 Task: Compose an email with the signature Jessica Sanchez with the subject Confirmation of a refund and the message Could you please provide me with your feedback on the new website design? from softage.5@softage.net to softage.8@softage.net, select the message and change font size to huge, align the email to right Send the email. Finally, move the email from Sent Items to the label Community service
Action: Mouse moved to (65, 57)
Screenshot: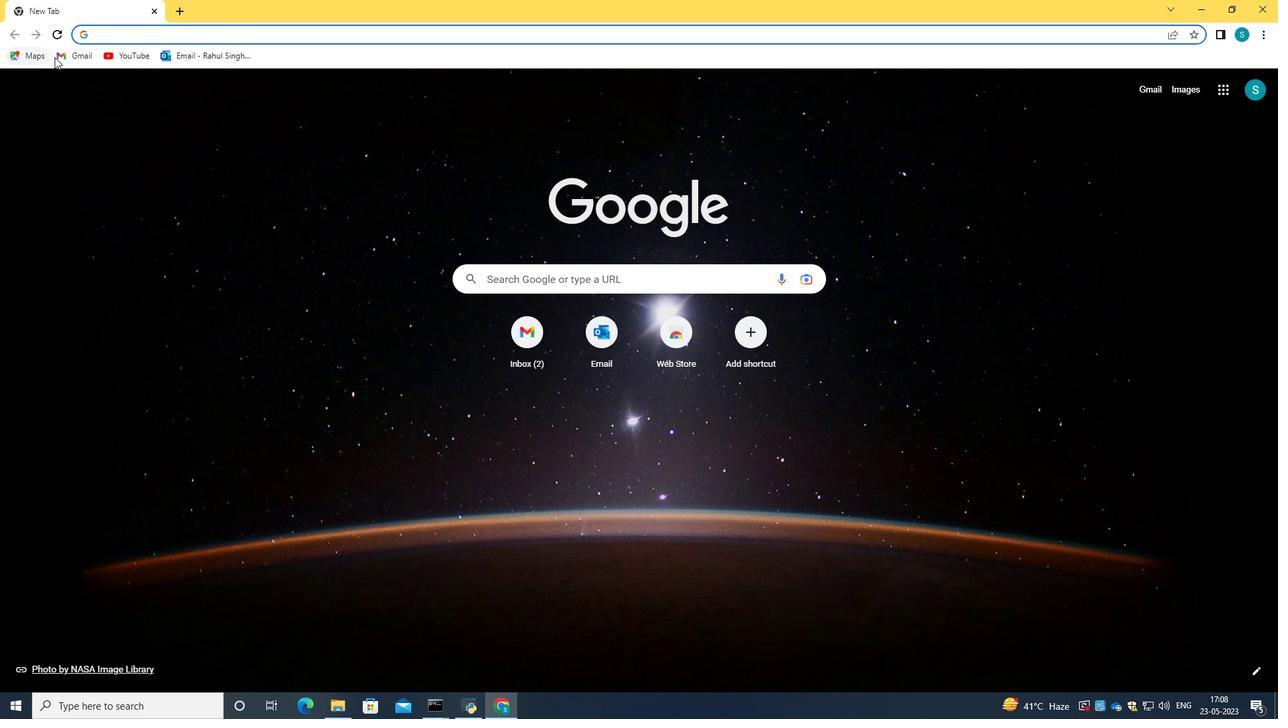 
Action: Mouse pressed left at (65, 57)
Screenshot: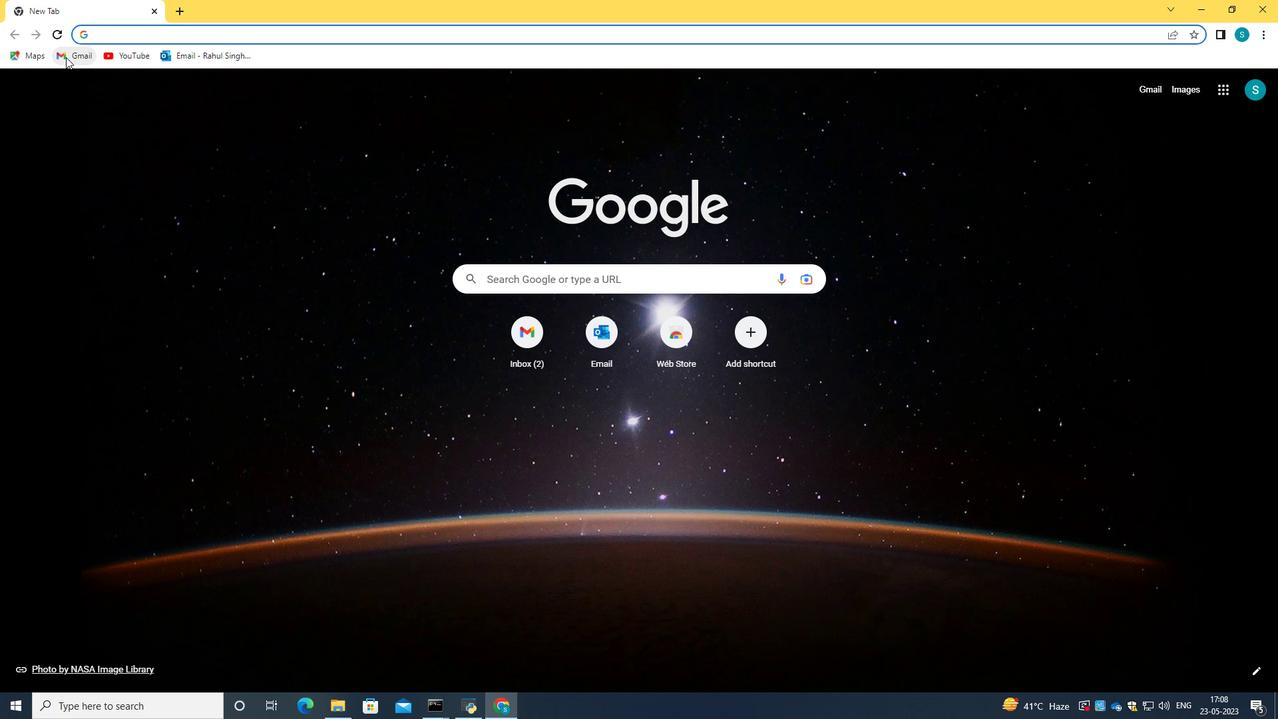 
Action: Mouse moved to (622, 206)
Screenshot: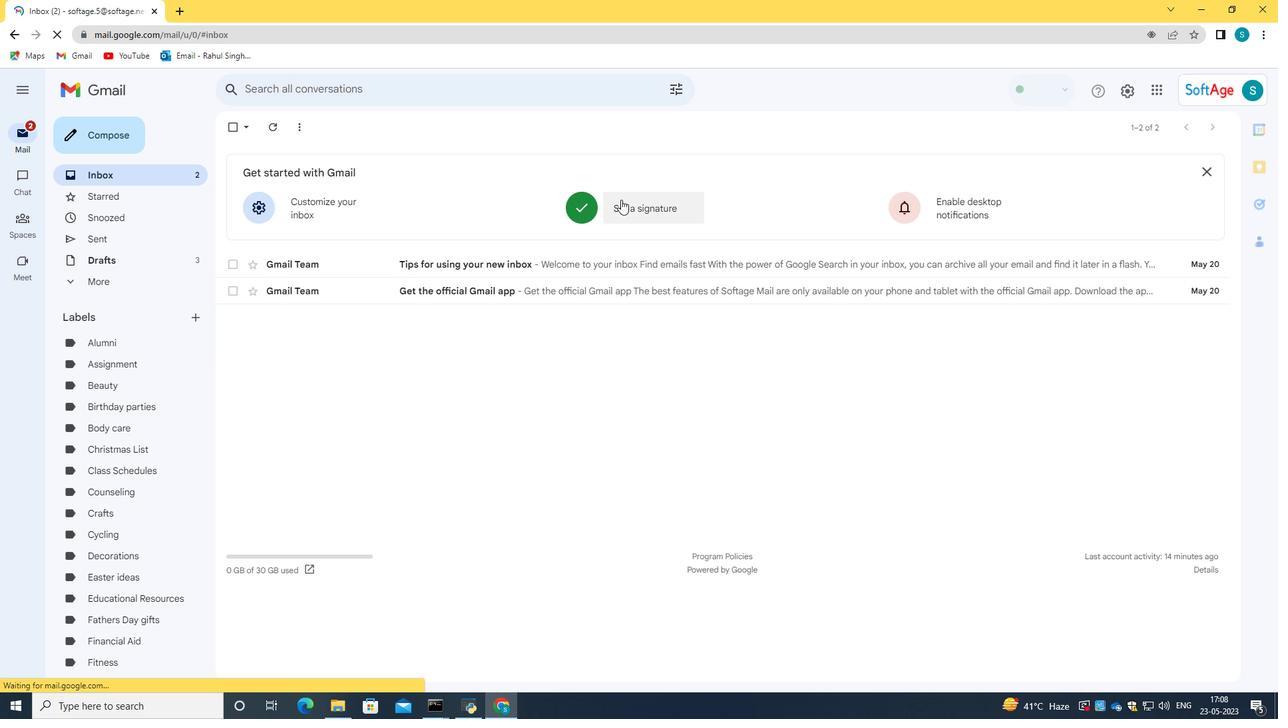 
Action: Mouse pressed left at (622, 206)
Screenshot: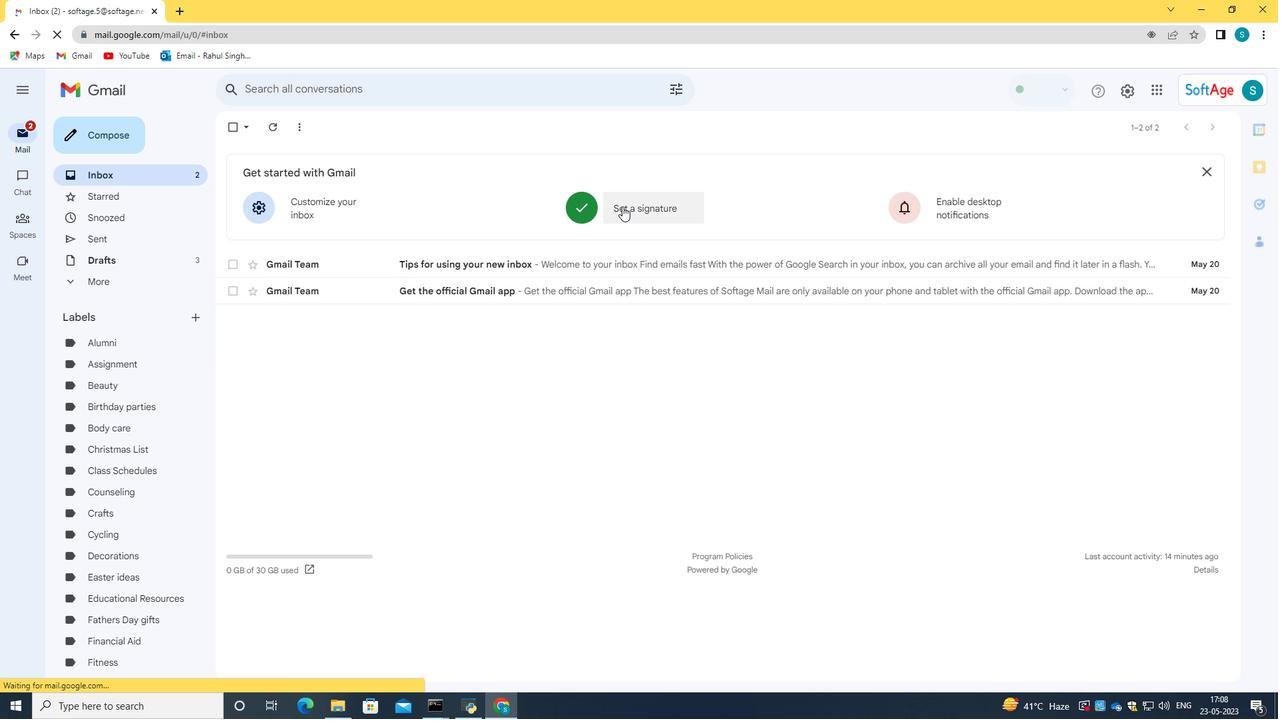 
Action: Mouse moved to (573, 331)
Screenshot: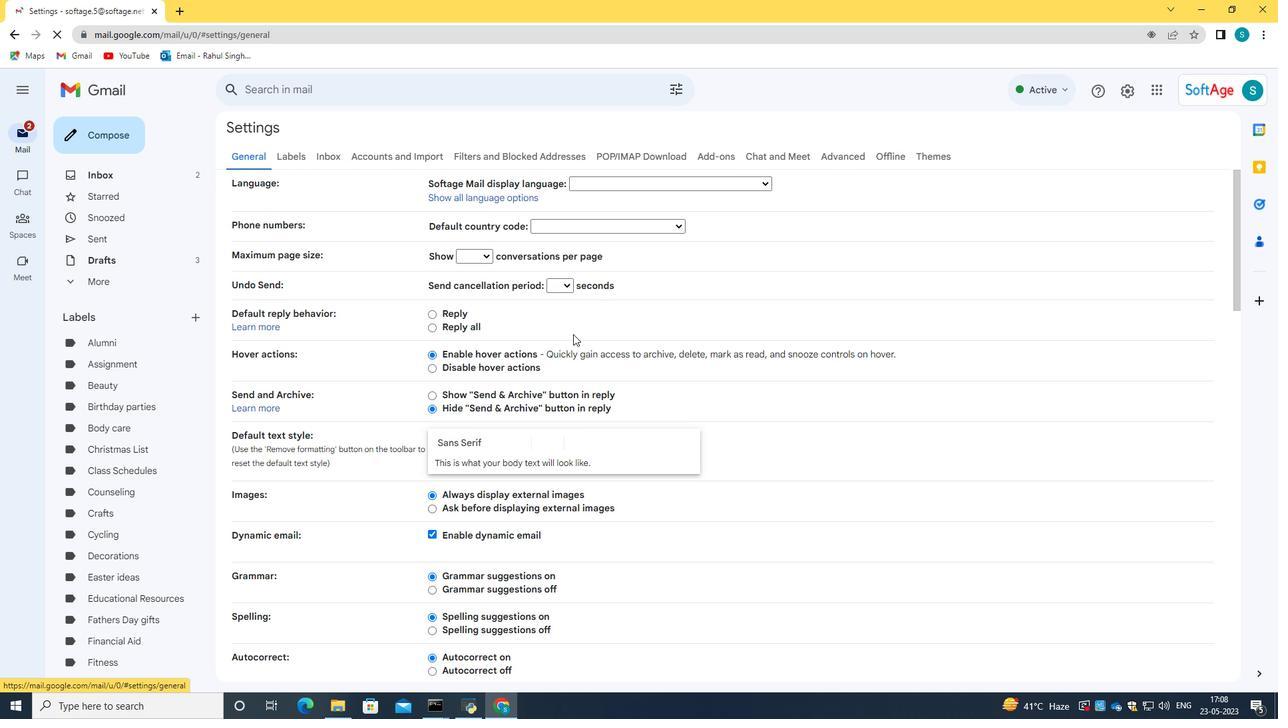 
Action: Mouse scrolled (573, 330) with delta (0, 0)
Screenshot: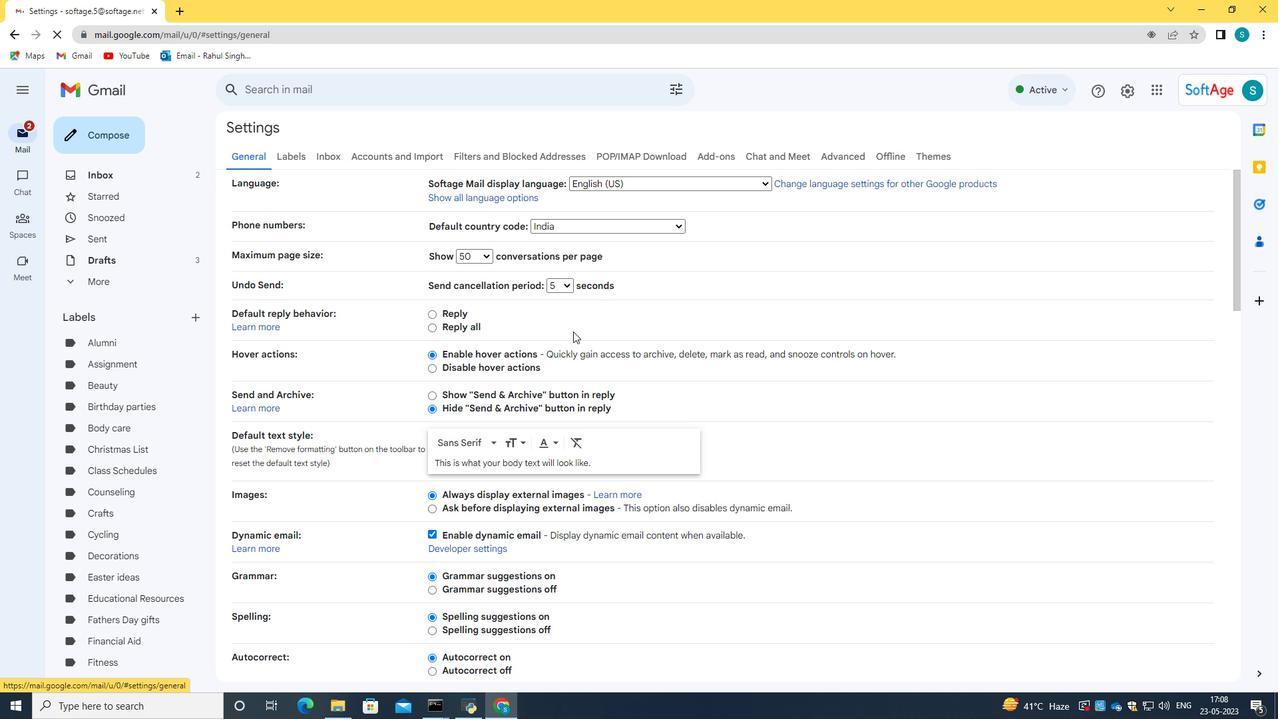 
Action: Mouse scrolled (573, 330) with delta (0, 0)
Screenshot: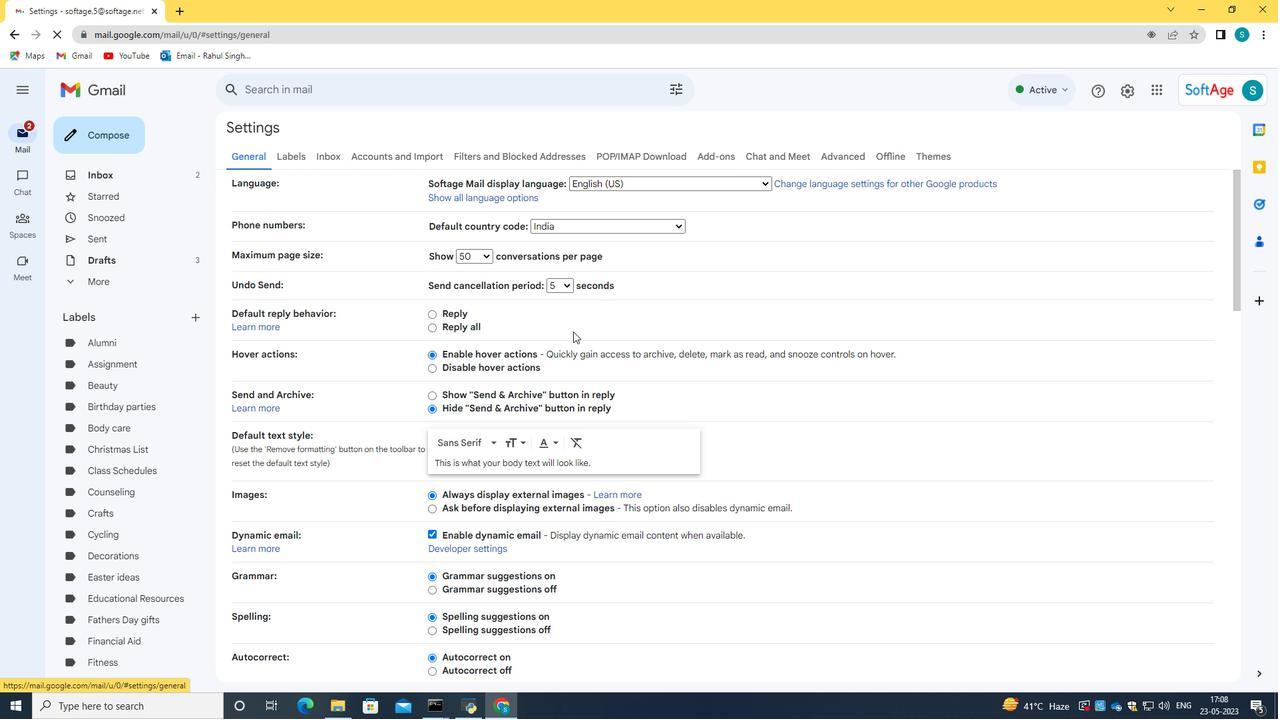 
Action: Mouse scrolled (573, 330) with delta (0, 0)
Screenshot: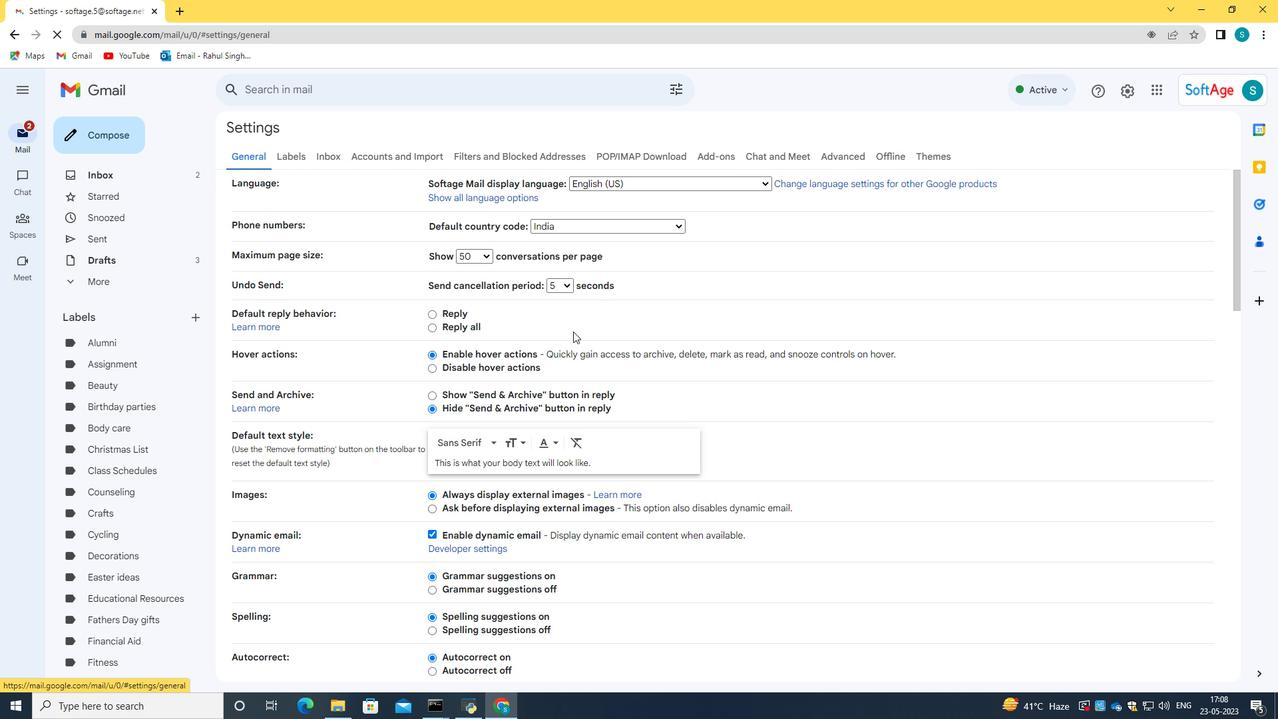 
Action: Mouse scrolled (573, 330) with delta (0, 0)
Screenshot: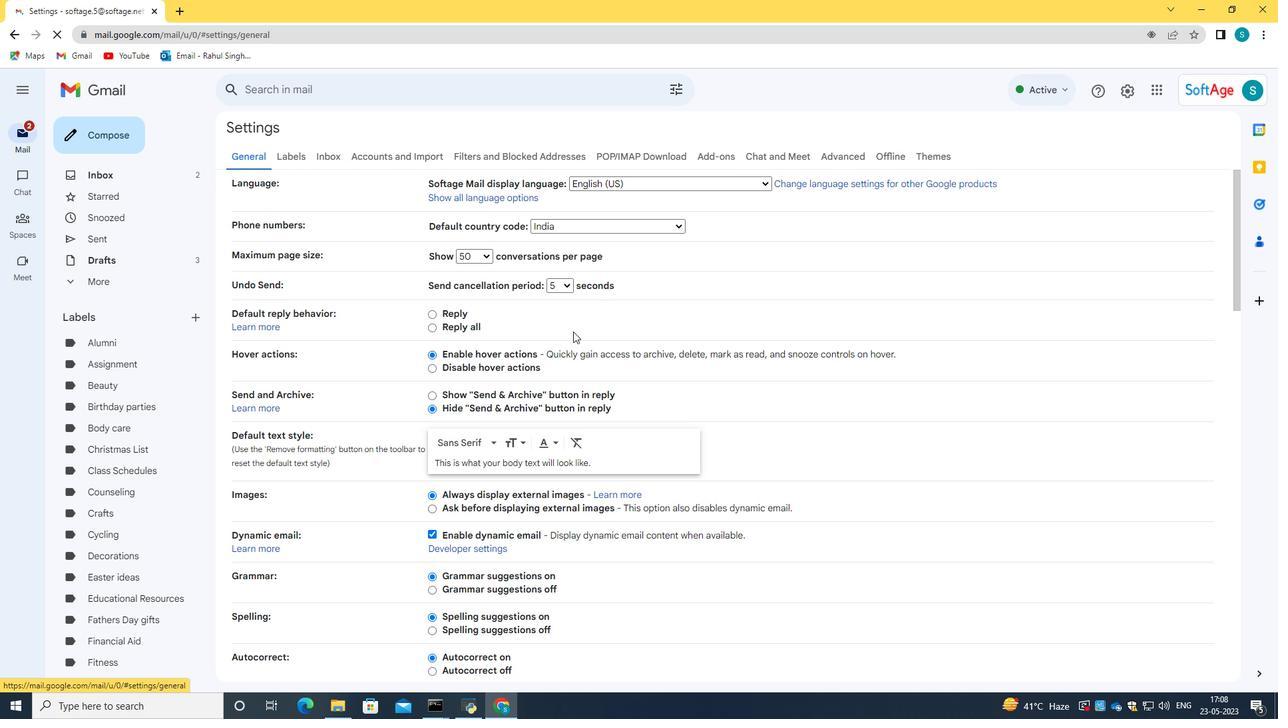 
Action: Mouse scrolled (573, 330) with delta (0, 0)
Screenshot: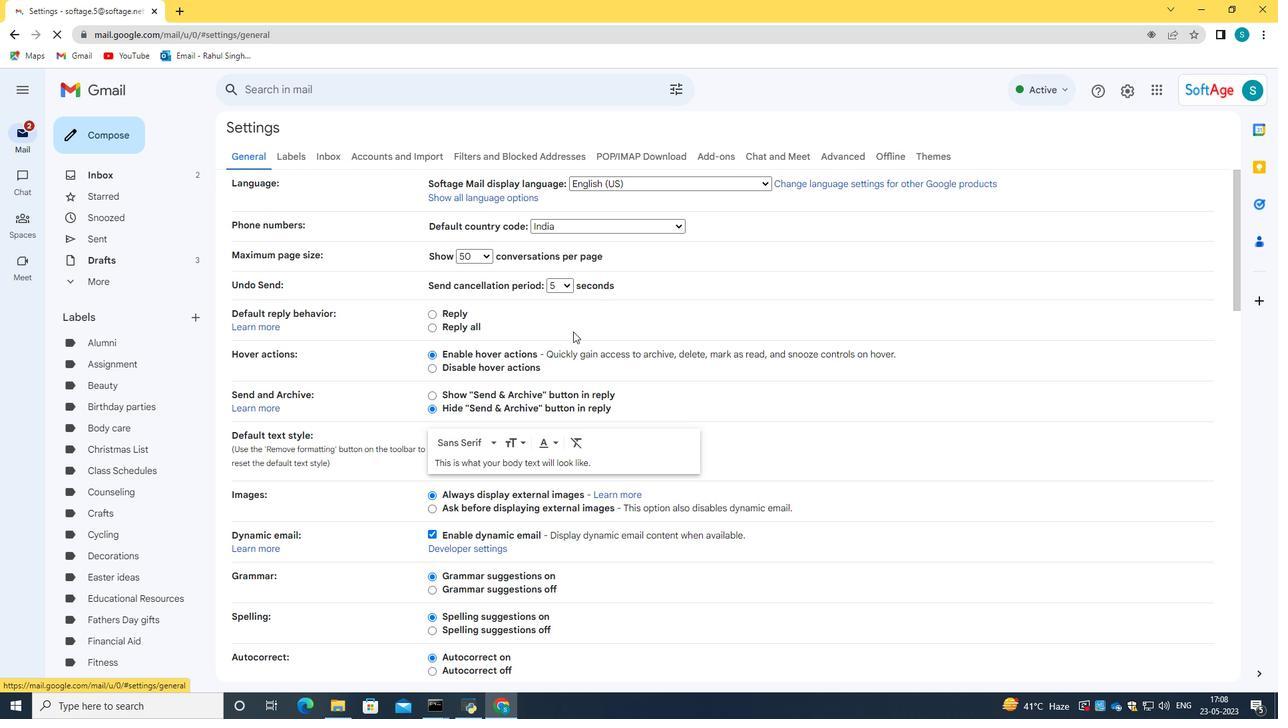 
Action: Mouse moved to (573, 328)
Screenshot: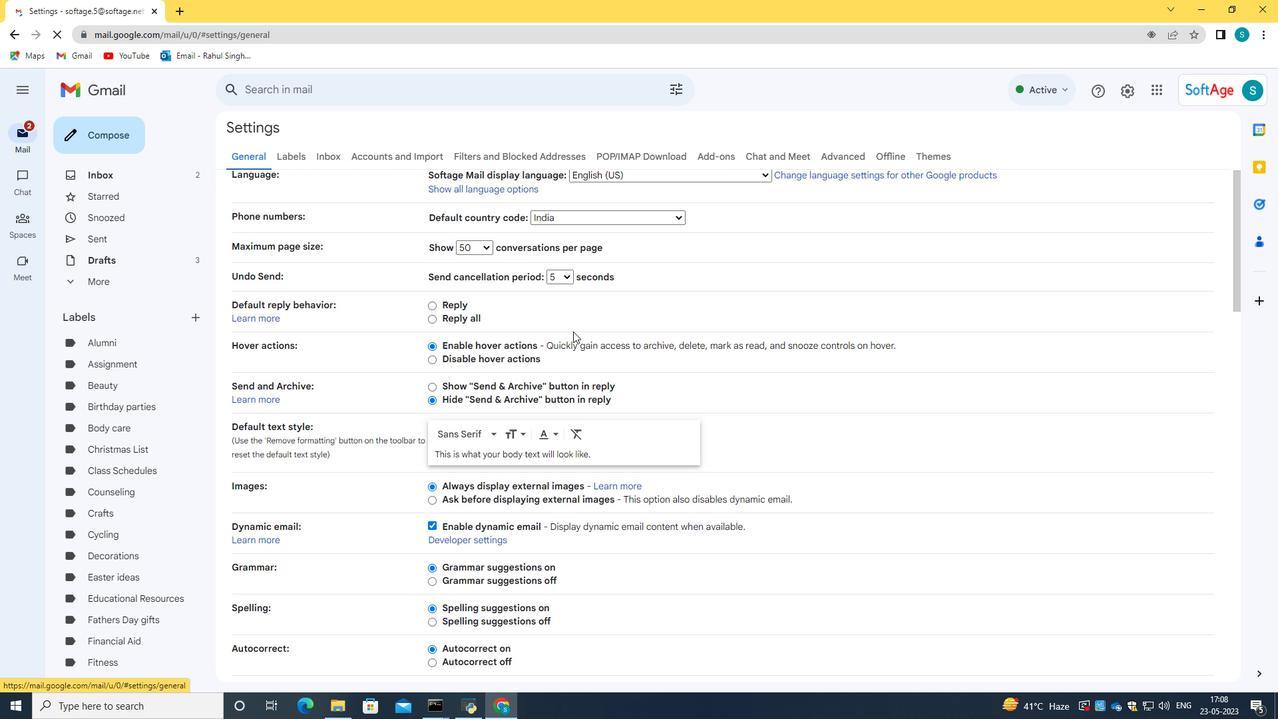 
Action: Mouse scrolled (573, 327) with delta (0, 0)
Screenshot: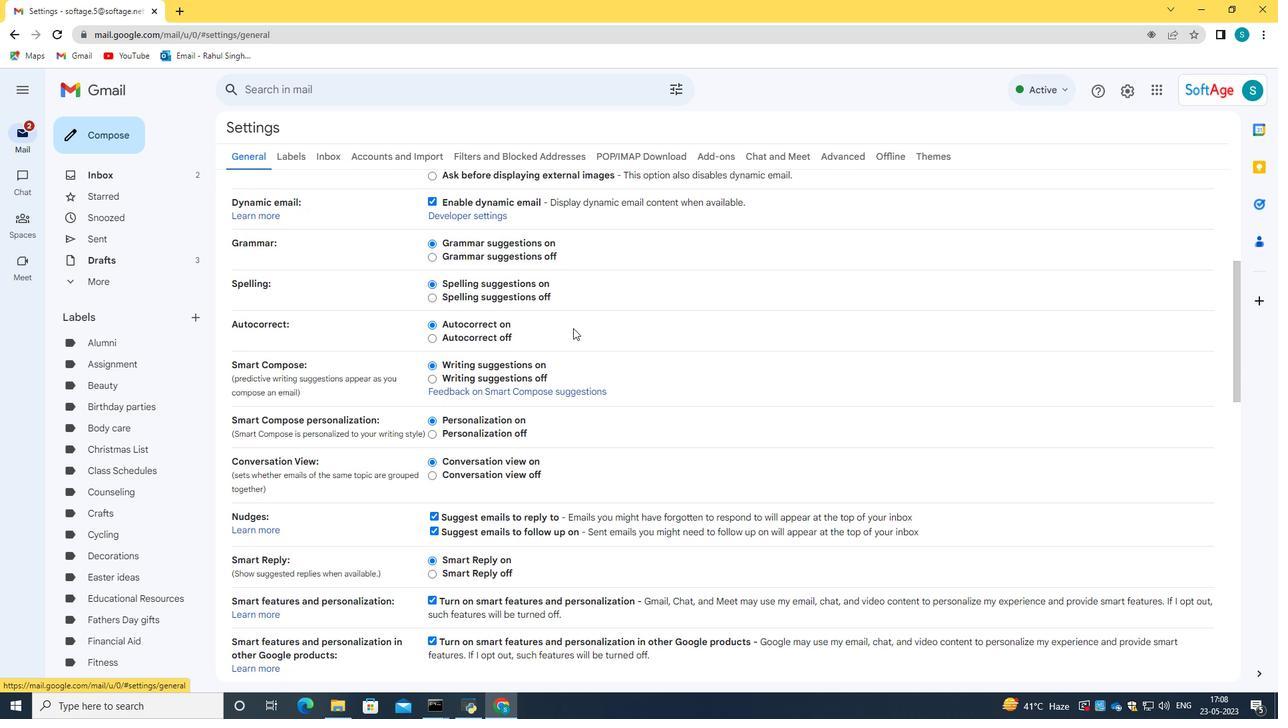 
Action: Mouse scrolled (573, 327) with delta (0, 0)
Screenshot: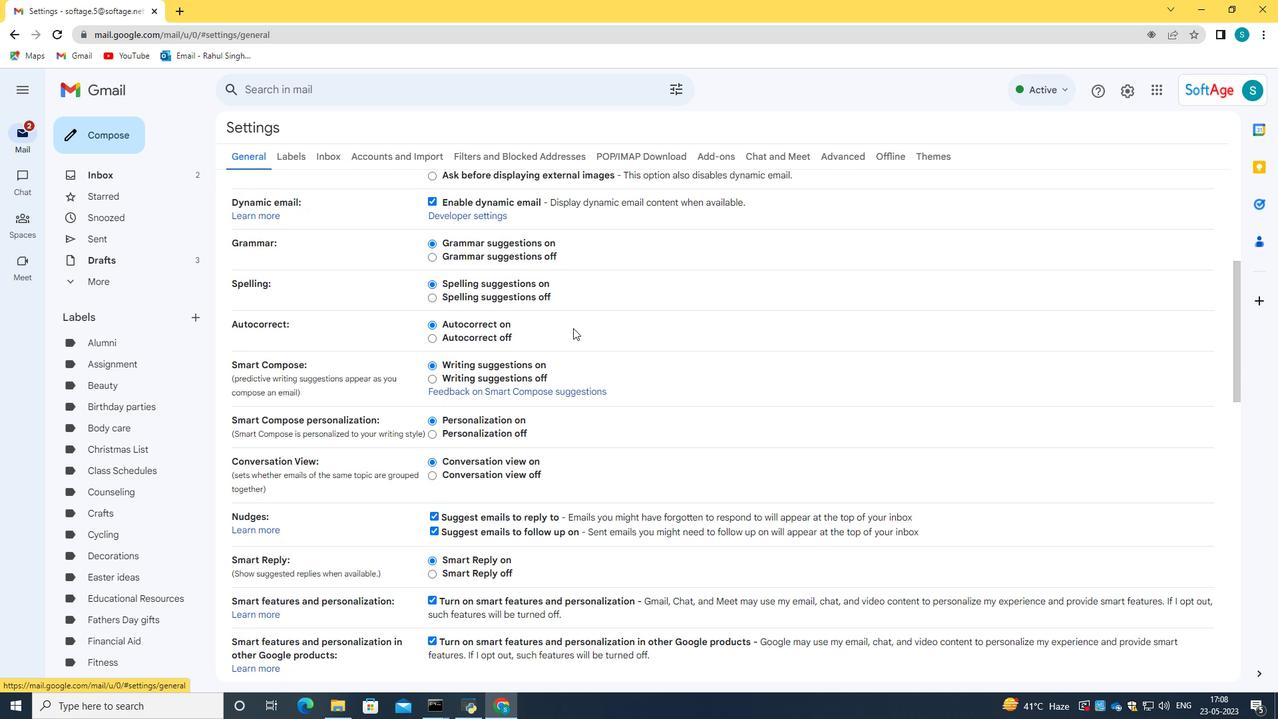 
Action: Mouse scrolled (573, 327) with delta (0, 0)
Screenshot: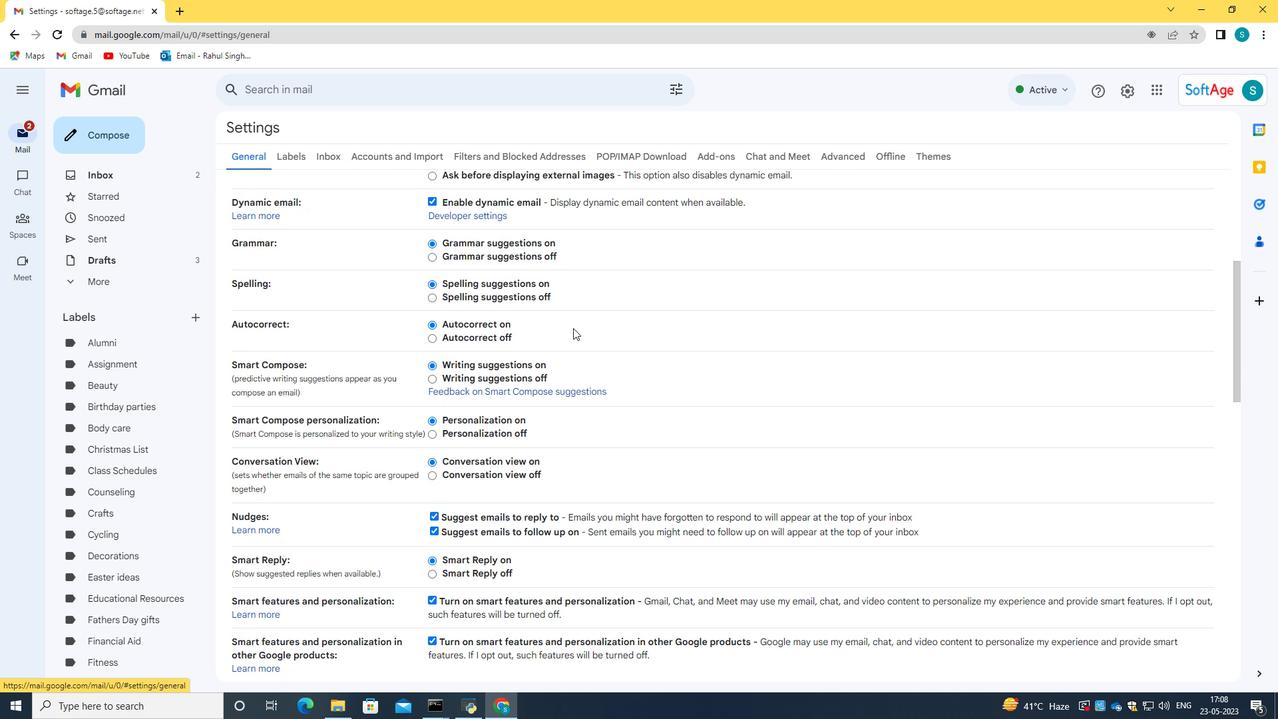 
Action: Mouse scrolled (573, 327) with delta (0, 0)
Screenshot: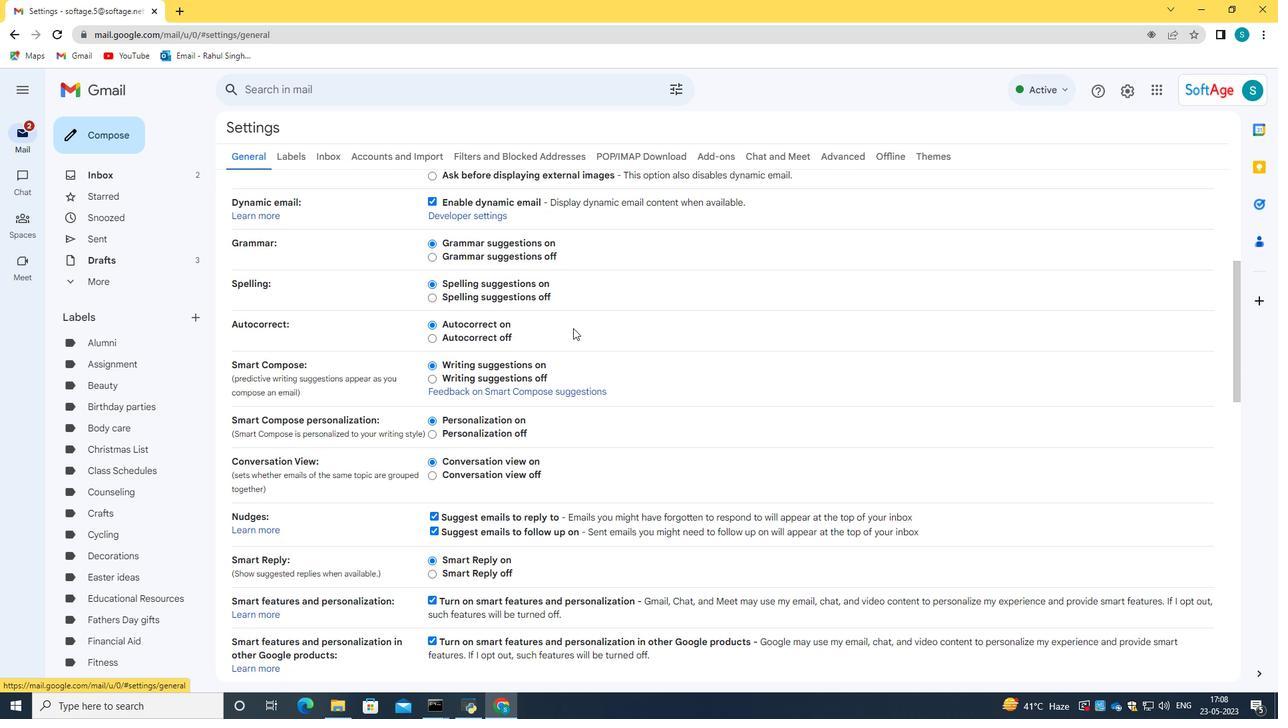 
Action: Mouse scrolled (573, 327) with delta (0, 0)
Screenshot: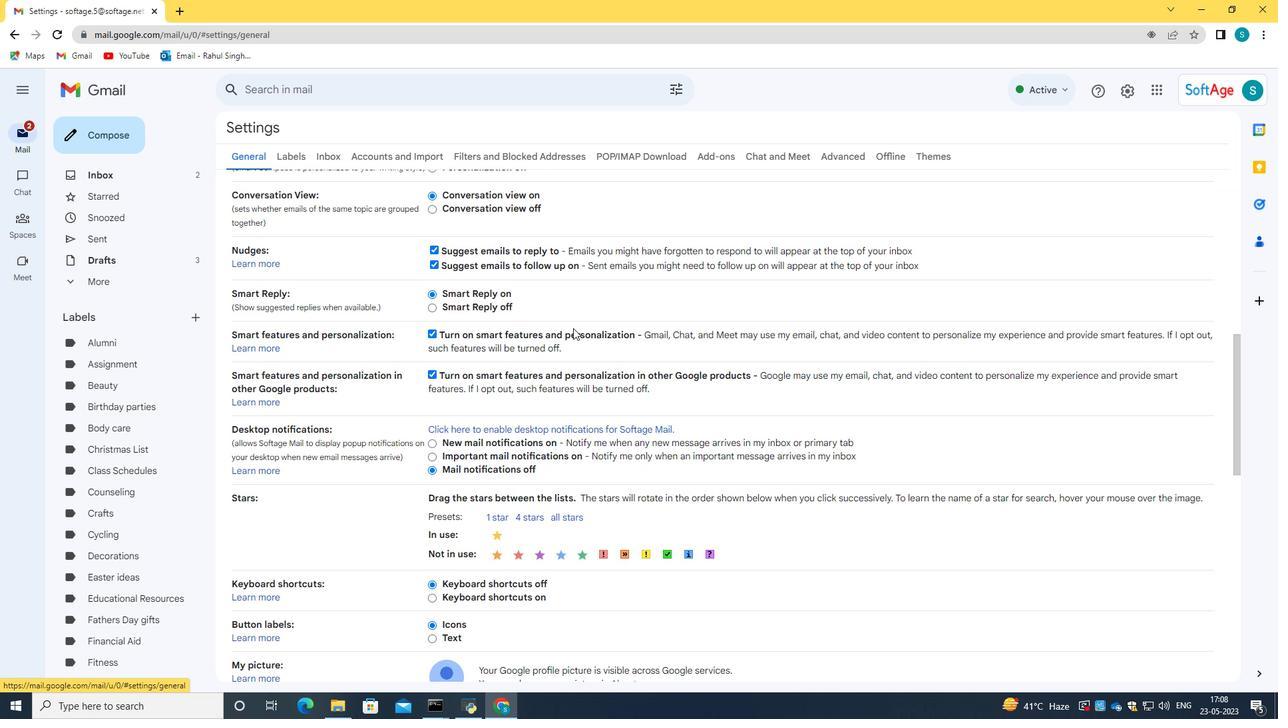 
Action: Mouse scrolled (573, 327) with delta (0, 0)
Screenshot: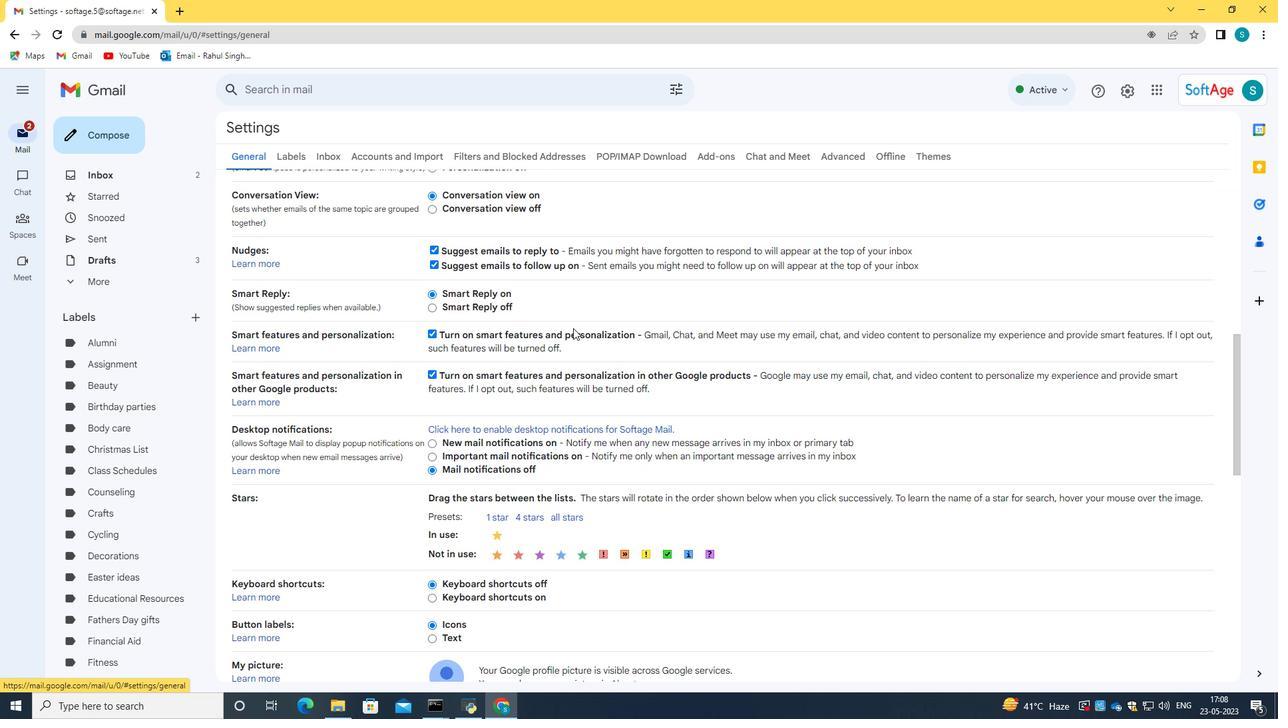 
Action: Mouse scrolled (573, 327) with delta (0, 0)
Screenshot: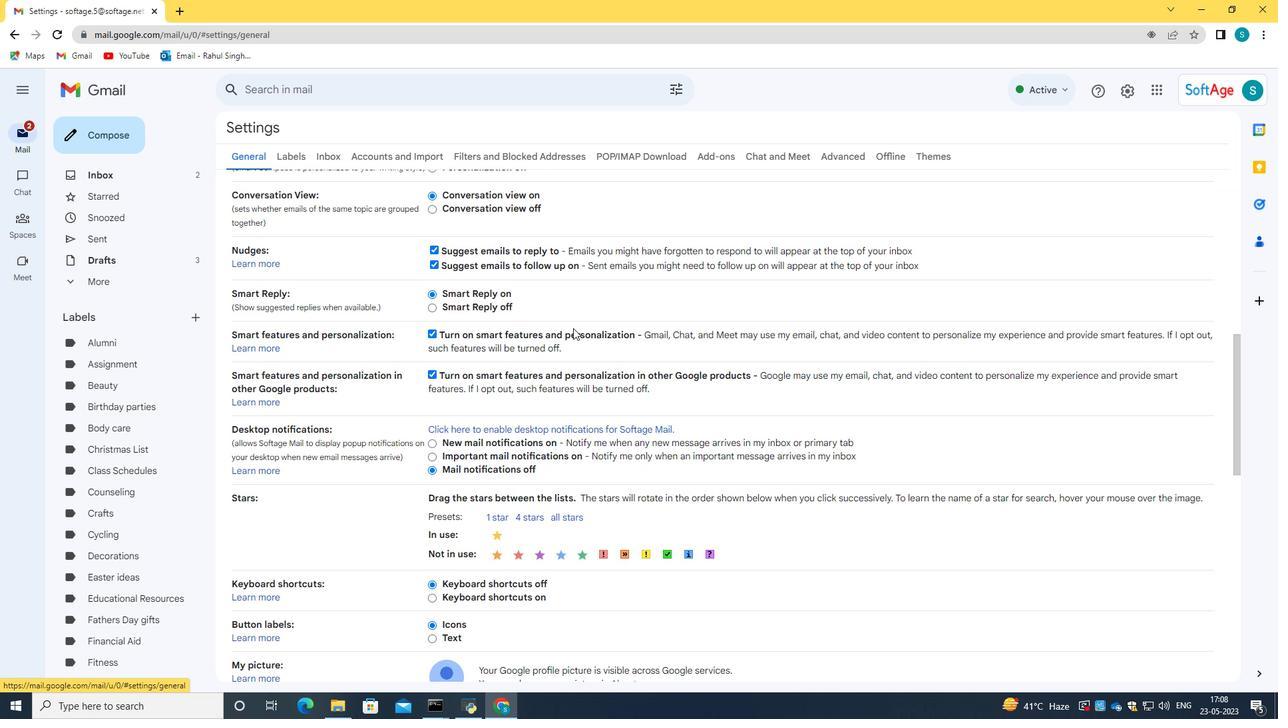 
Action: Mouse scrolled (573, 327) with delta (0, 0)
Screenshot: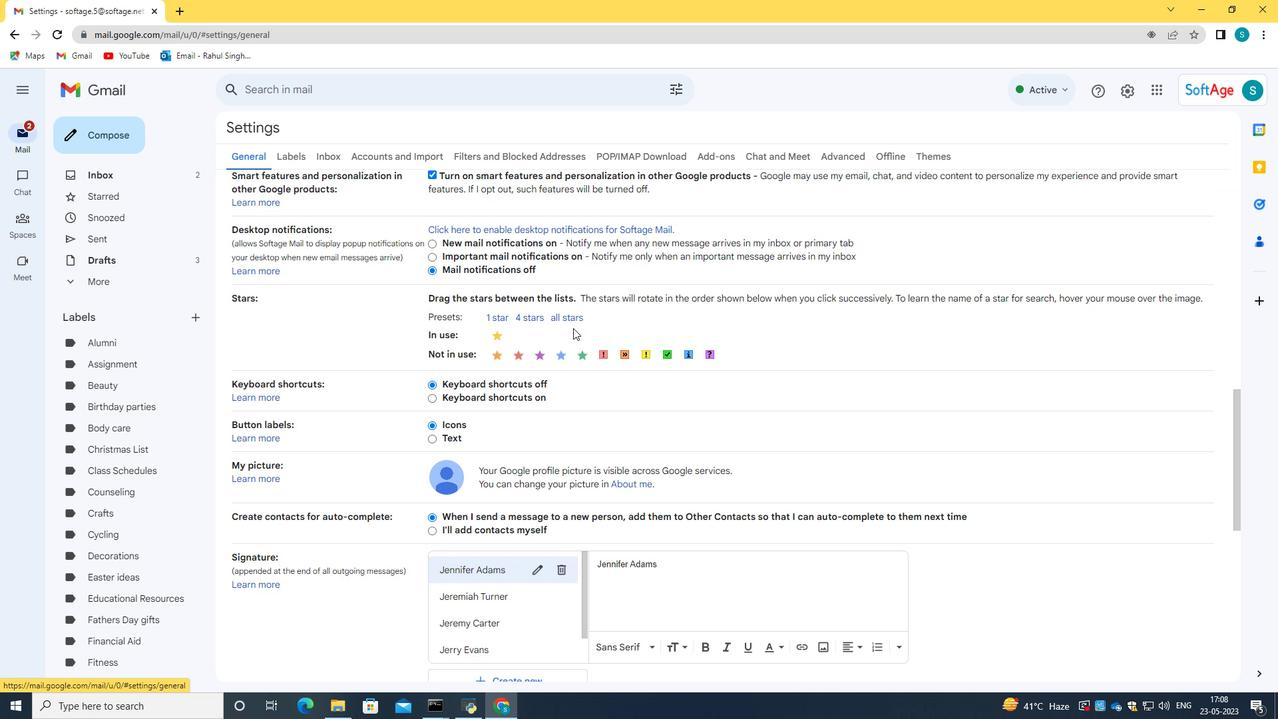 
Action: Mouse scrolled (573, 327) with delta (0, 0)
Screenshot: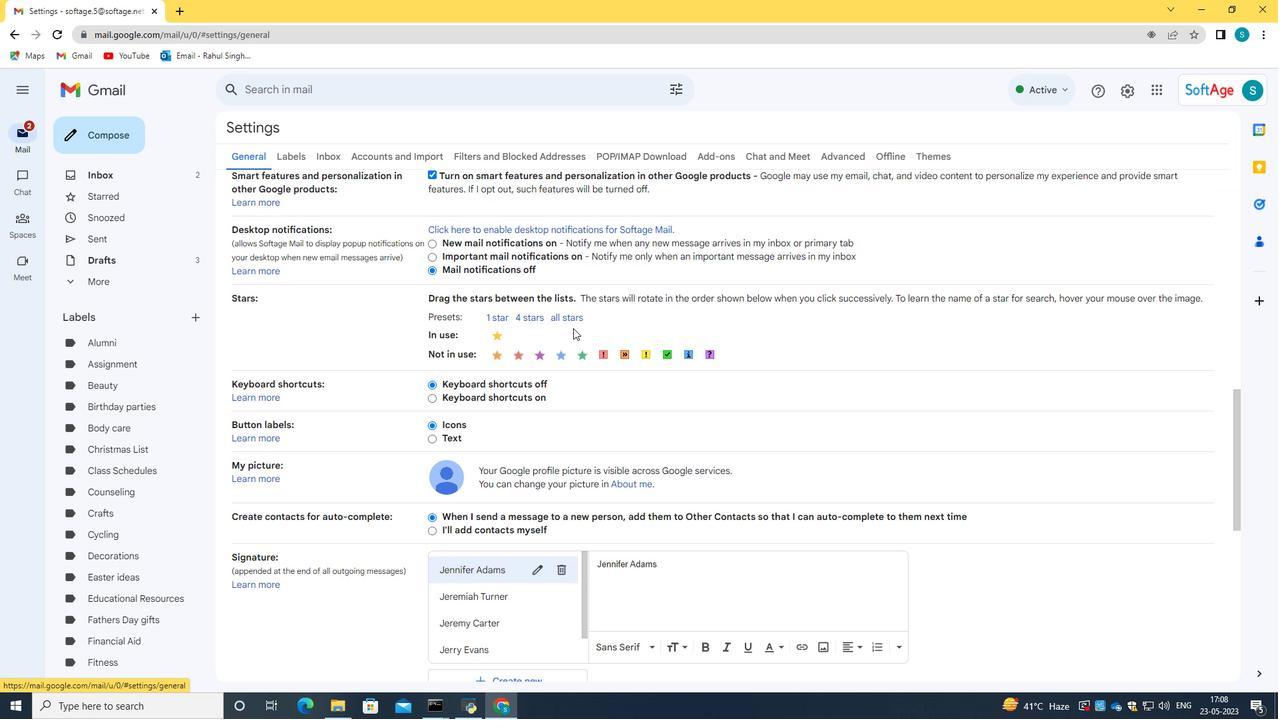 
Action: Mouse scrolled (573, 327) with delta (0, 0)
Screenshot: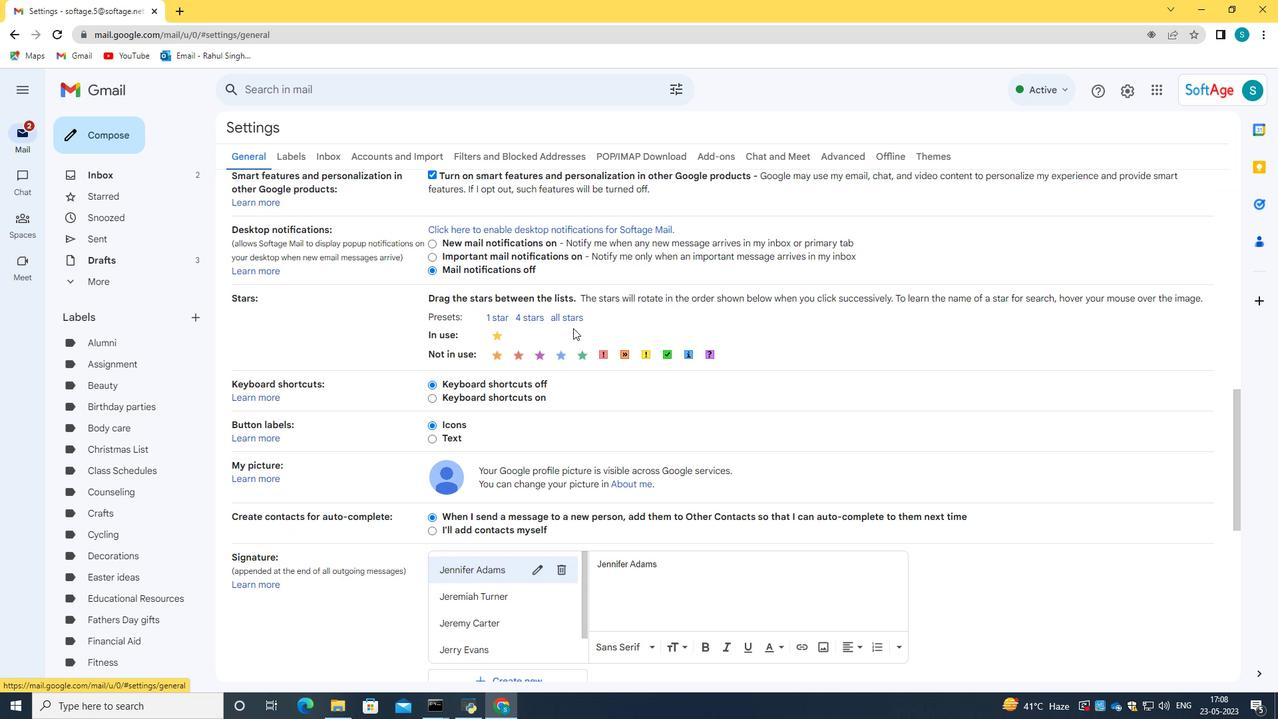 
Action: Mouse moved to (507, 472)
Screenshot: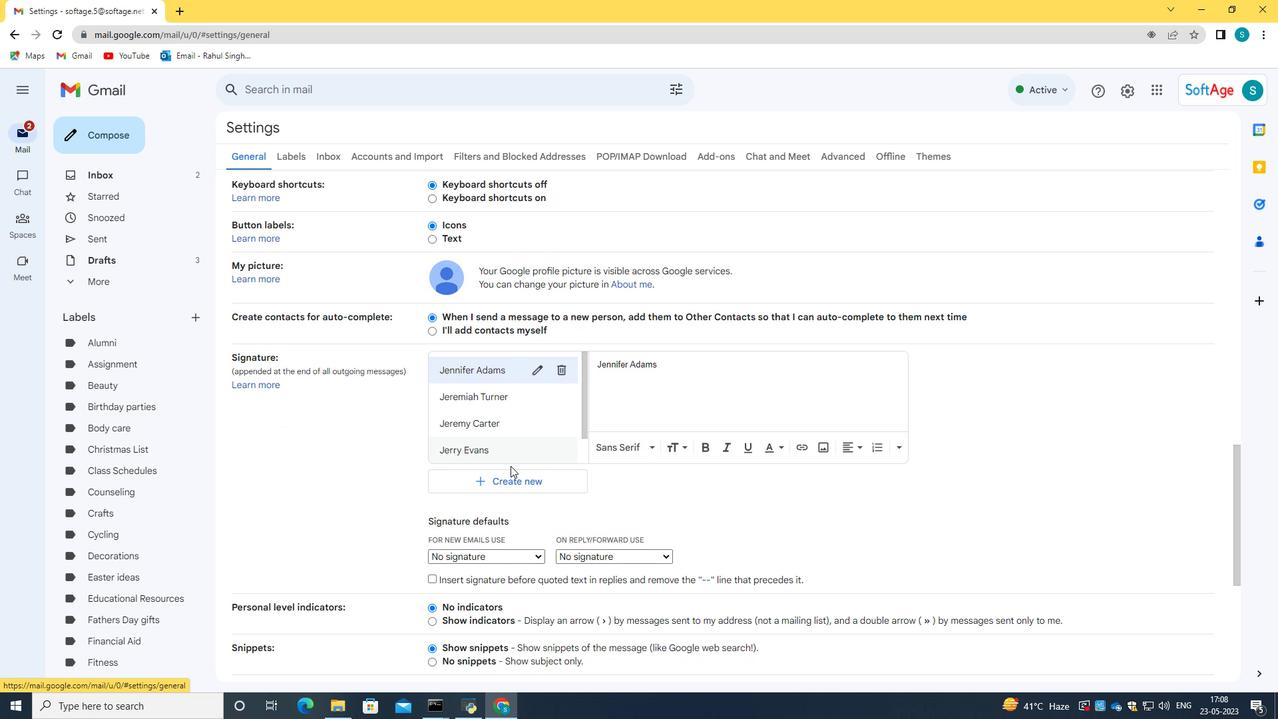 
Action: Mouse pressed left at (507, 472)
Screenshot: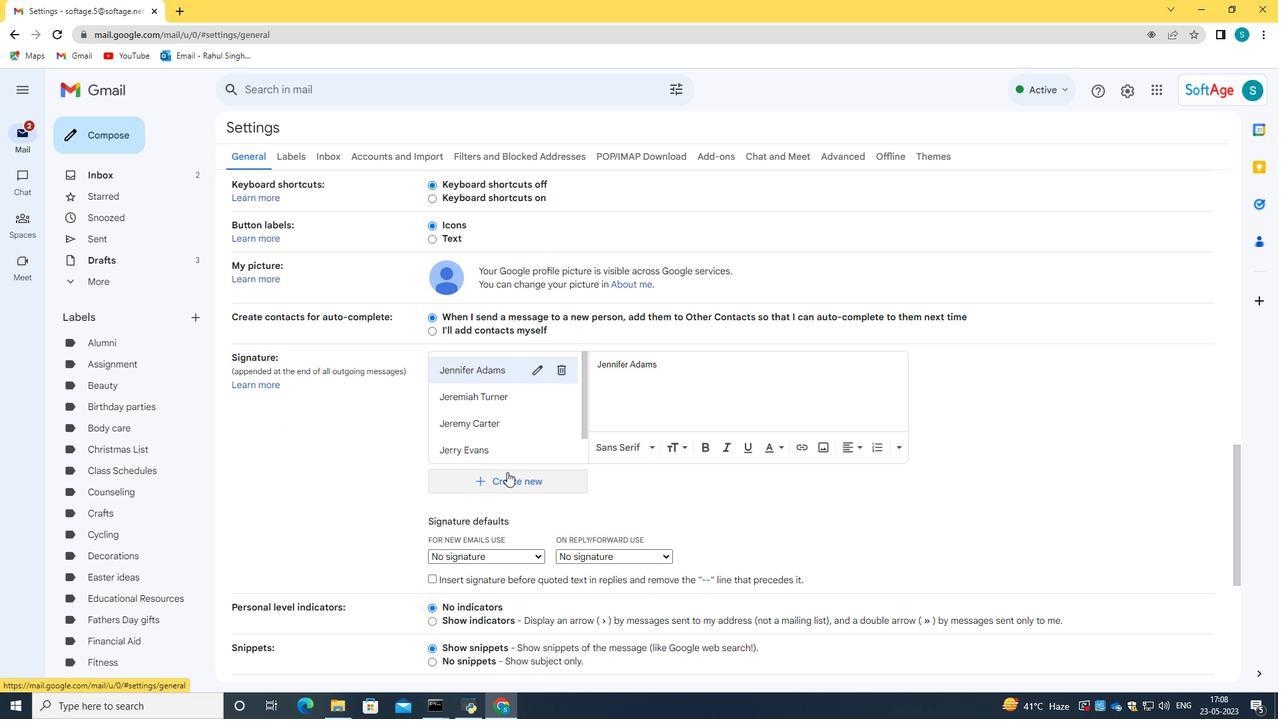 
Action: Mouse moved to (572, 375)
Screenshot: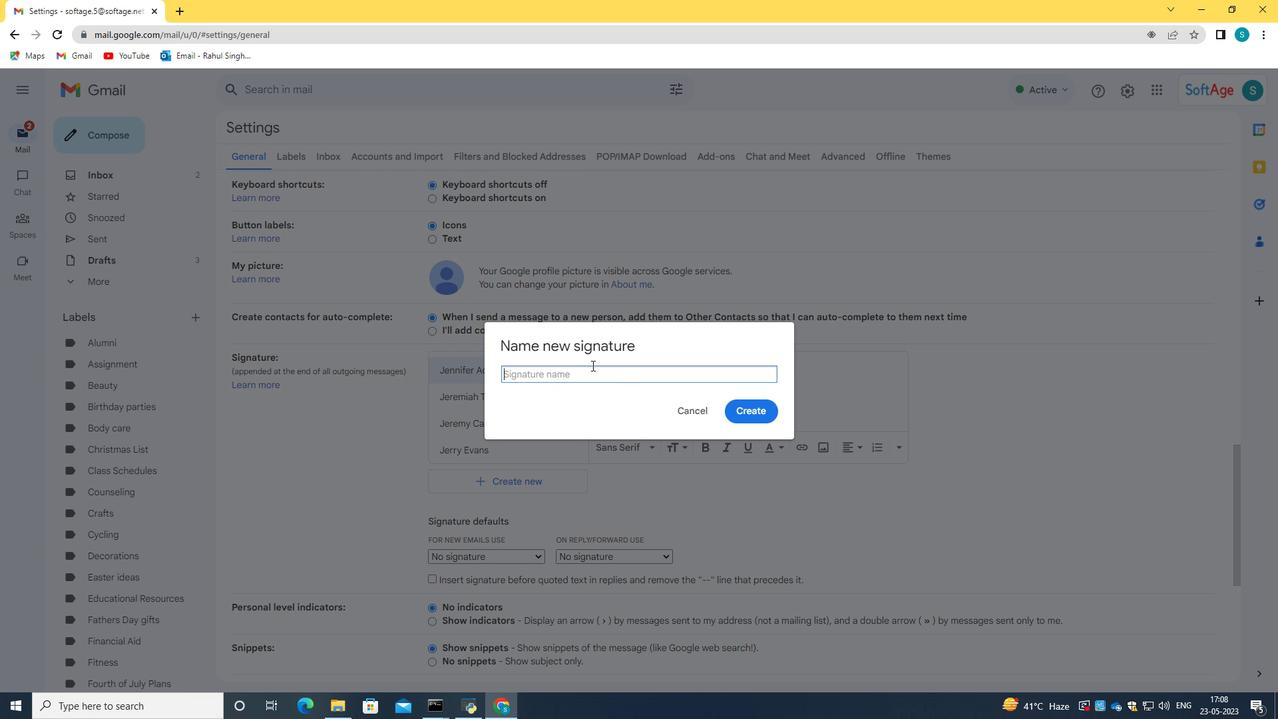 
Action: Key pressed <Key.caps_lock>J<Key.caps_lock>essica<Key.space><Key.caps_lock>S<Key.caps_lock>anche<Key.shift>z
Screenshot: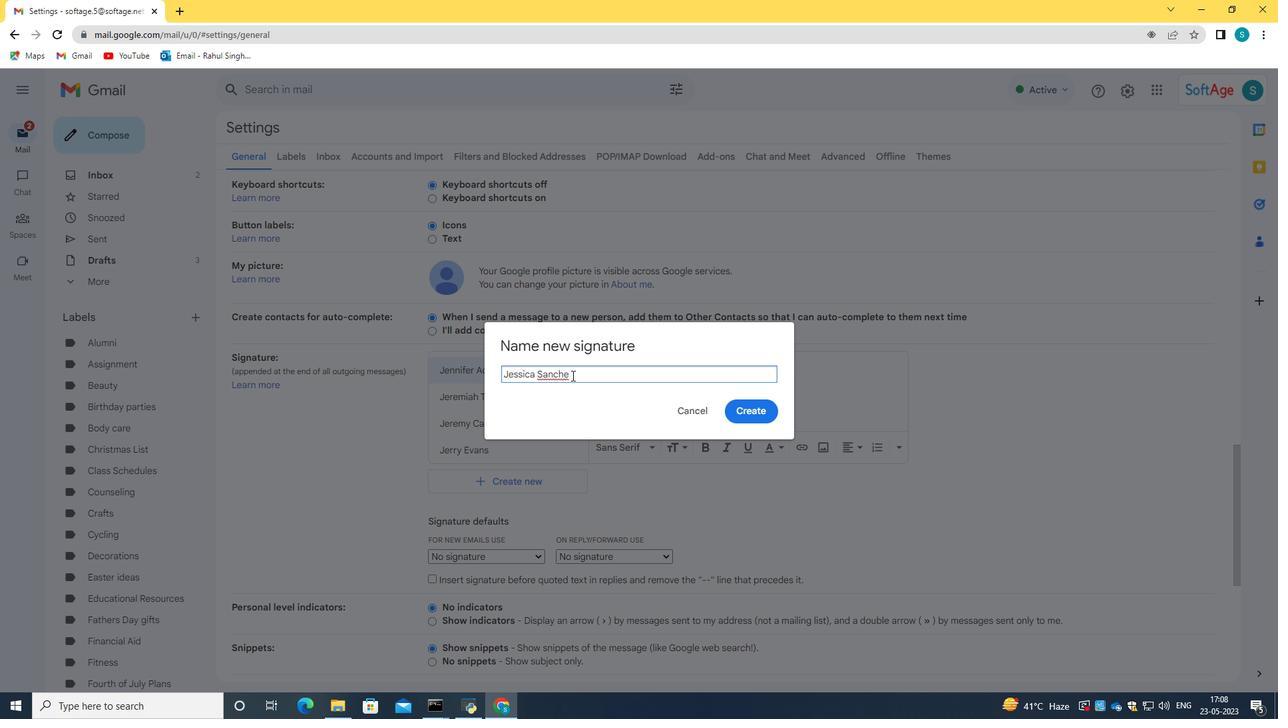 
Action: Mouse moved to (767, 412)
Screenshot: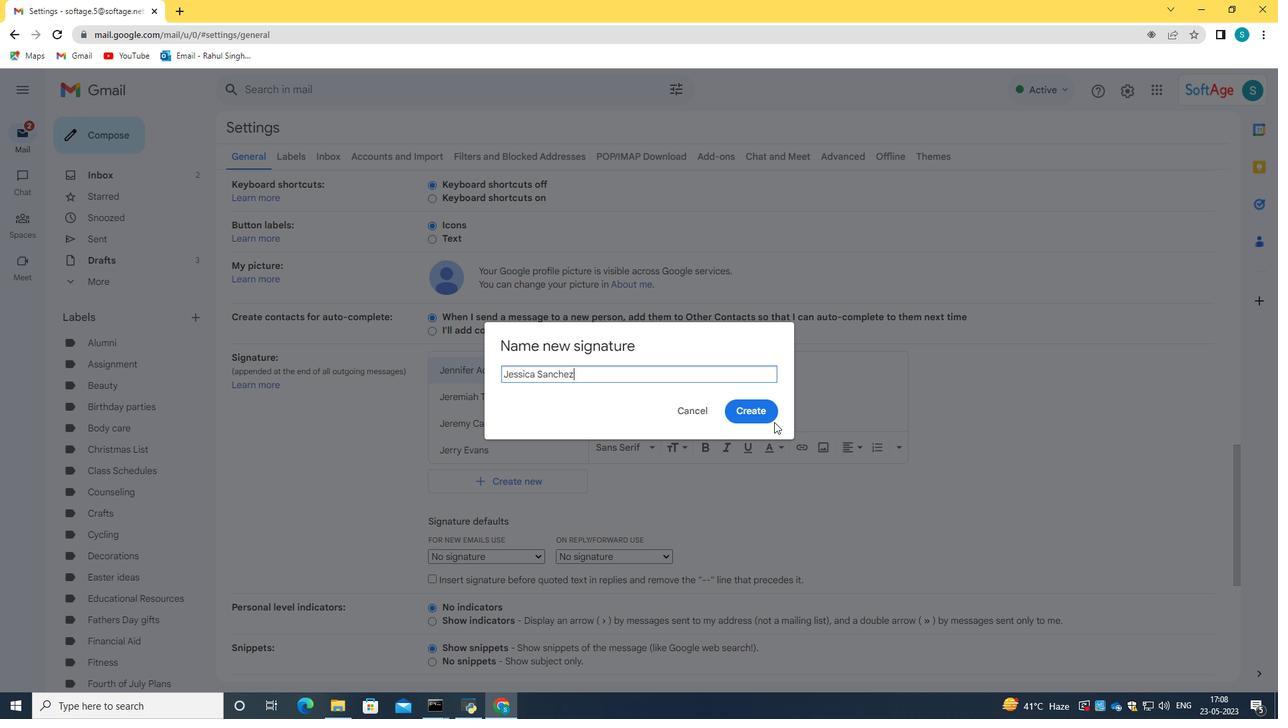 
Action: Mouse pressed left at (767, 412)
Screenshot: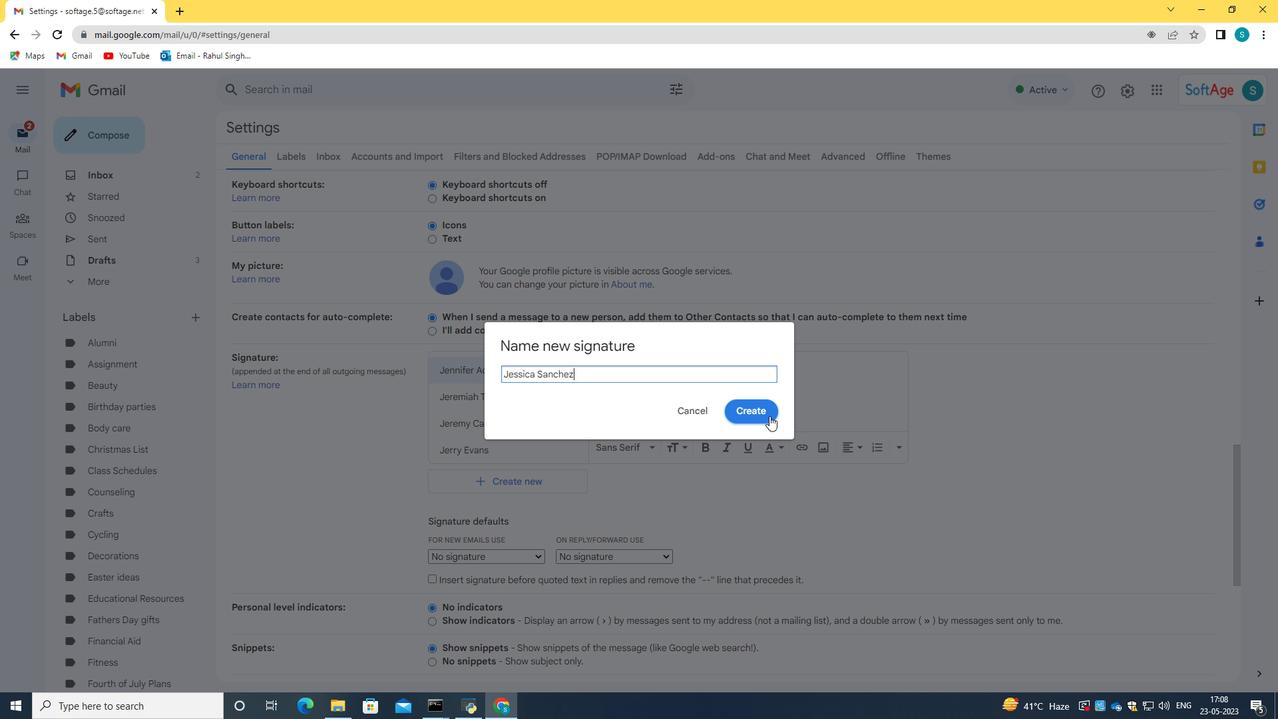 
Action: Mouse moved to (778, 430)
Screenshot: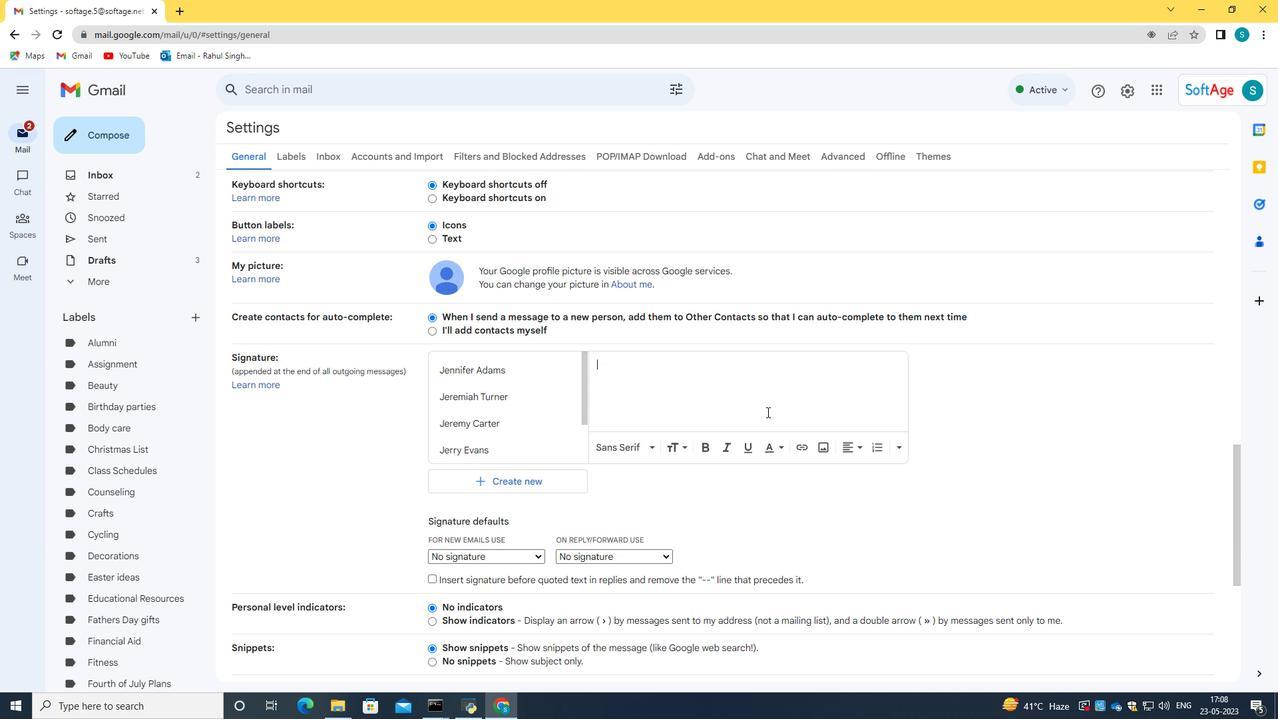
Action: Mouse scrolled (778, 429) with delta (0, 0)
Screenshot: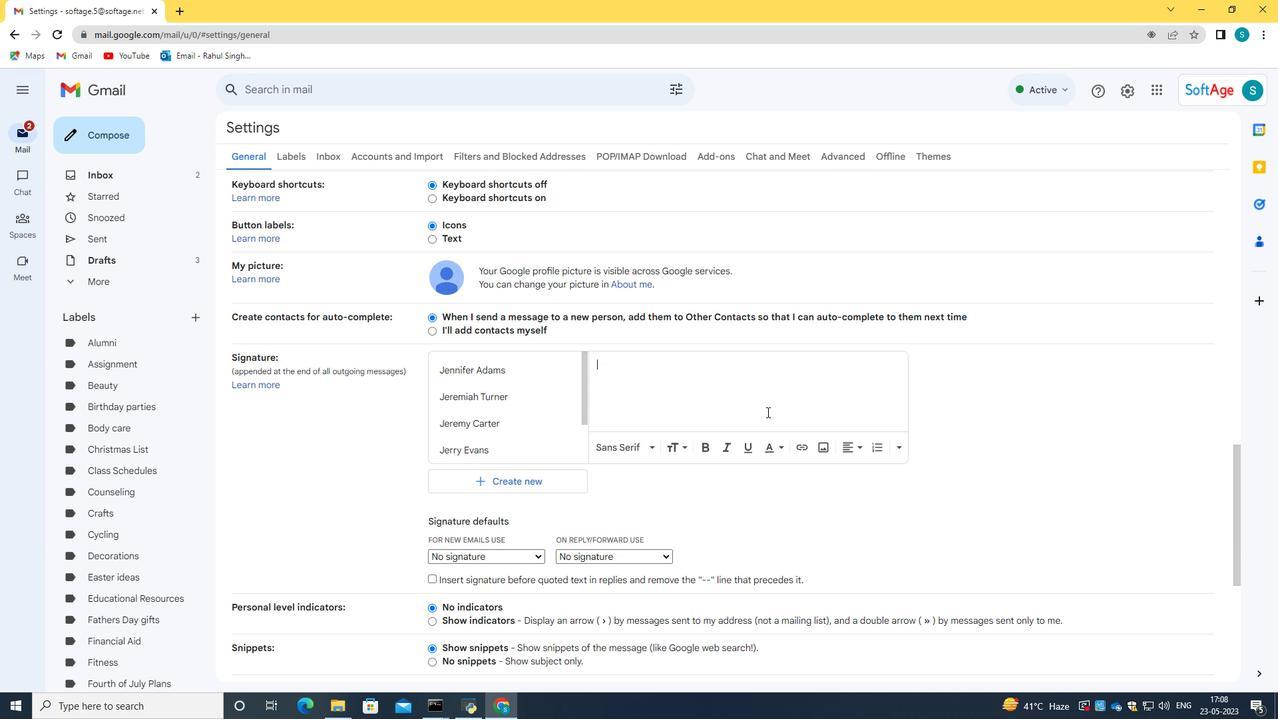 
Action: Mouse scrolled (778, 429) with delta (0, 0)
Screenshot: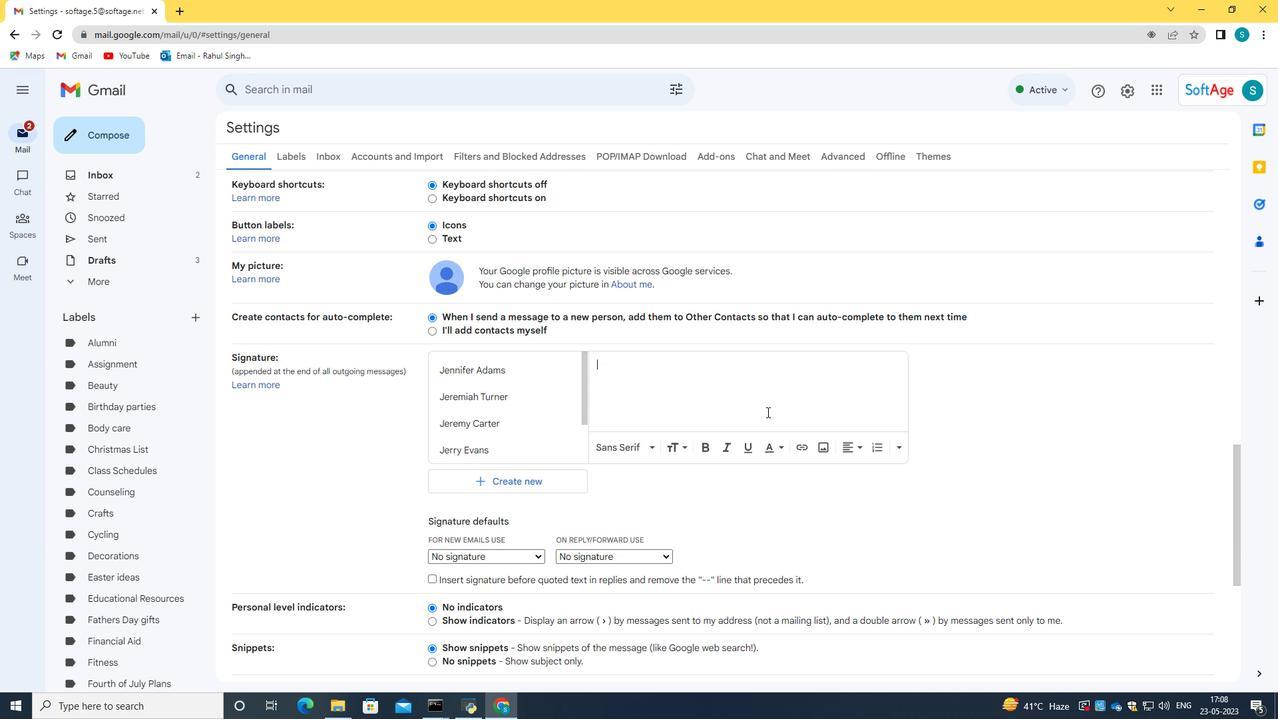 
Action: Mouse scrolled (778, 429) with delta (0, 0)
Screenshot: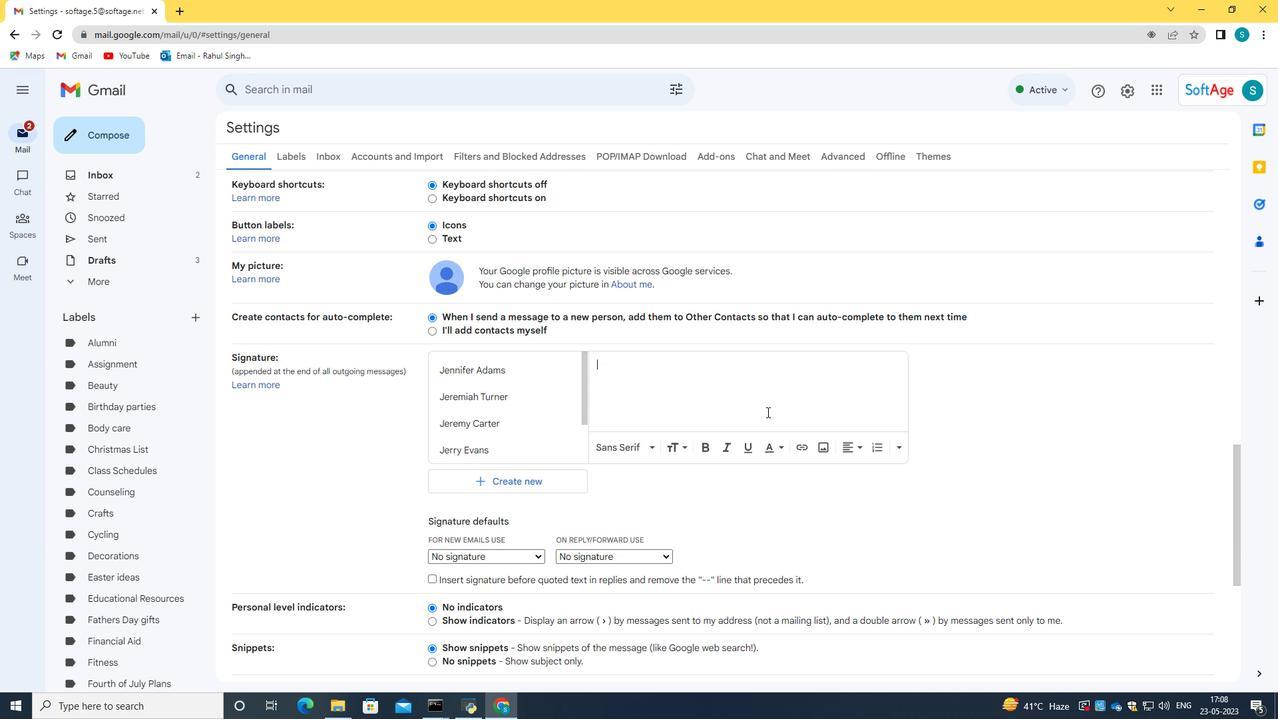 
Action: Mouse scrolled (778, 429) with delta (0, 0)
Screenshot: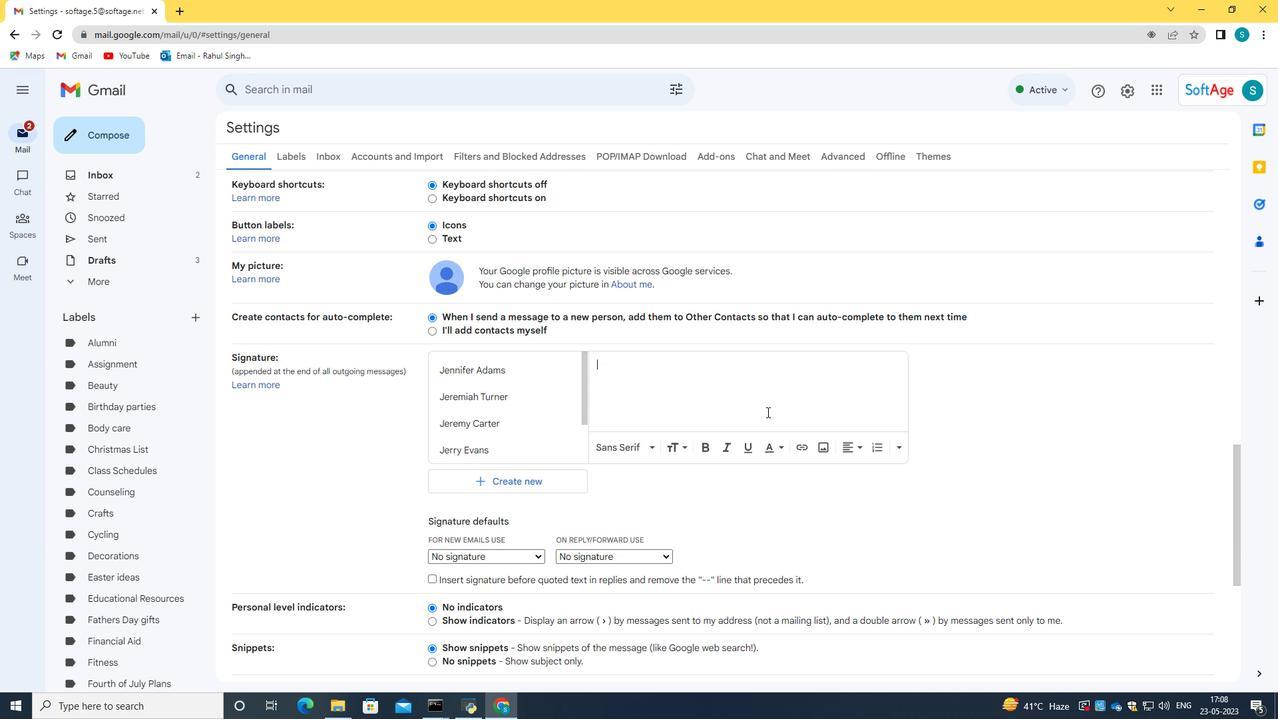 
Action: Mouse scrolled (778, 429) with delta (0, 0)
Screenshot: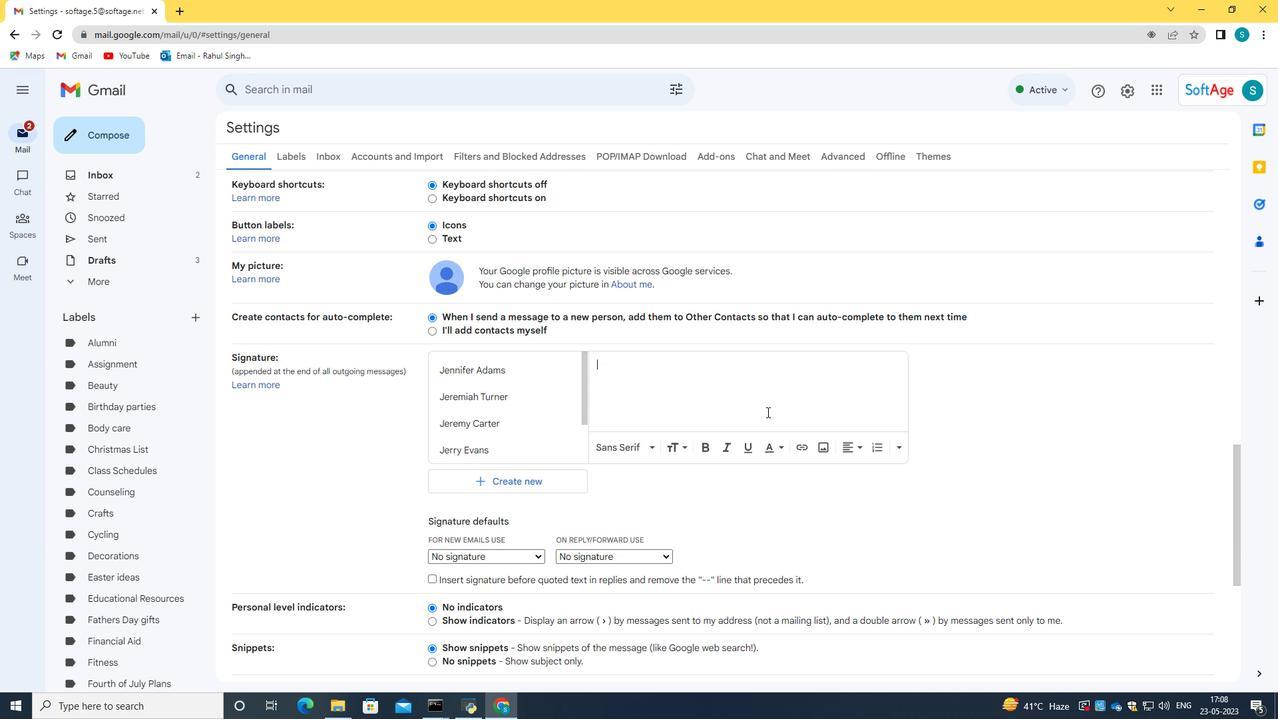 
Action: Mouse moved to (755, 408)
Screenshot: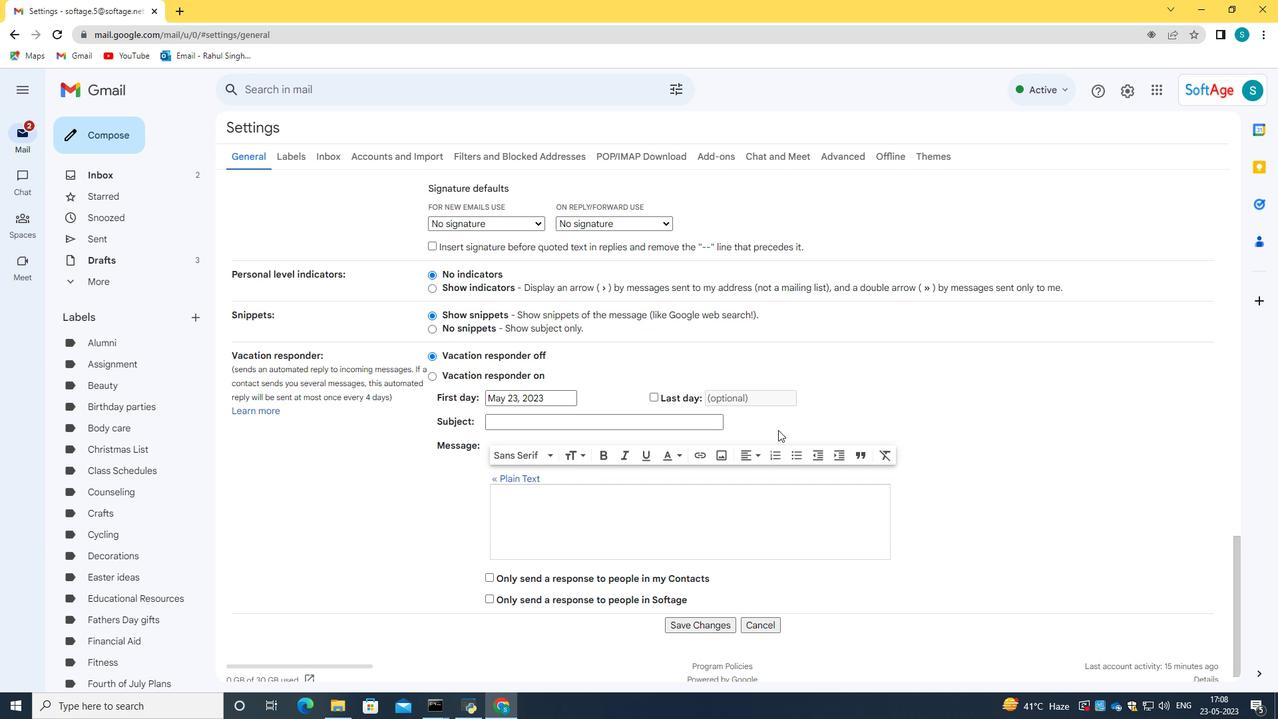 
Action: Mouse scrolled (755, 409) with delta (0, 0)
Screenshot: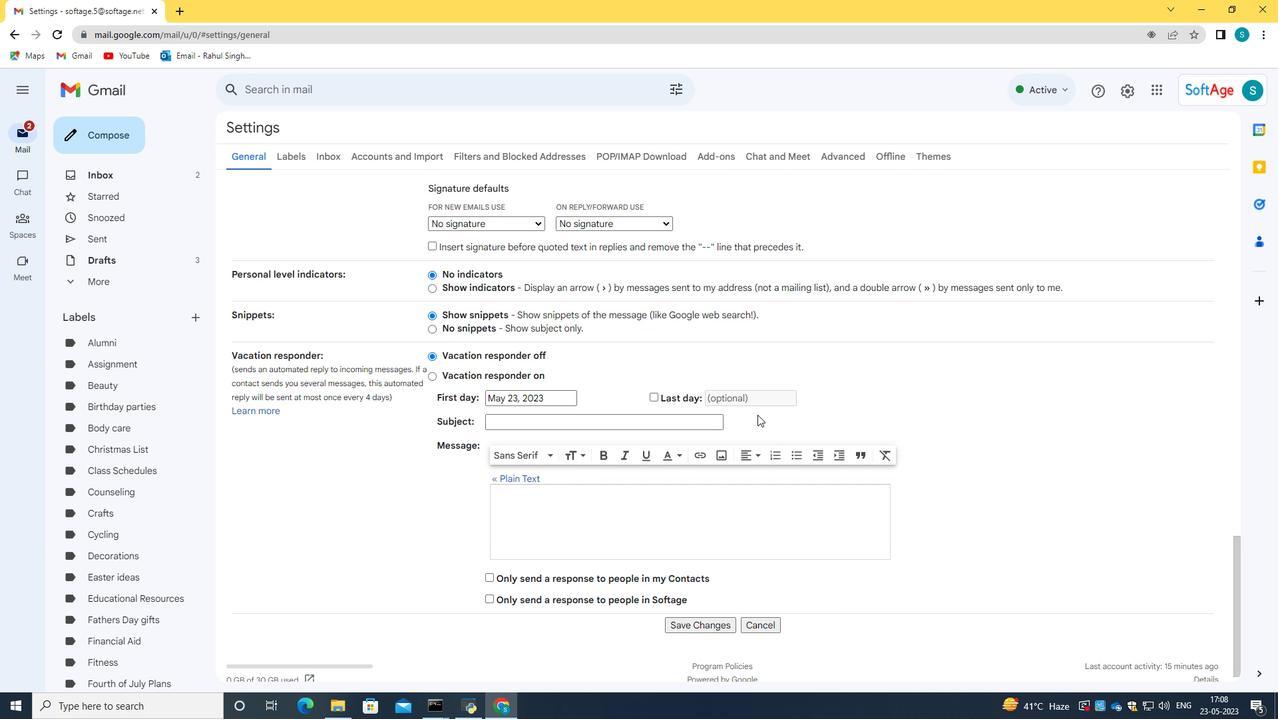 
Action: Mouse scrolled (755, 409) with delta (0, 0)
Screenshot: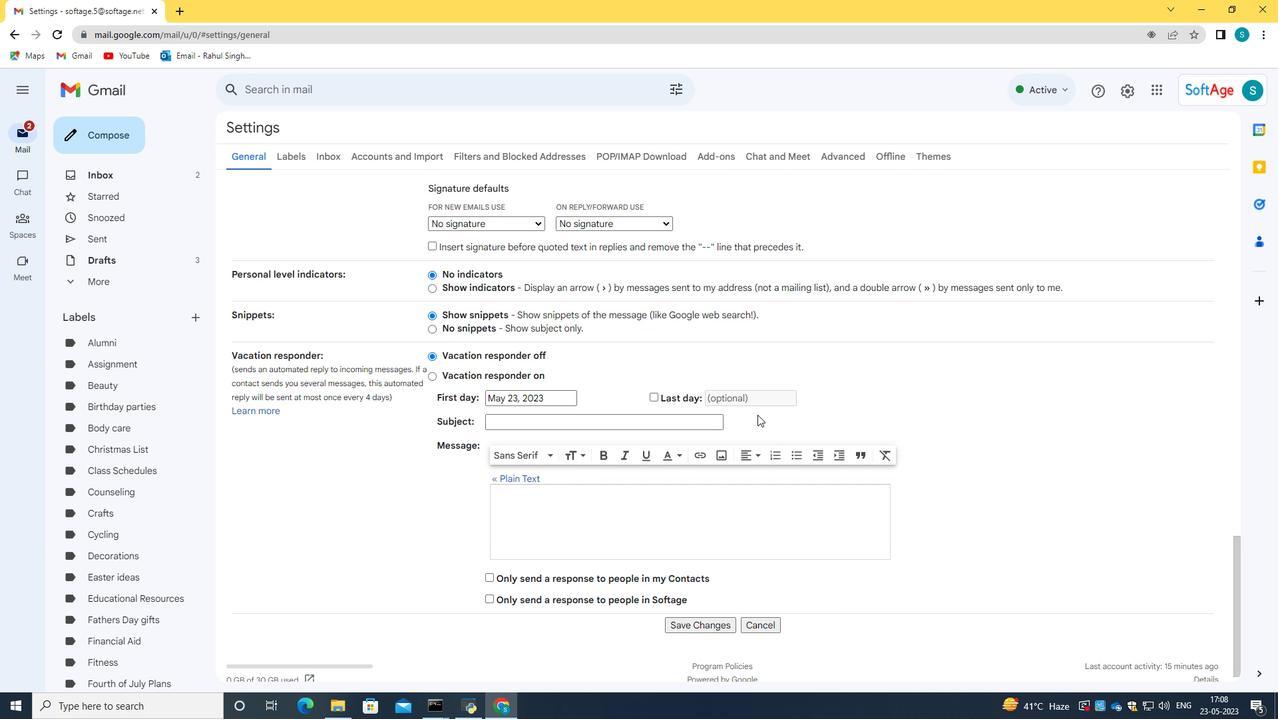 
Action: Mouse scrolled (755, 409) with delta (0, 0)
Screenshot: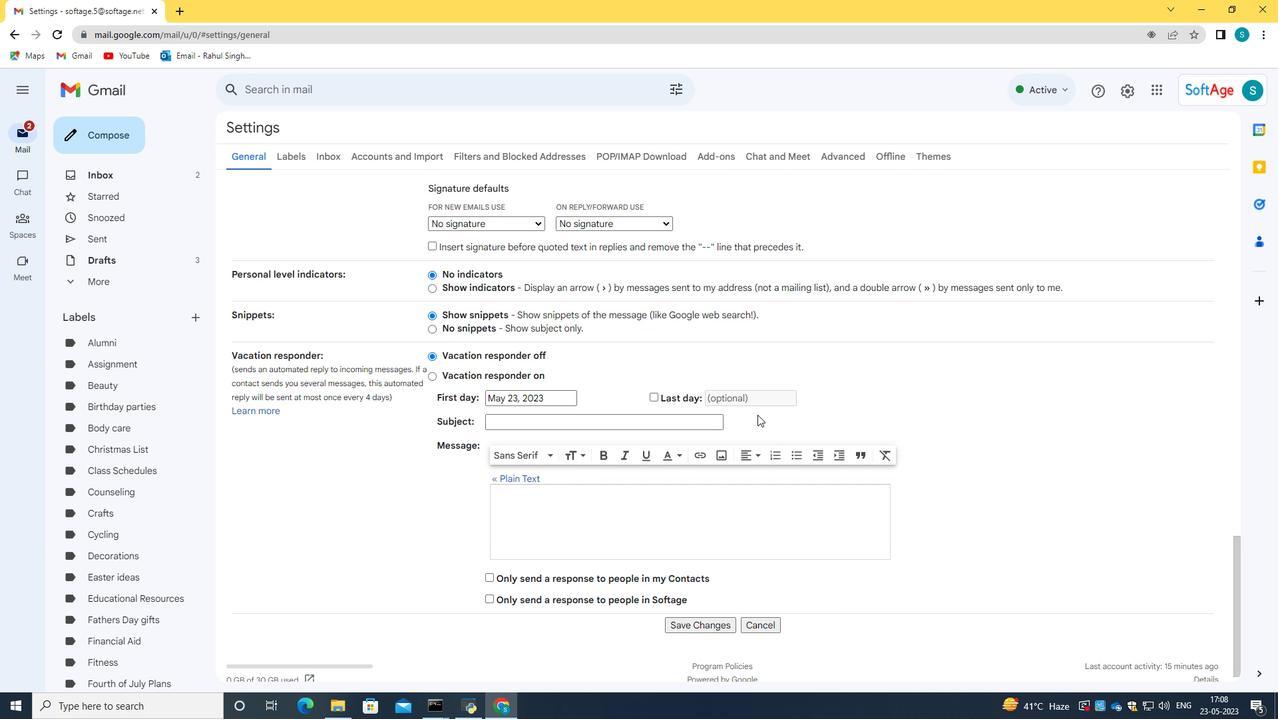 
Action: Mouse scrolled (755, 409) with delta (0, 0)
Screenshot: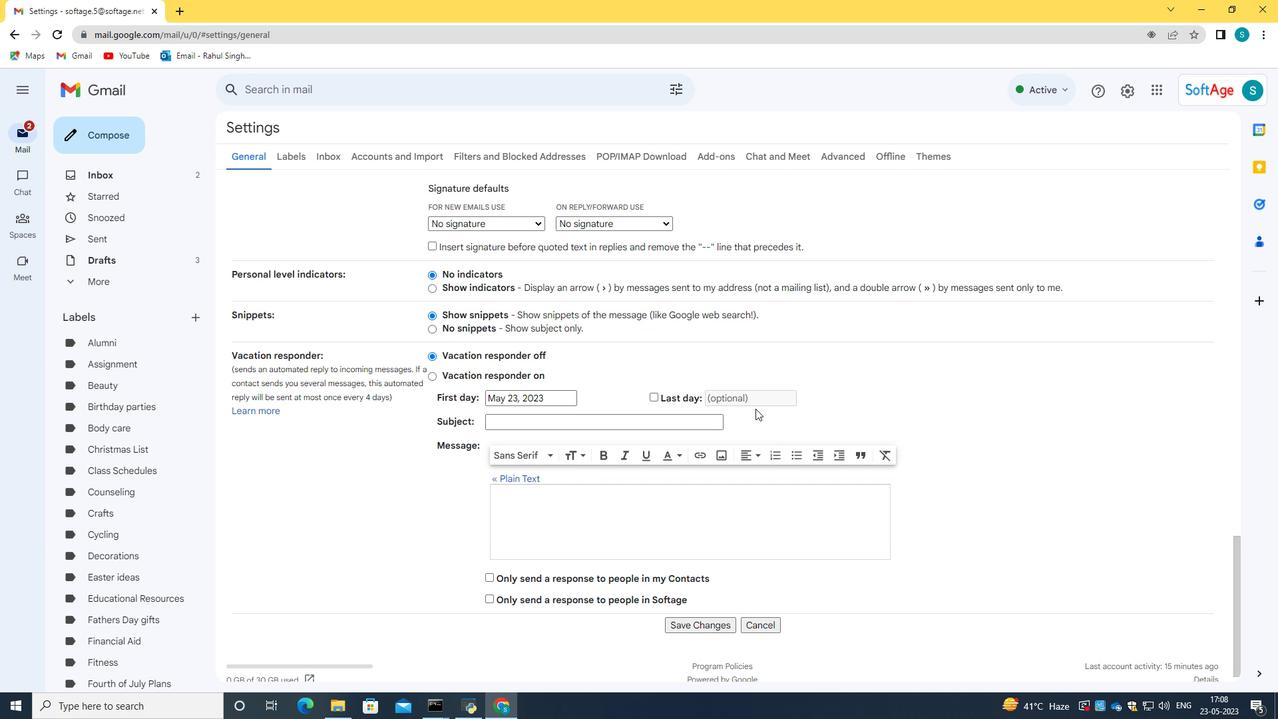 
Action: Mouse scrolled (755, 409) with delta (0, 0)
Screenshot: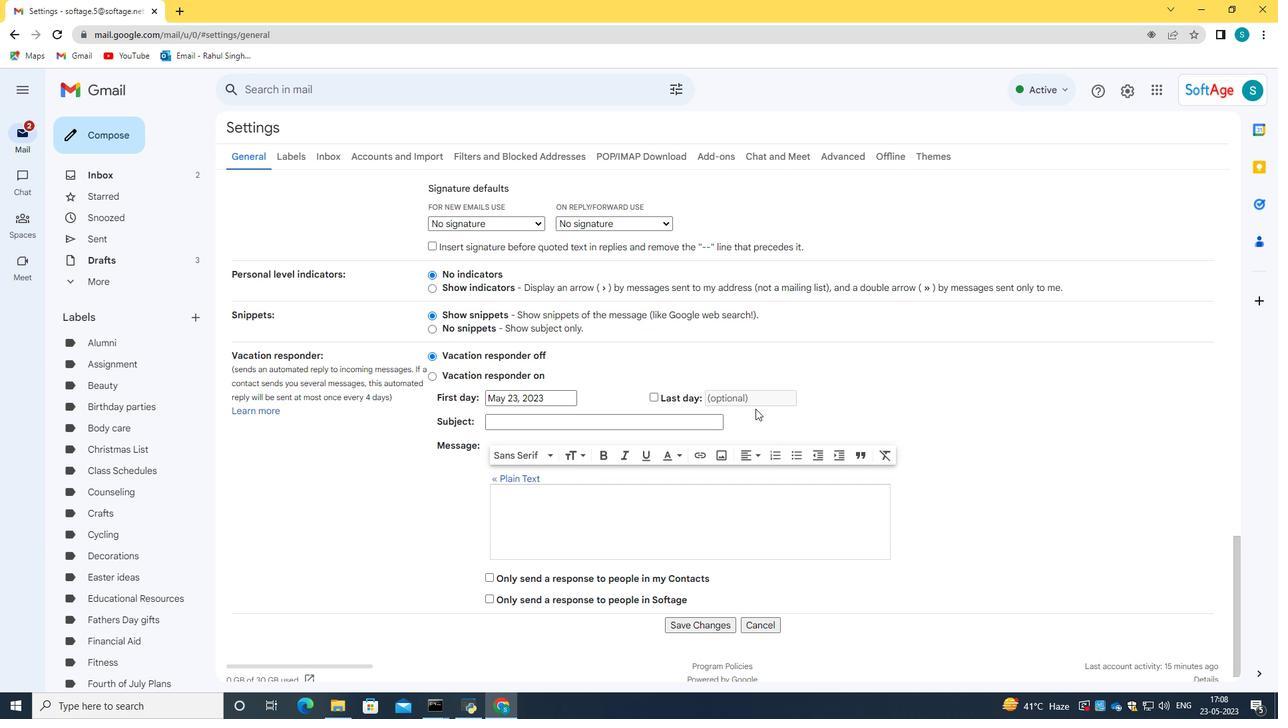 
Action: Mouse moved to (688, 360)
Screenshot: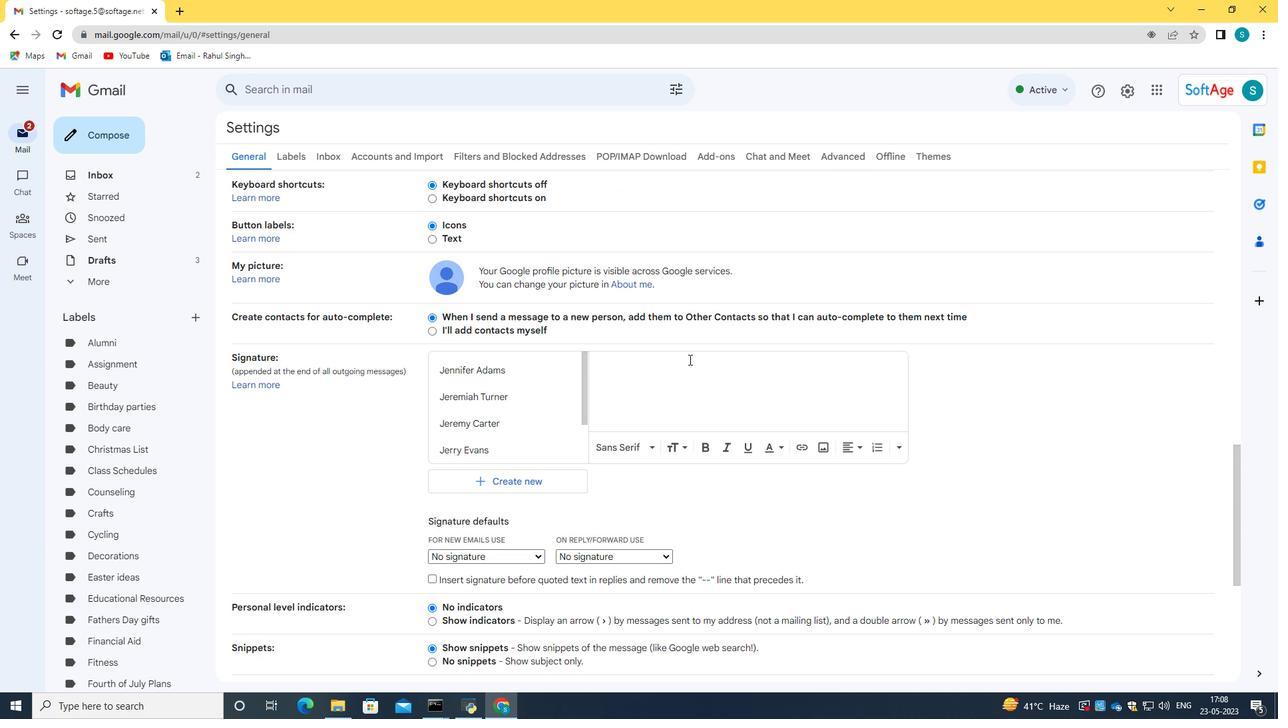 
Action: Key pressed <Key.caps_lock>J<Key.caps_lock>essica<Key.space><Key.caps_lock>S<Key.caps_lock>anchez
Screenshot: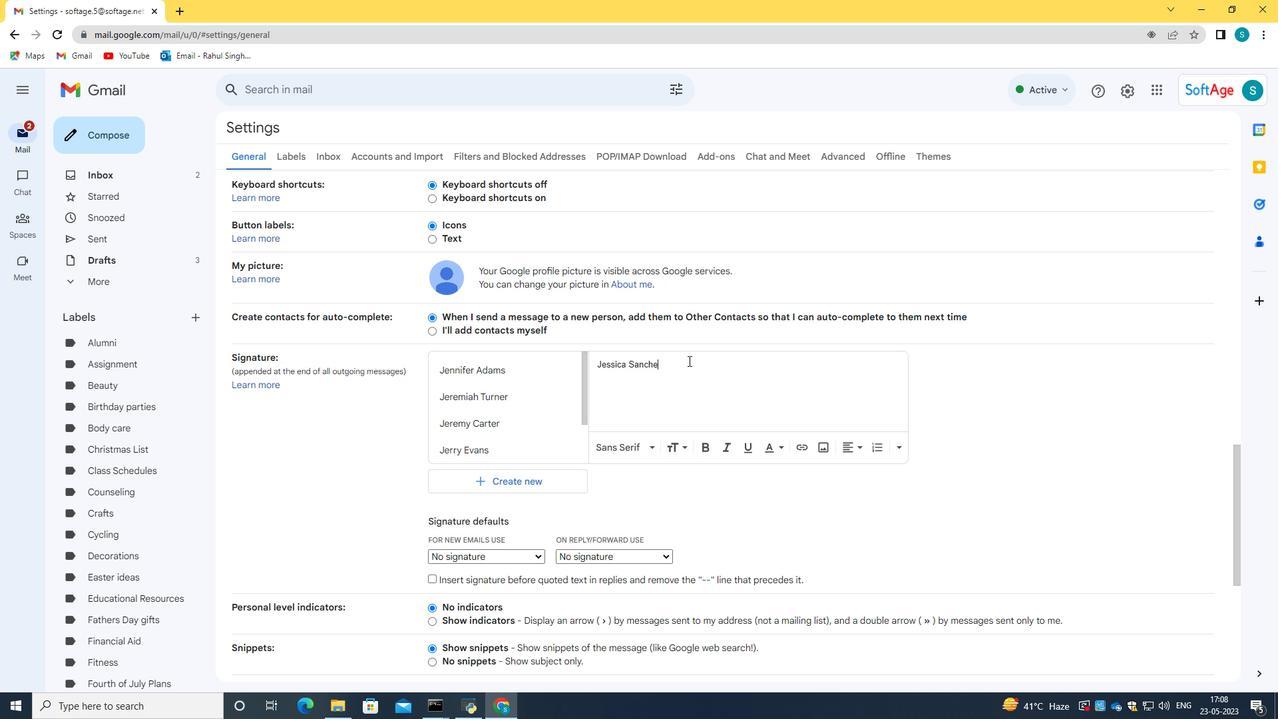 
Action: Mouse scrolled (688, 360) with delta (0, 0)
Screenshot: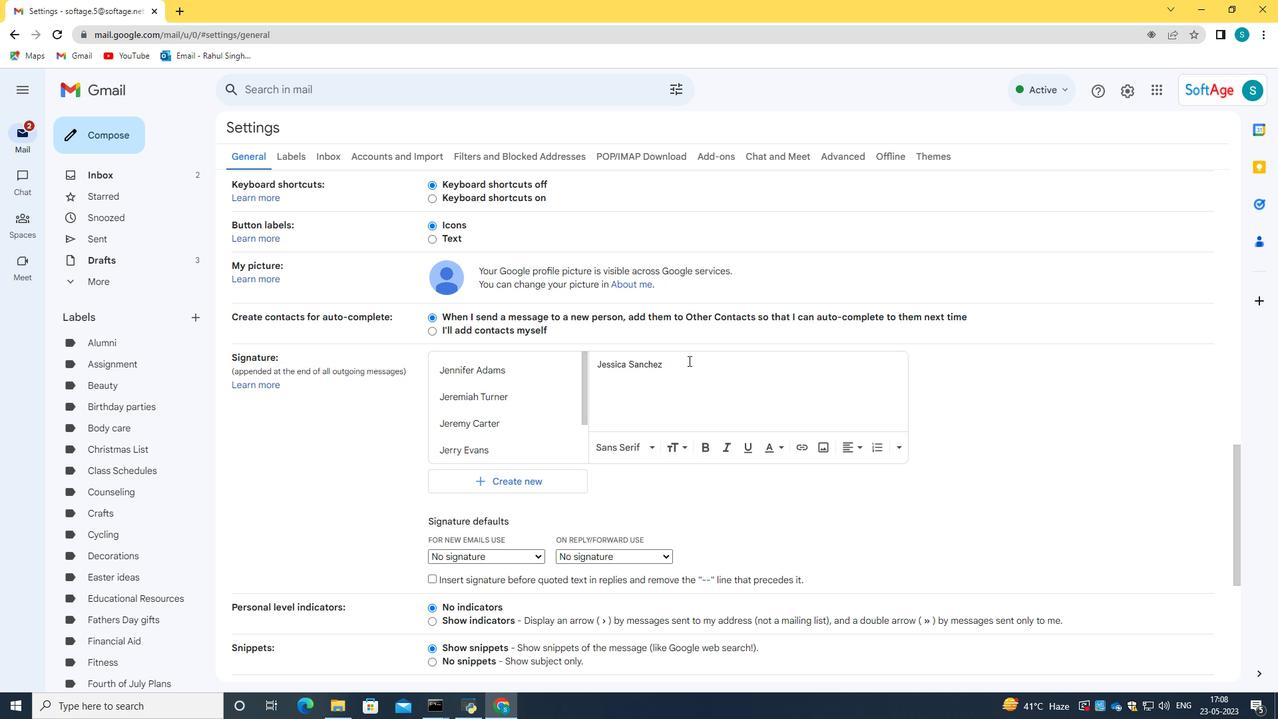 
Action: Mouse scrolled (688, 360) with delta (0, 0)
Screenshot: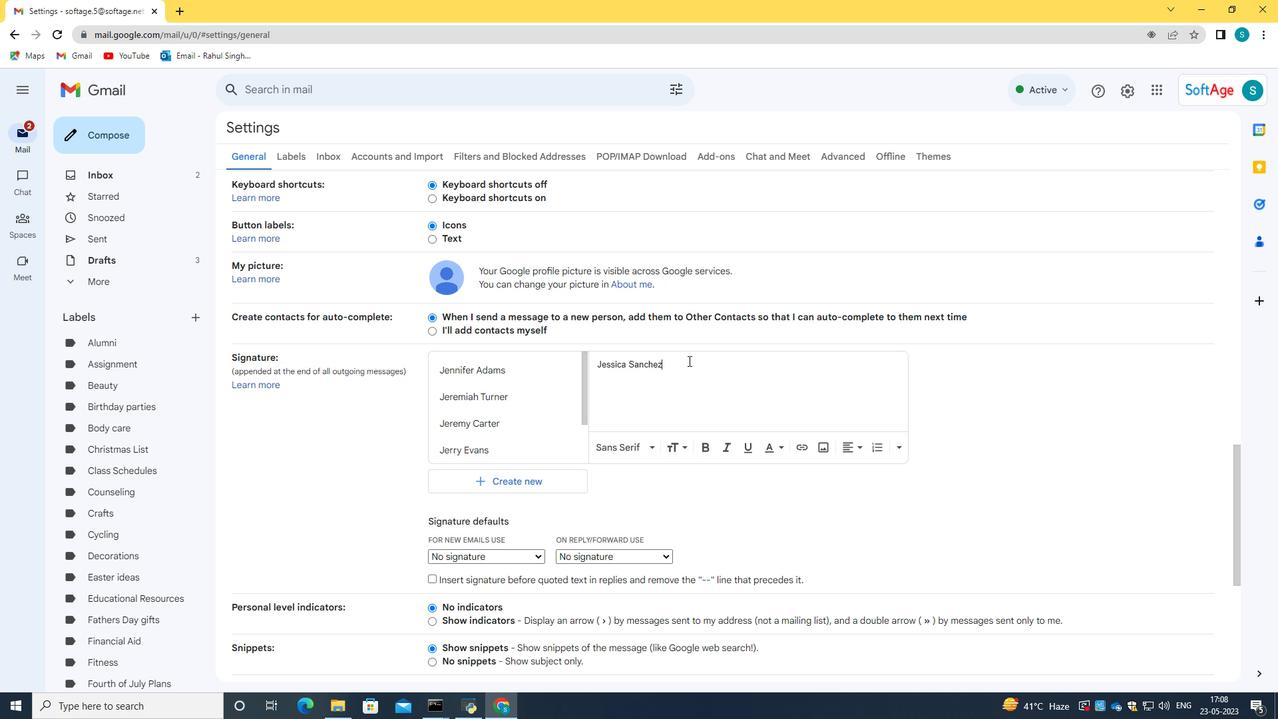 
Action: Mouse scrolled (688, 360) with delta (0, 0)
Screenshot: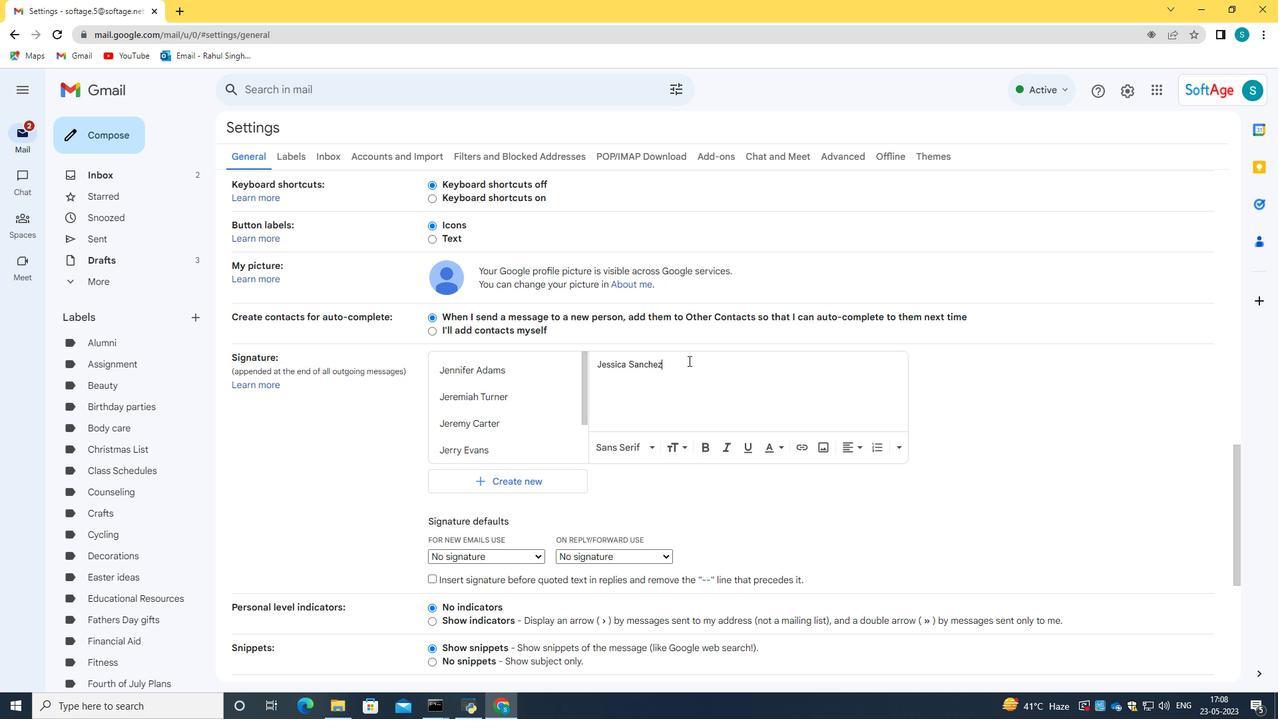 
Action: Mouse scrolled (688, 360) with delta (0, 0)
Screenshot: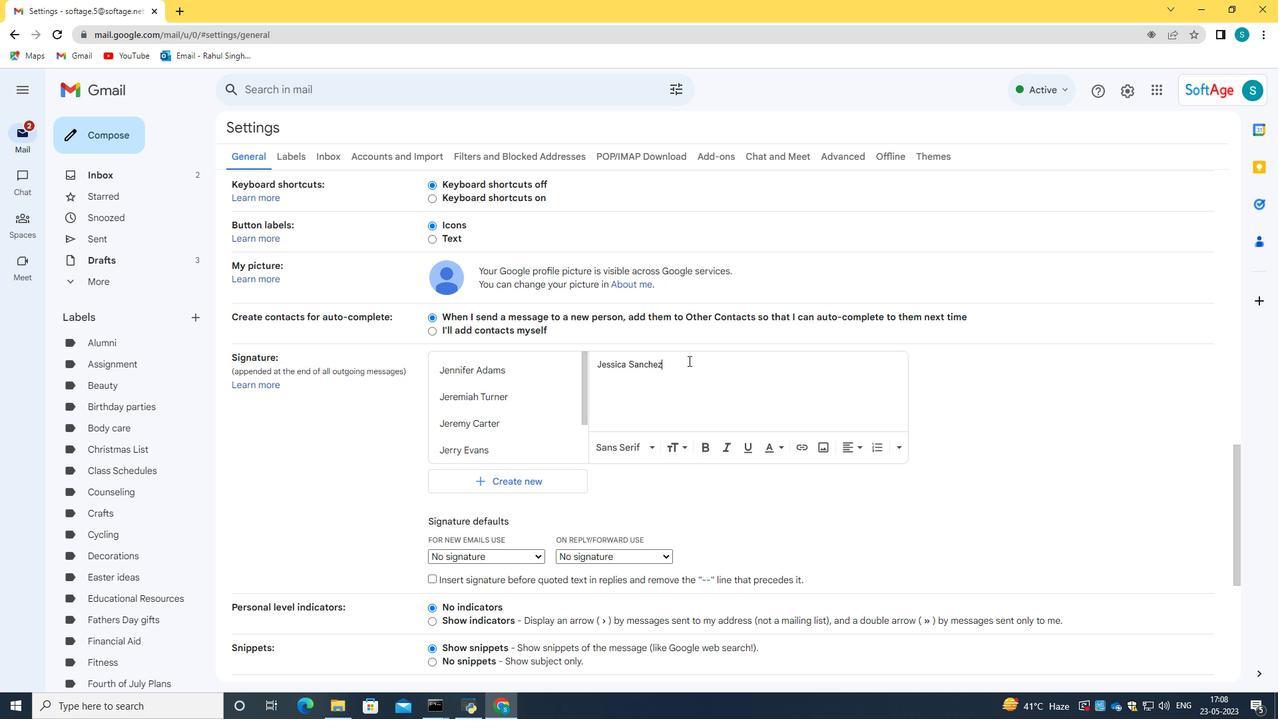 
Action: Mouse scrolled (688, 360) with delta (0, 0)
Screenshot: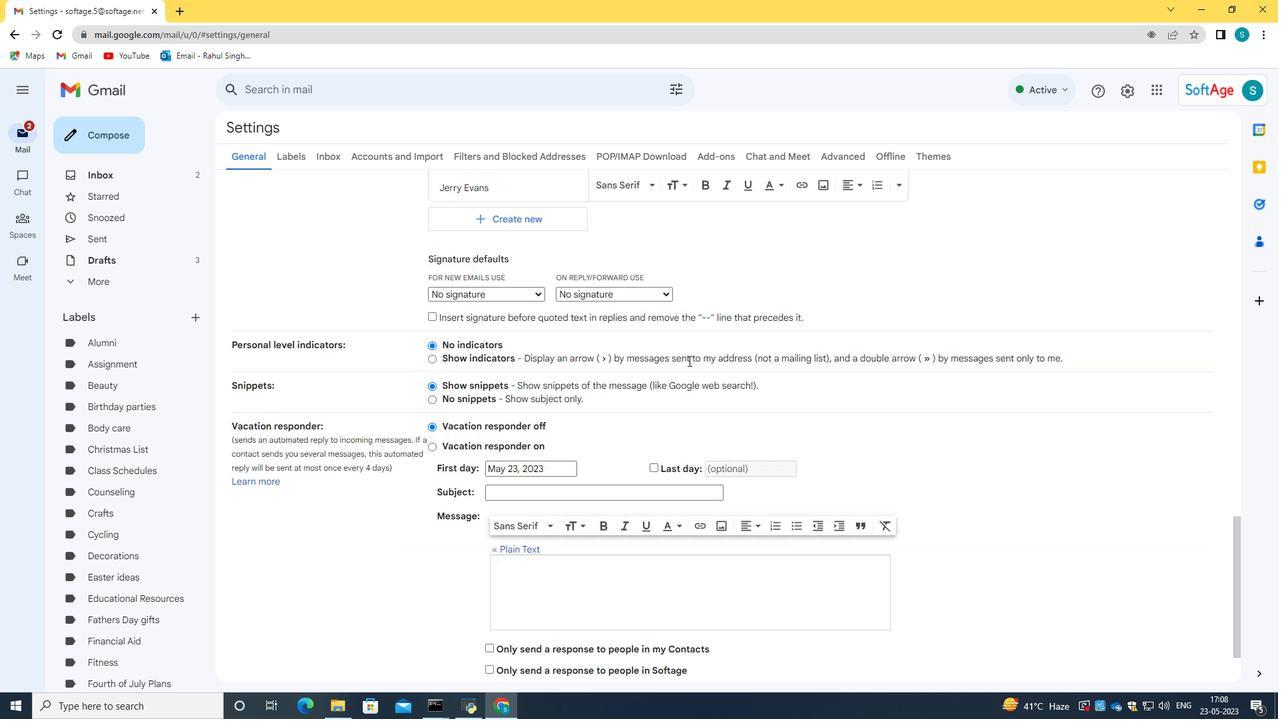 
Action: Mouse scrolled (688, 360) with delta (0, 0)
Screenshot: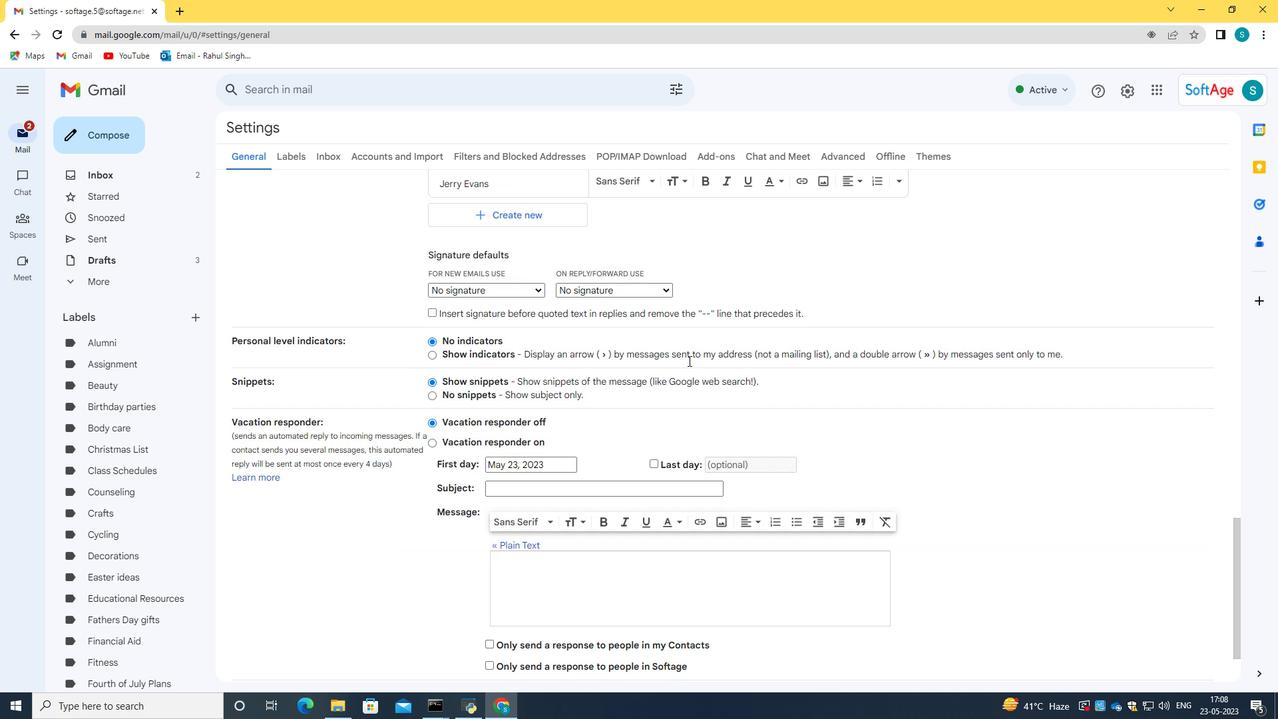 
Action: Mouse moved to (662, 563)
Screenshot: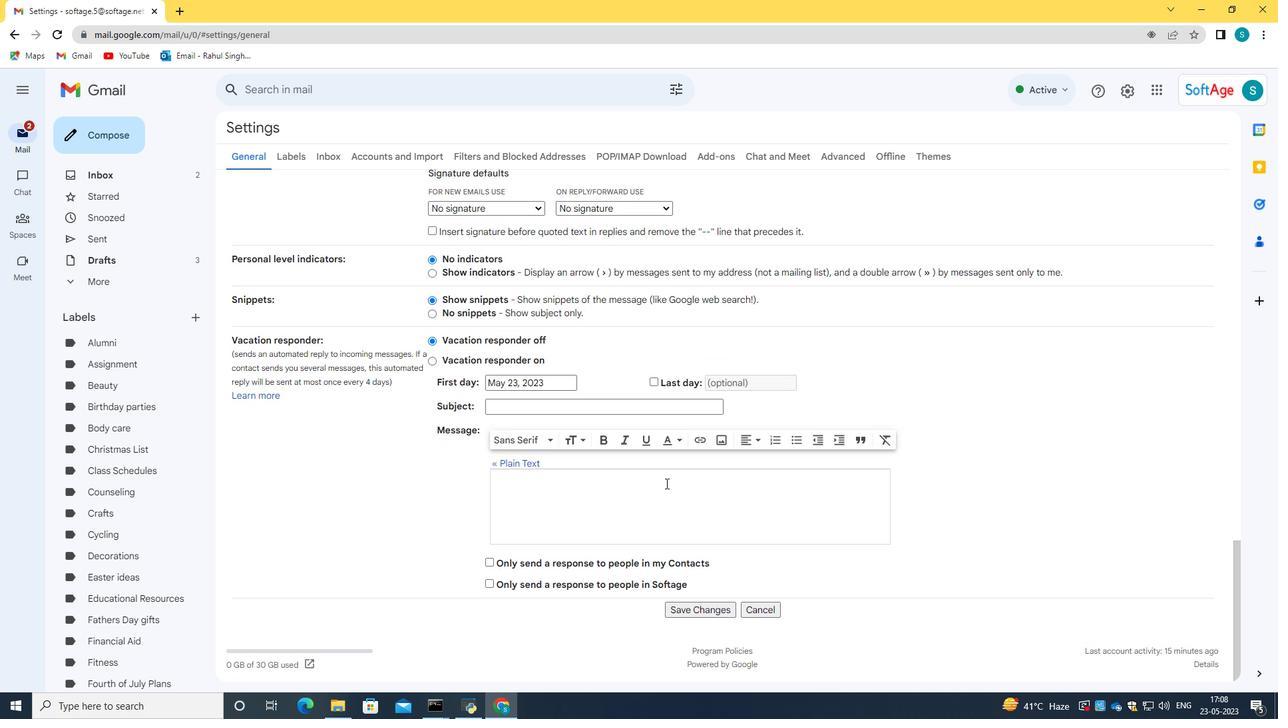 
Action: Mouse scrolled (662, 559) with delta (0, 0)
Screenshot: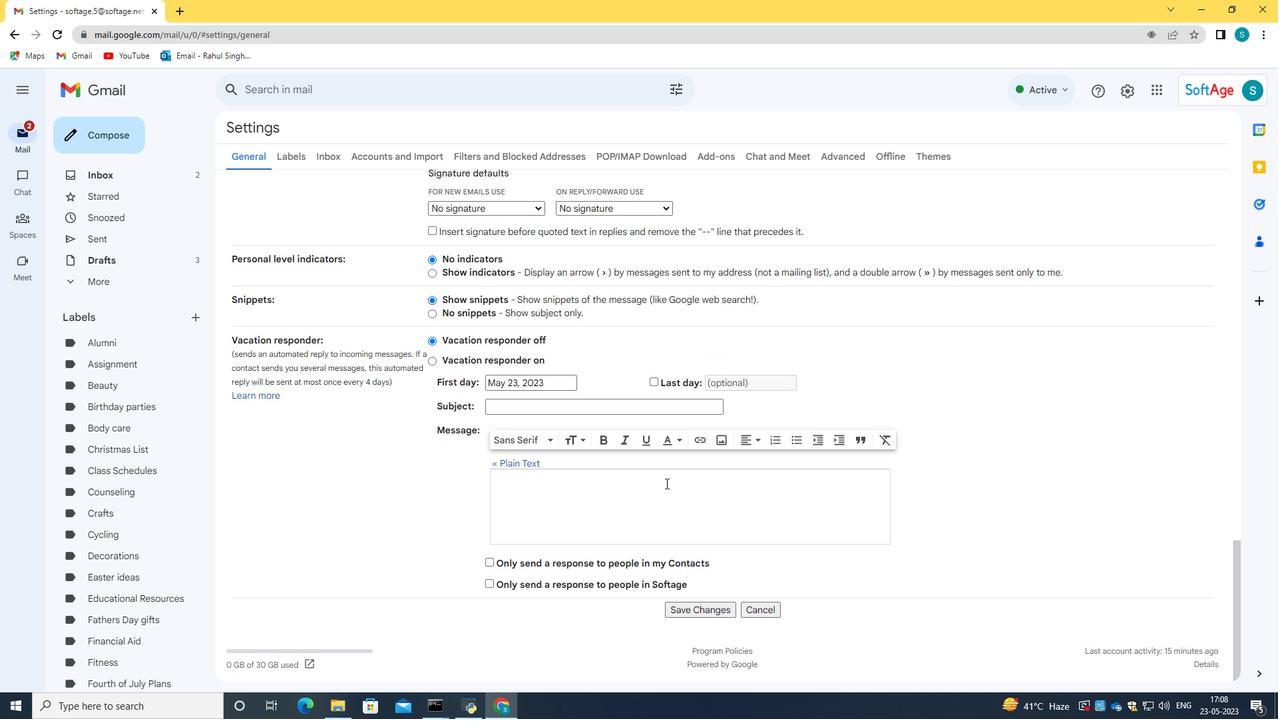 
Action: Mouse moved to (701, 609)
Screenshot: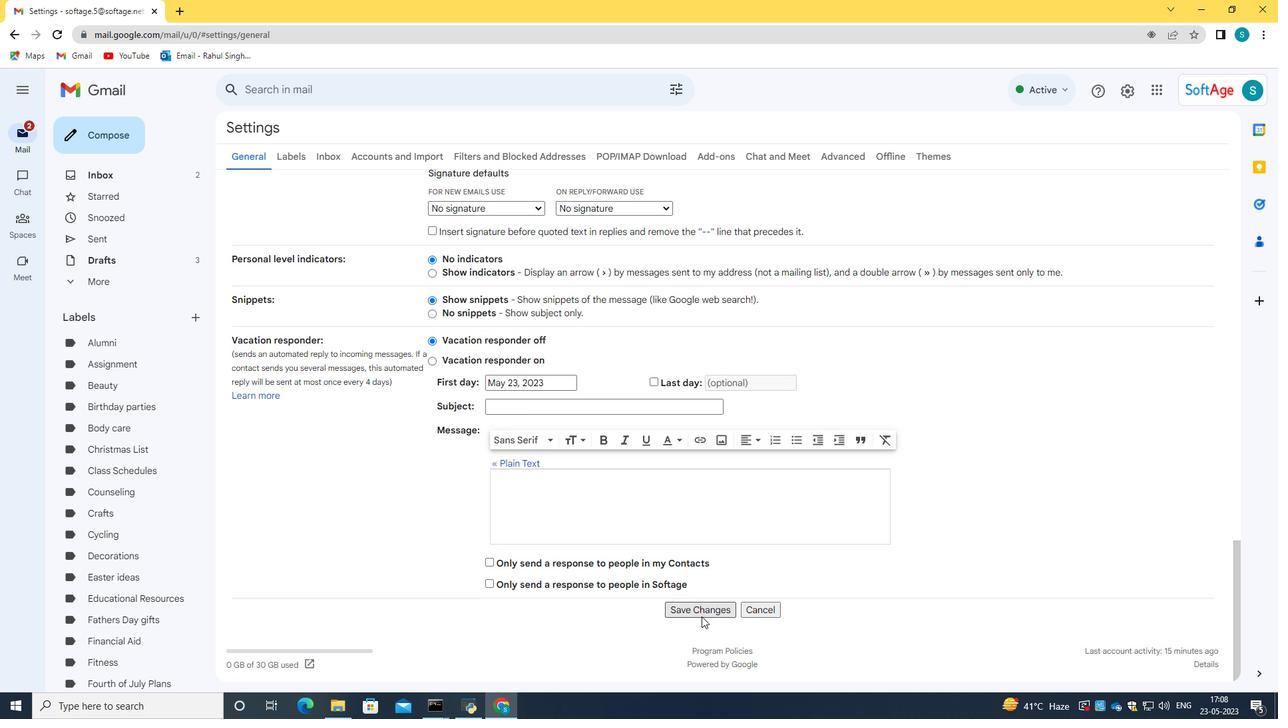 
Action: Mouse pressed left at (701, 609)
Screenshot: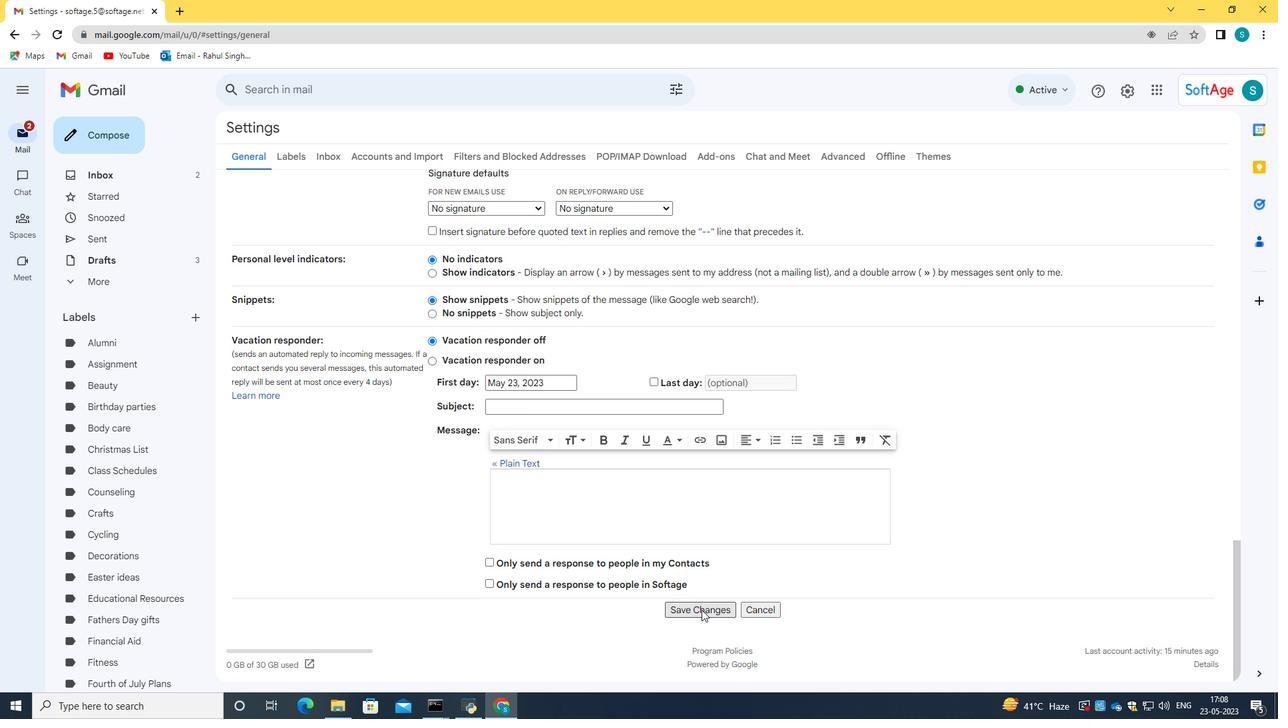 
Action: Mouse moved to (125, 146)
Screenshot: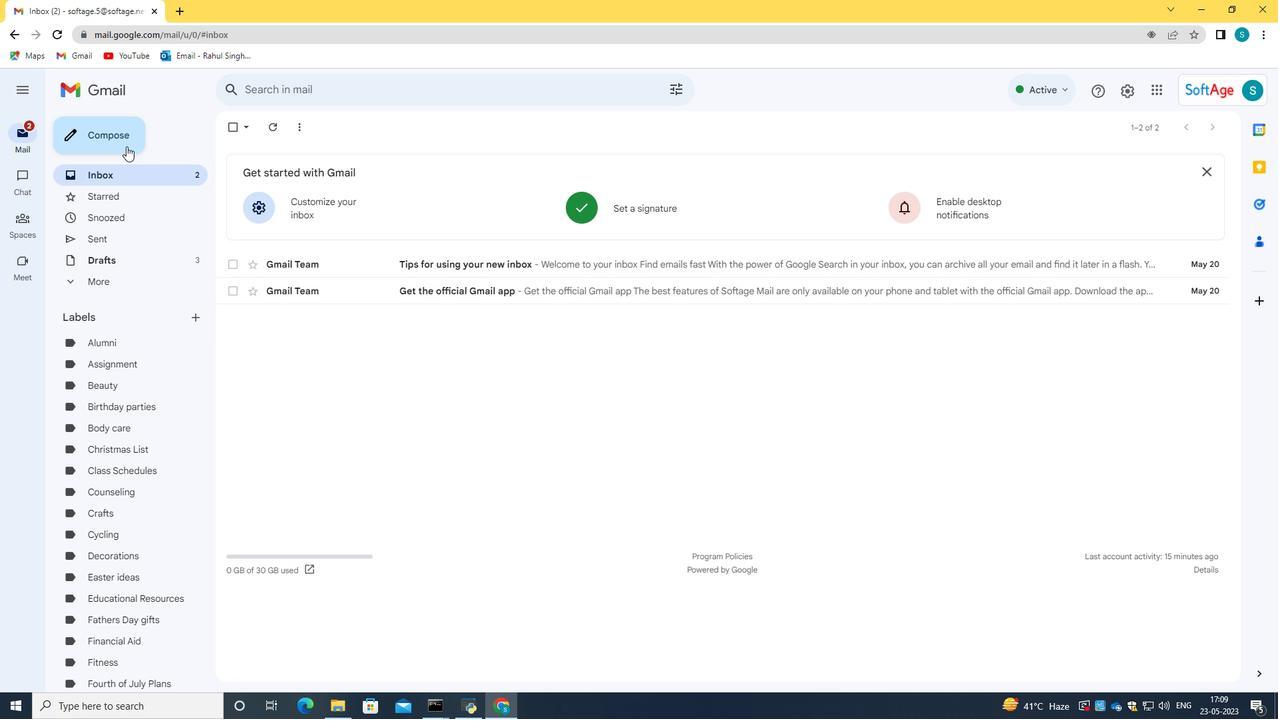 
Action: Mouse pressed left at (125, 146)
Screenshot: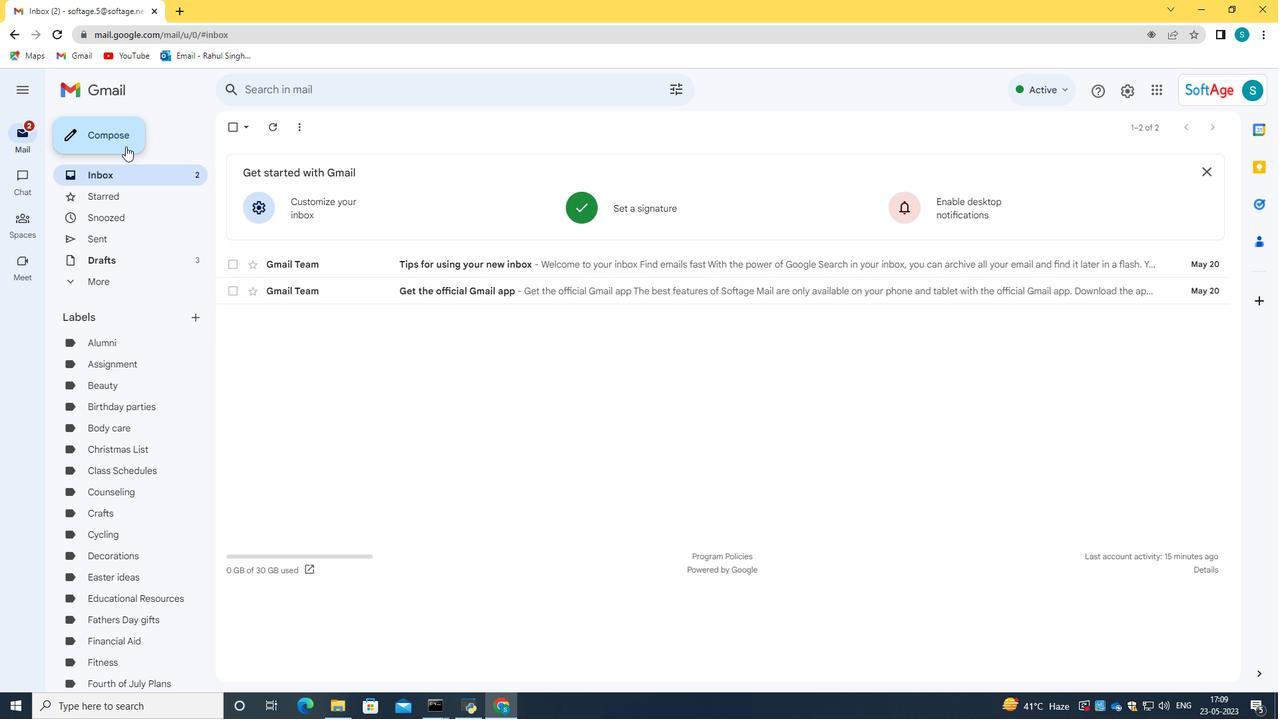 
Action: Mouse moved to (1075, 666)
Screenshot: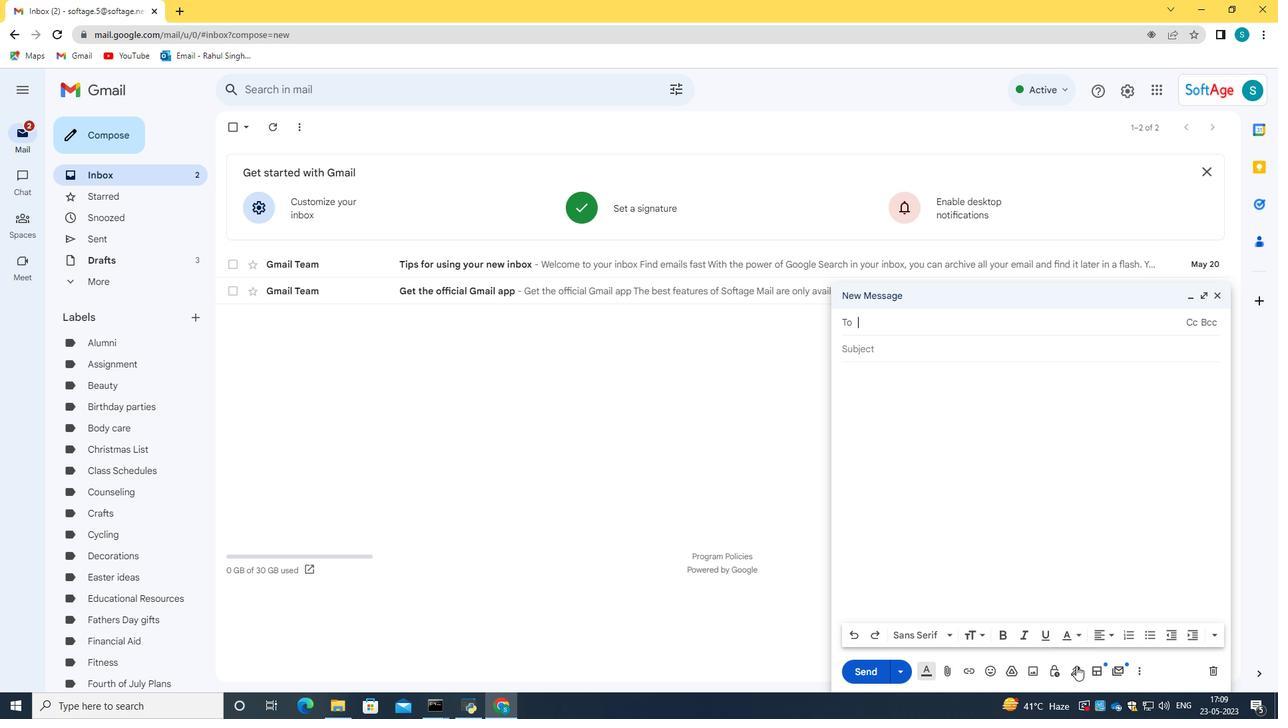 
Action: Mouse pressed left at (1075, 666)
Screenshot: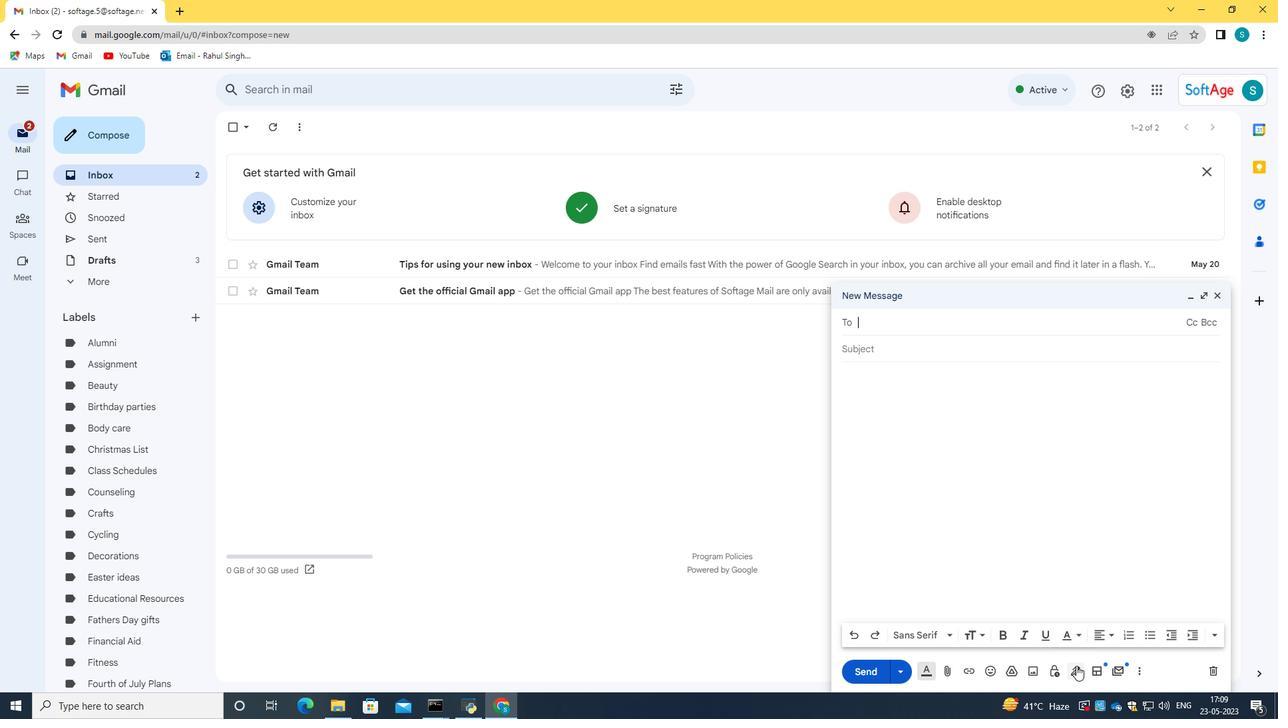 
Action: Mouse moved to (1141, 648)
Screenshot: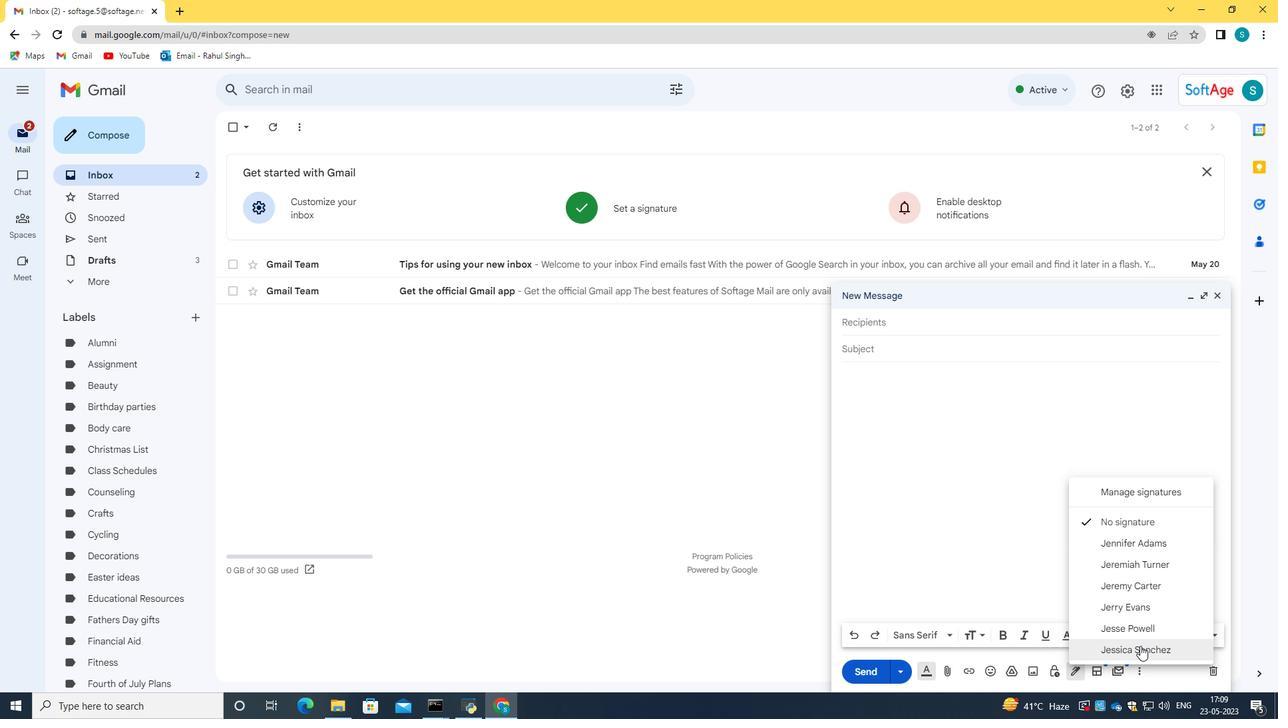 
Action: Mouse pressed left at (1141, 648)
Screenshot: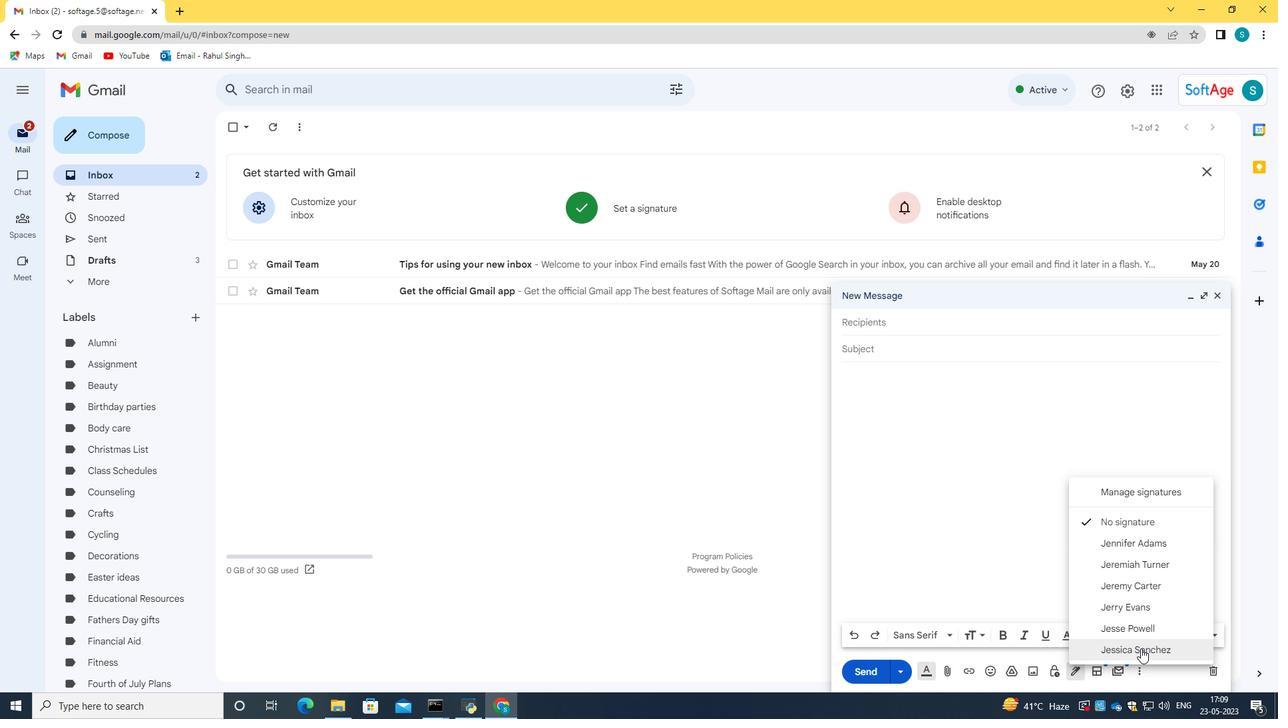 
Action: Mouse moved to (1203, 295)
Screenshot: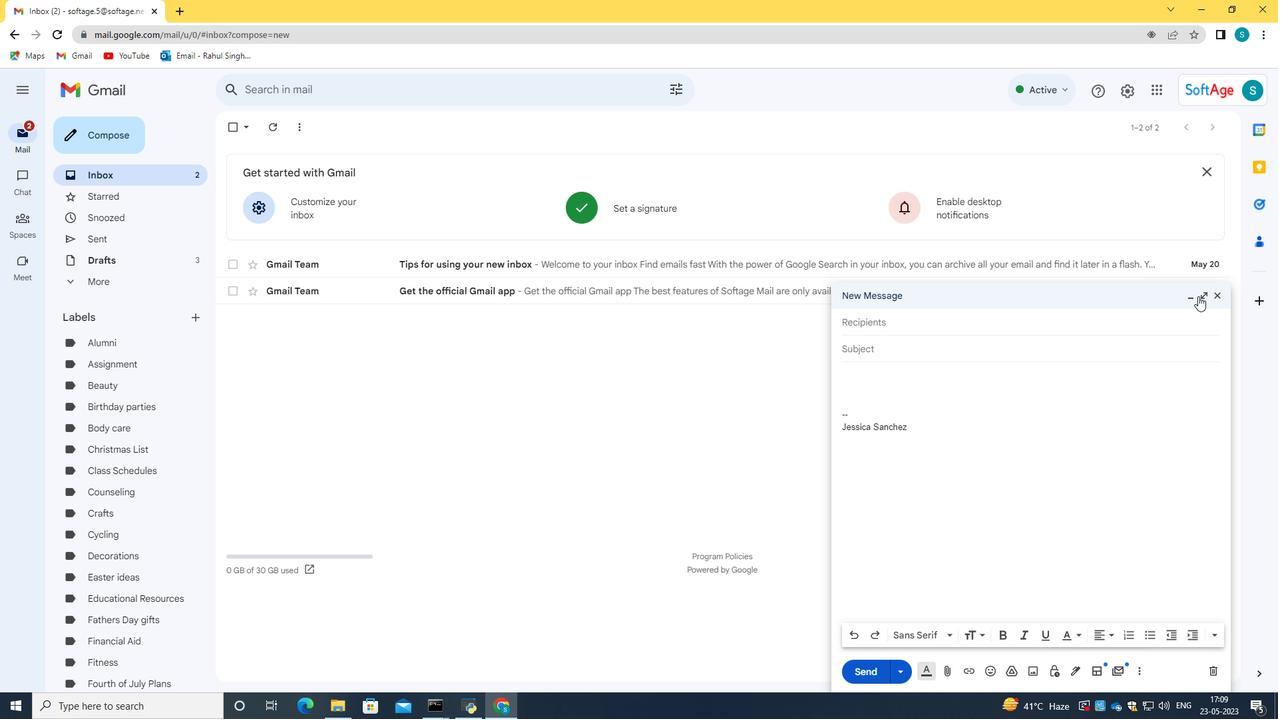 
Action: Mouse pressed left at (1203, 295)
Screenshot: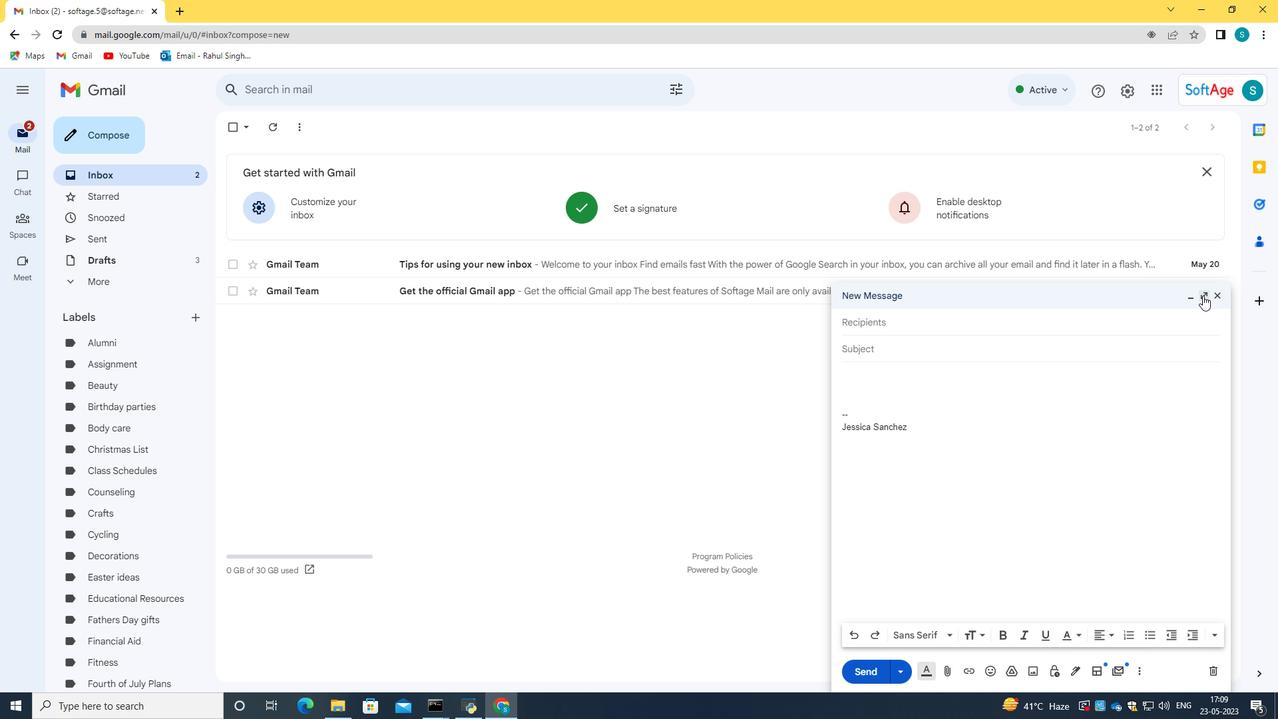 
Action: Mouse moved to (182, 161)
Screenshot: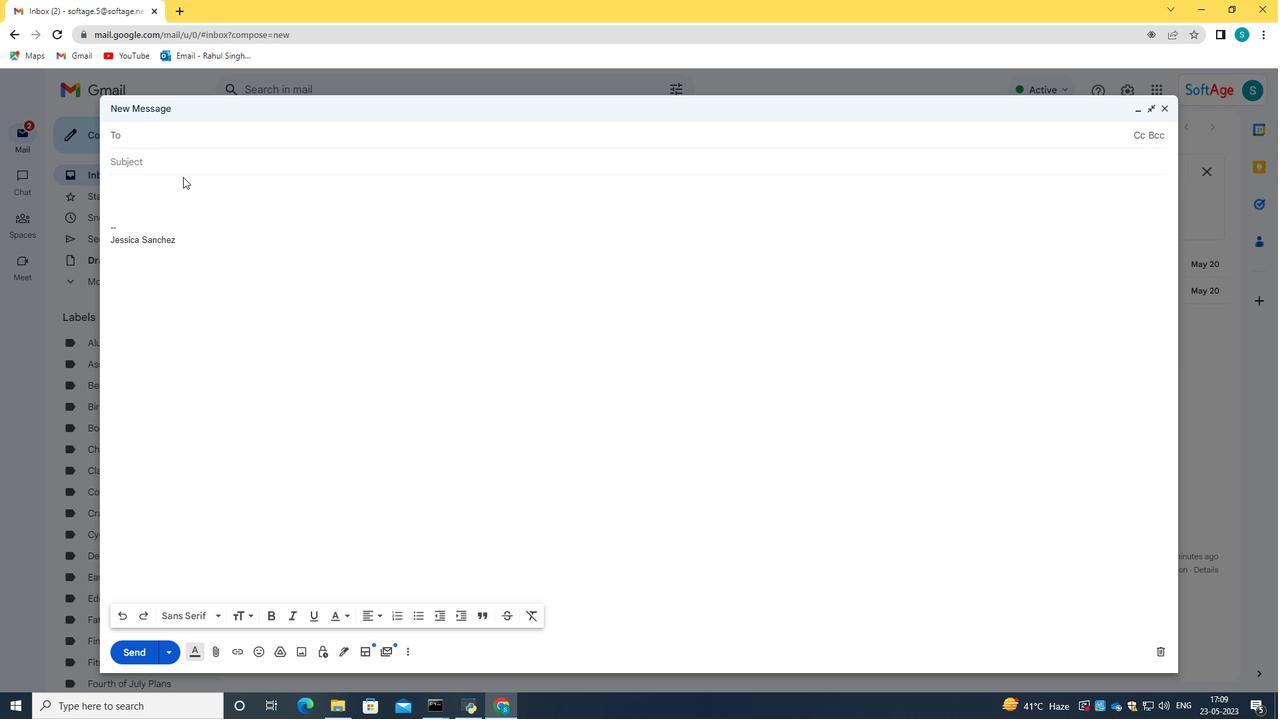 
Action: Mouse pressed left at (182, 161)
Screenshot: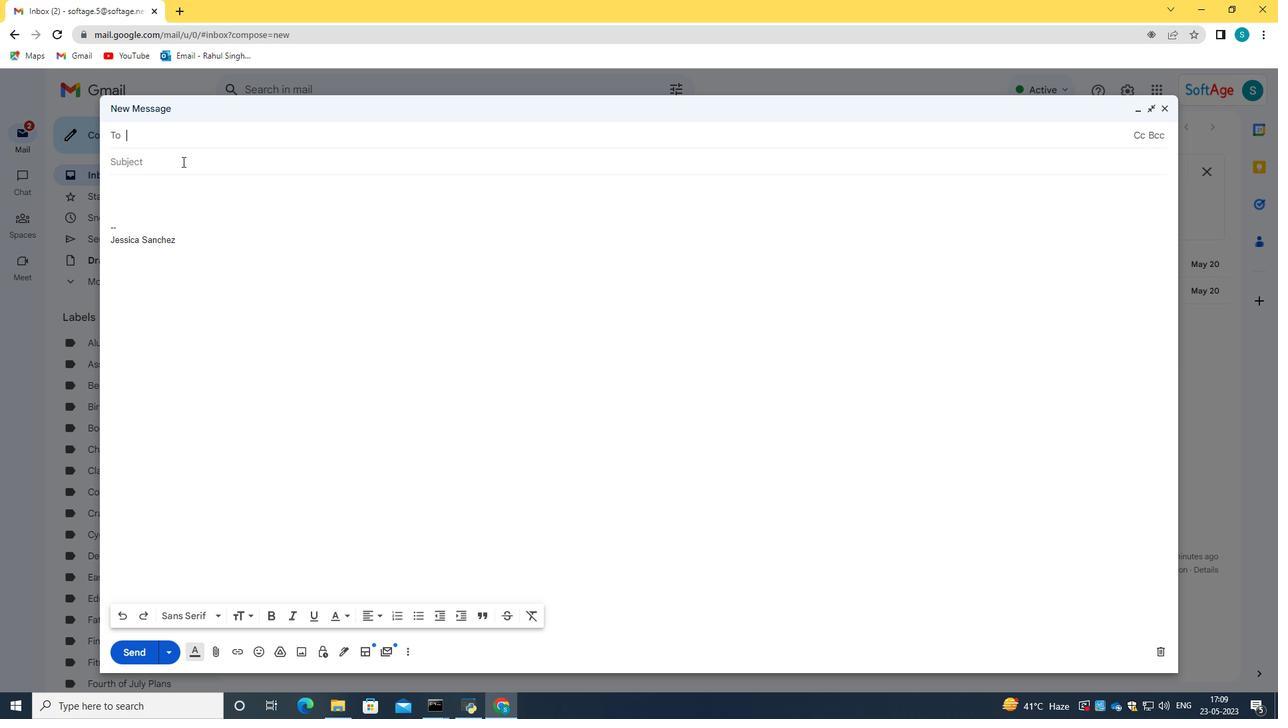 
Action: Key pressed <Key.caps_lock>C<Key.caps_lock>onfirmation<Key.space>of<Key.space>a<Key.space>refund<Key.space>
Screenshot: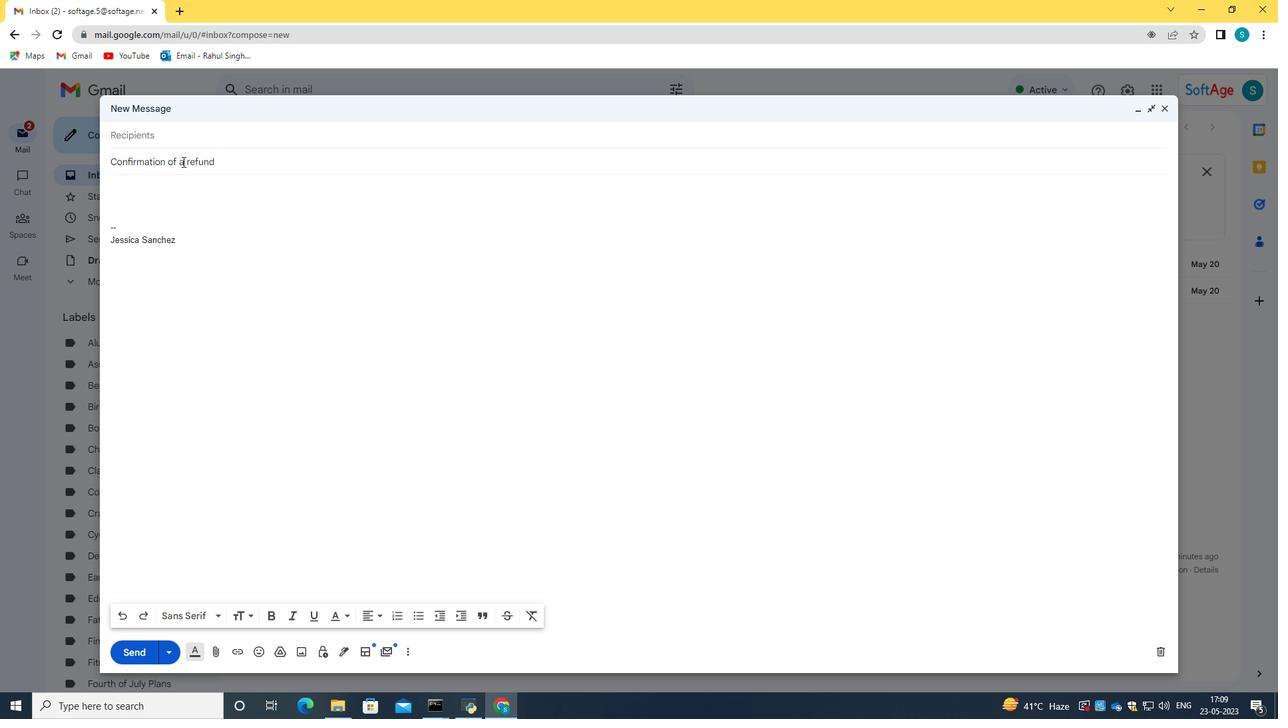 
Action: Mouse moved to (155, 188)
Screenshot: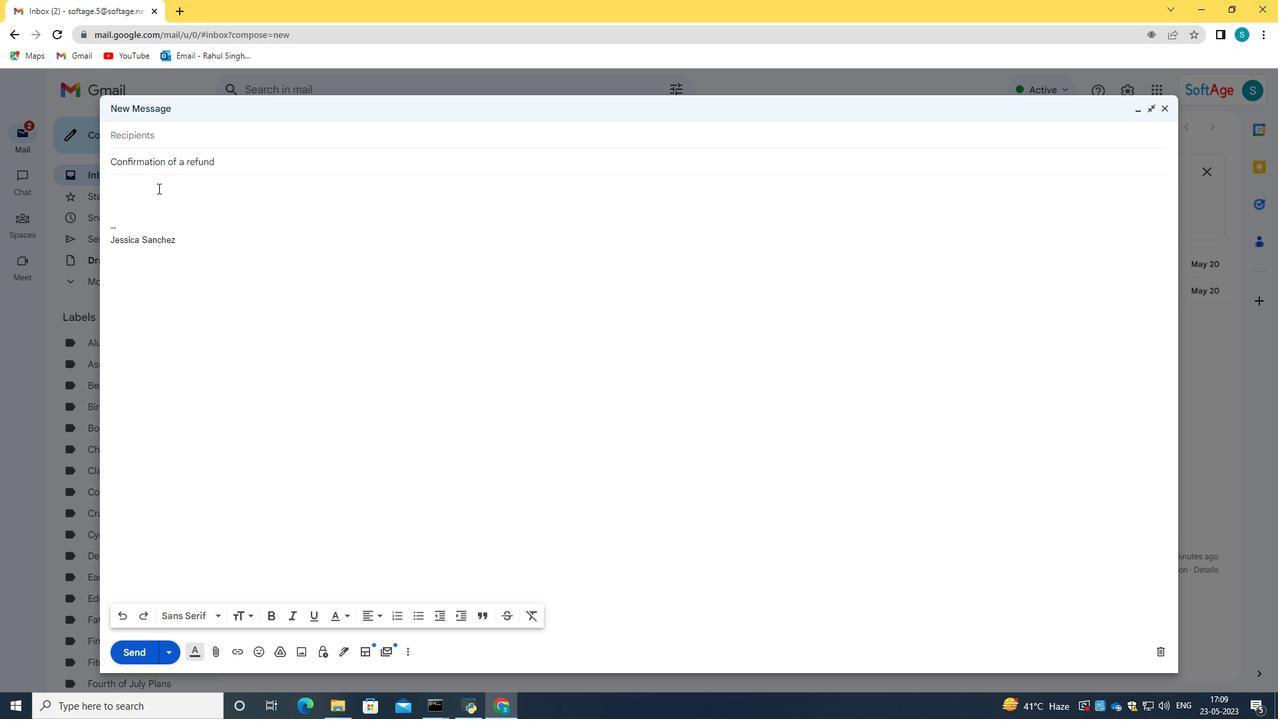 
Action: Mouse pressed left at (155, 188)
Screenshot: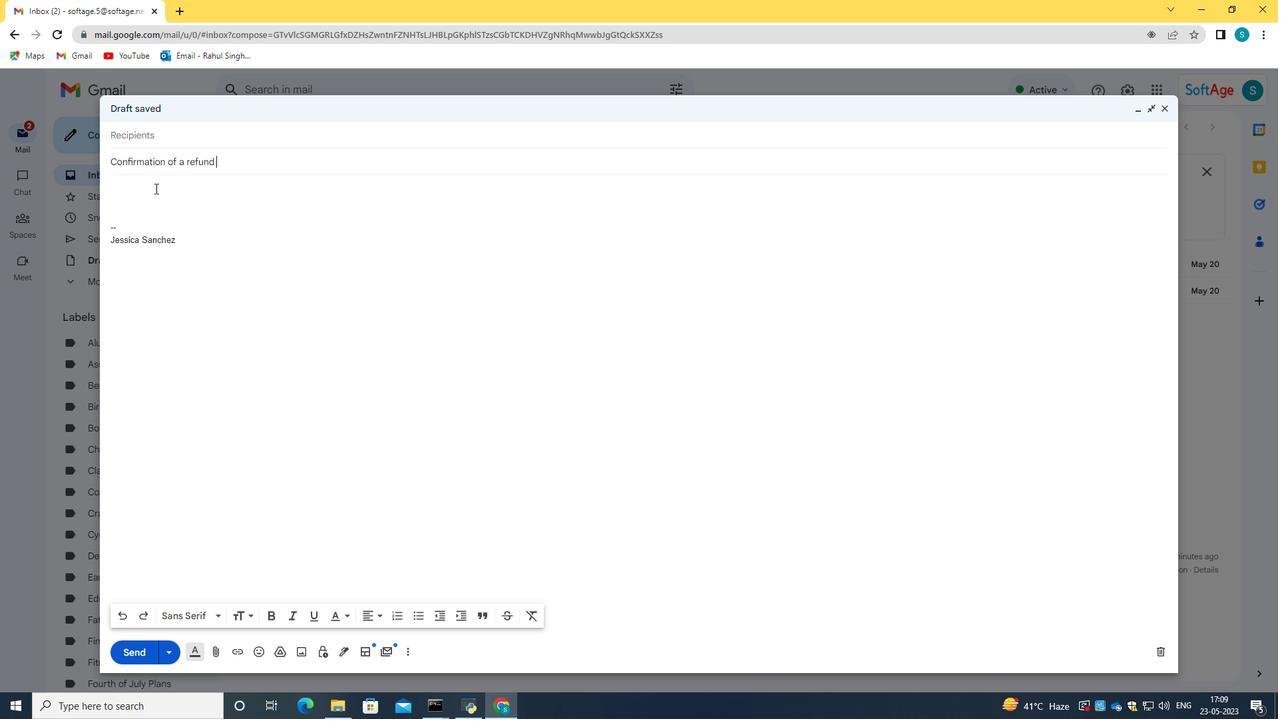 
Action: Key pressed <Key.caps_lock>C<Key.caps_lock>ould<Key.space>you<Key.space>please<Key.space>pri<Key.backspace>ovide<Key.space>me<Key.space>with<Key.space>you<Key.space><Key.backspace>r<Key.space>feeb<Key.backspace>dback<Key.space>on<Key.space>the<Key.space>new<Key.space>website<Key.space>design<Key.shift_r>?
Screenshot: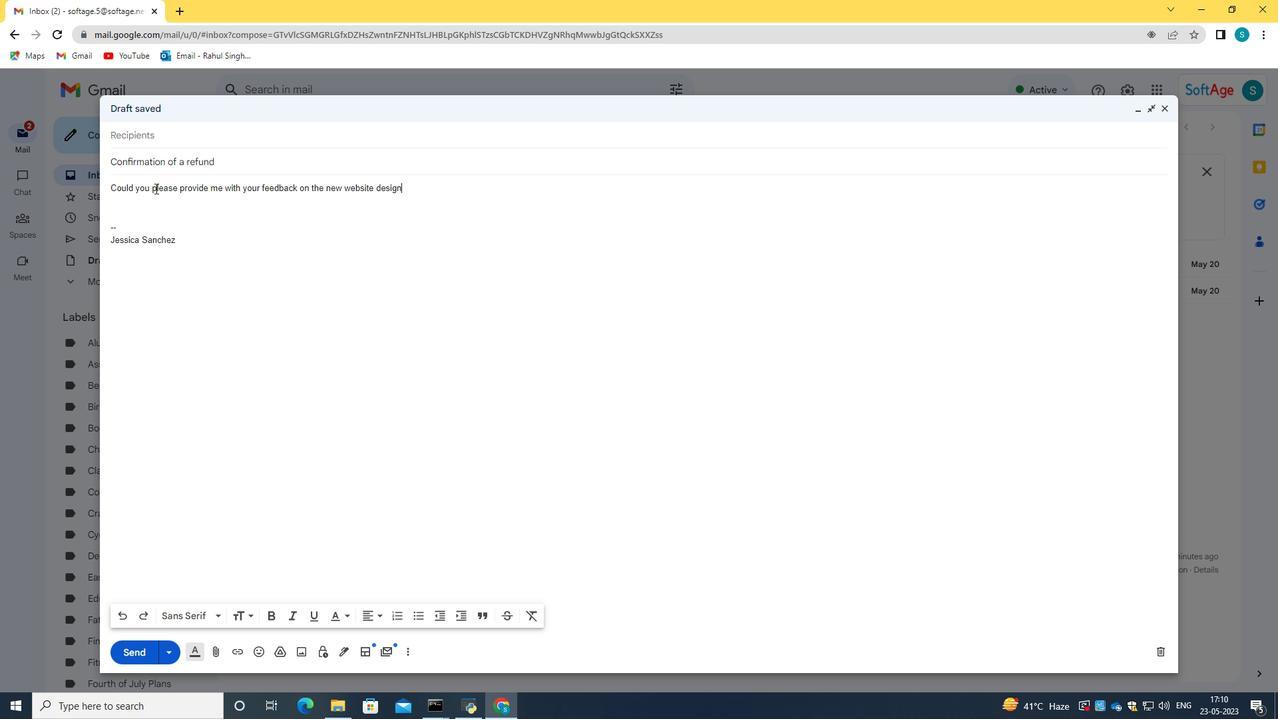 
Action: Mouse moved to (152, 133)
Screenshot: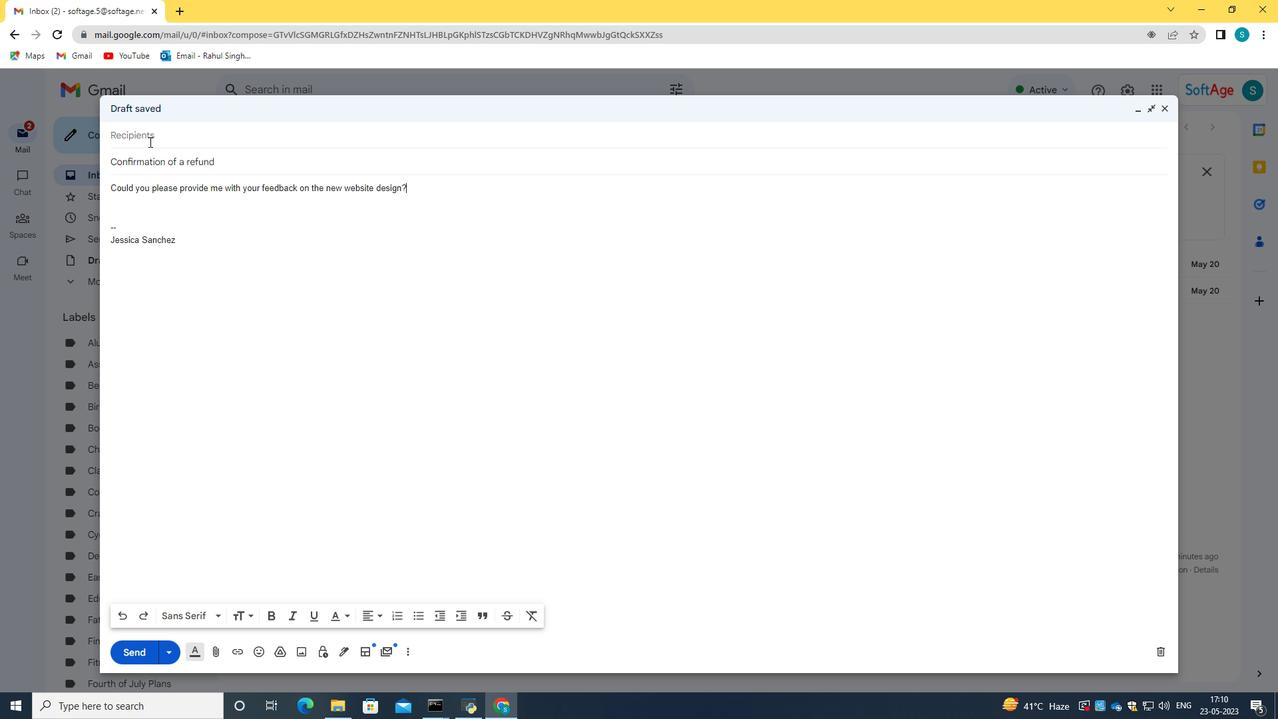 
Action: Mouse pressed left at (152, 133)
Screenshot: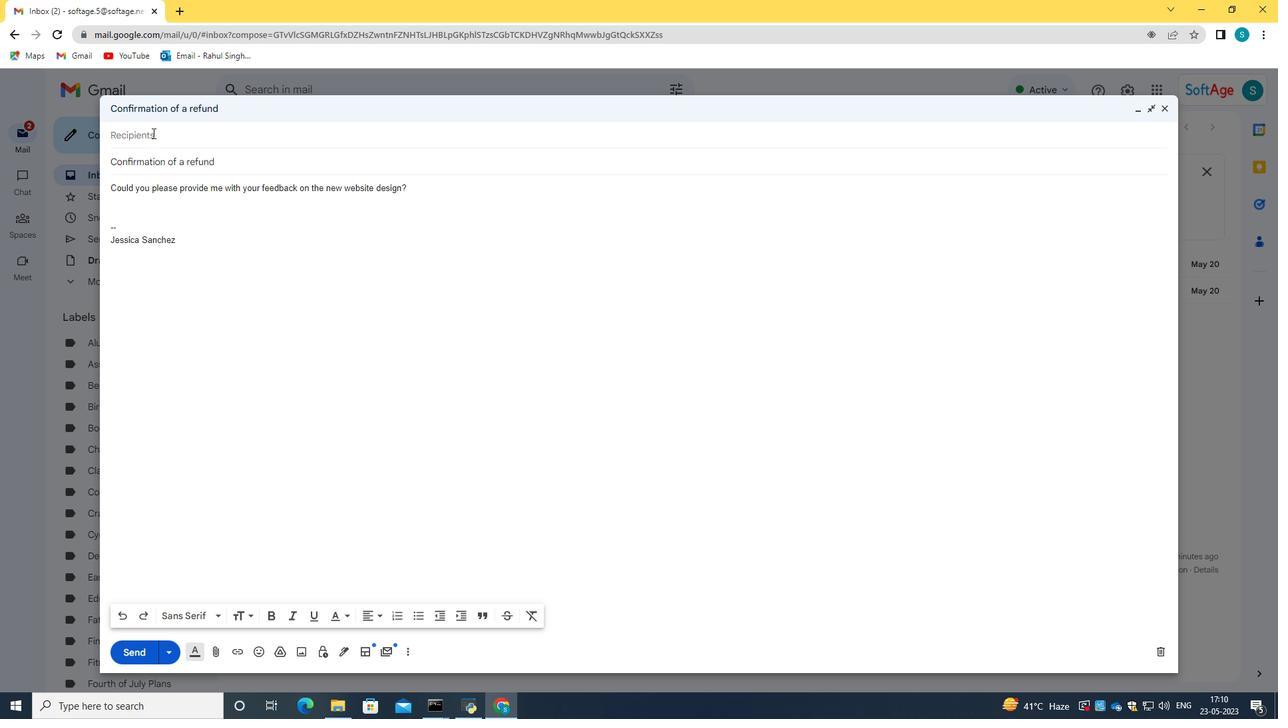 
Action: Key pressed softage.9<Key.backspace>8<Key.shift>@softage/<Key.backspace>.net
Screenshot: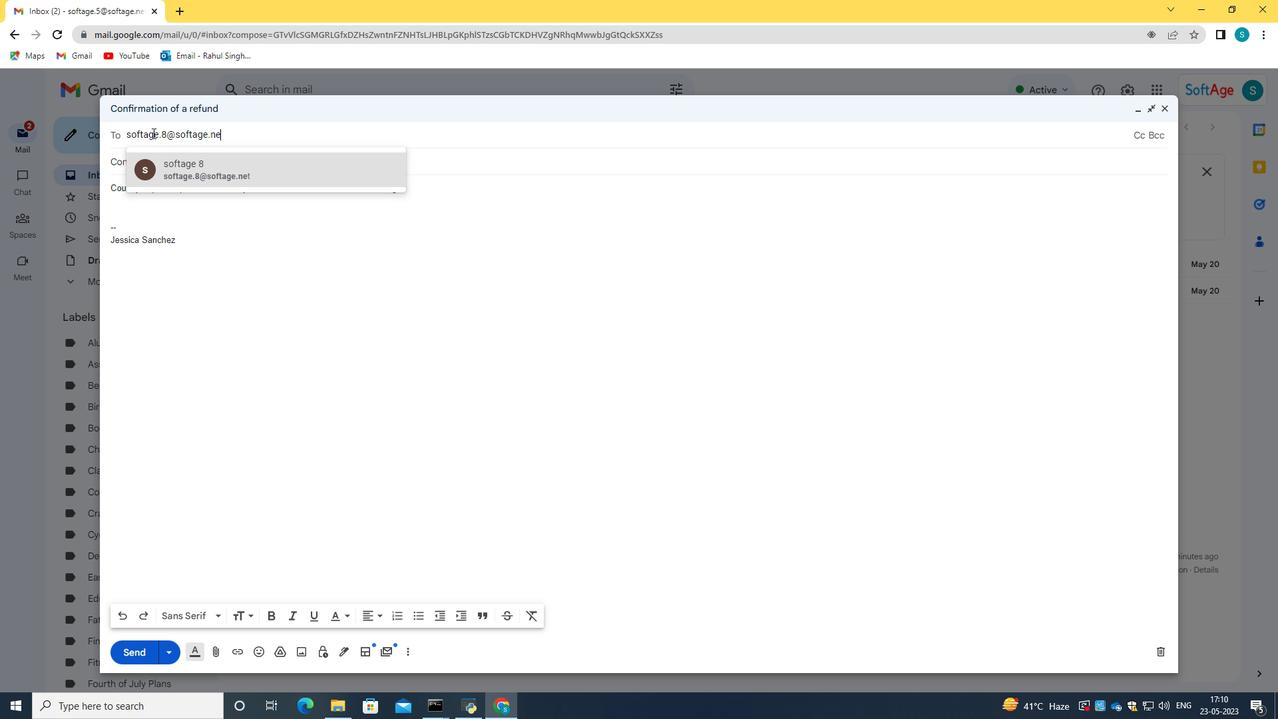 
Action: Mouse moved to (214, 168)
Screenshot: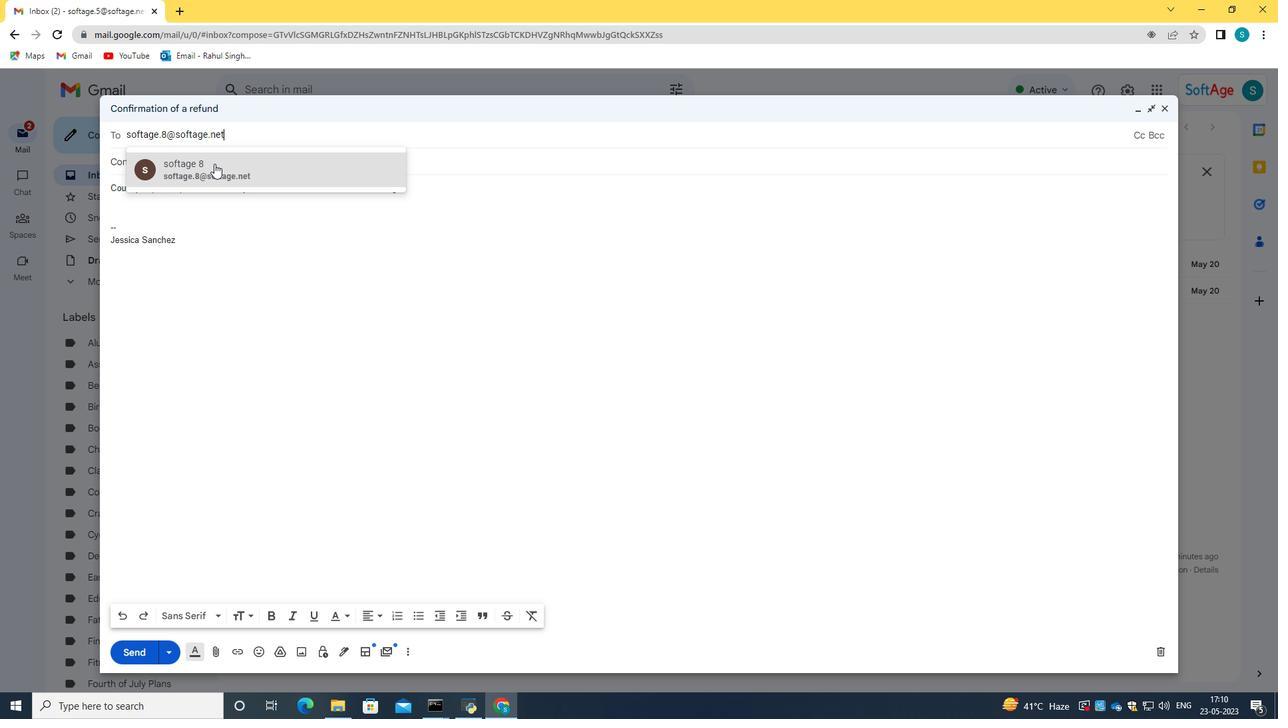 
Action: Mouse pressed left at (214, 168)
Screenshot: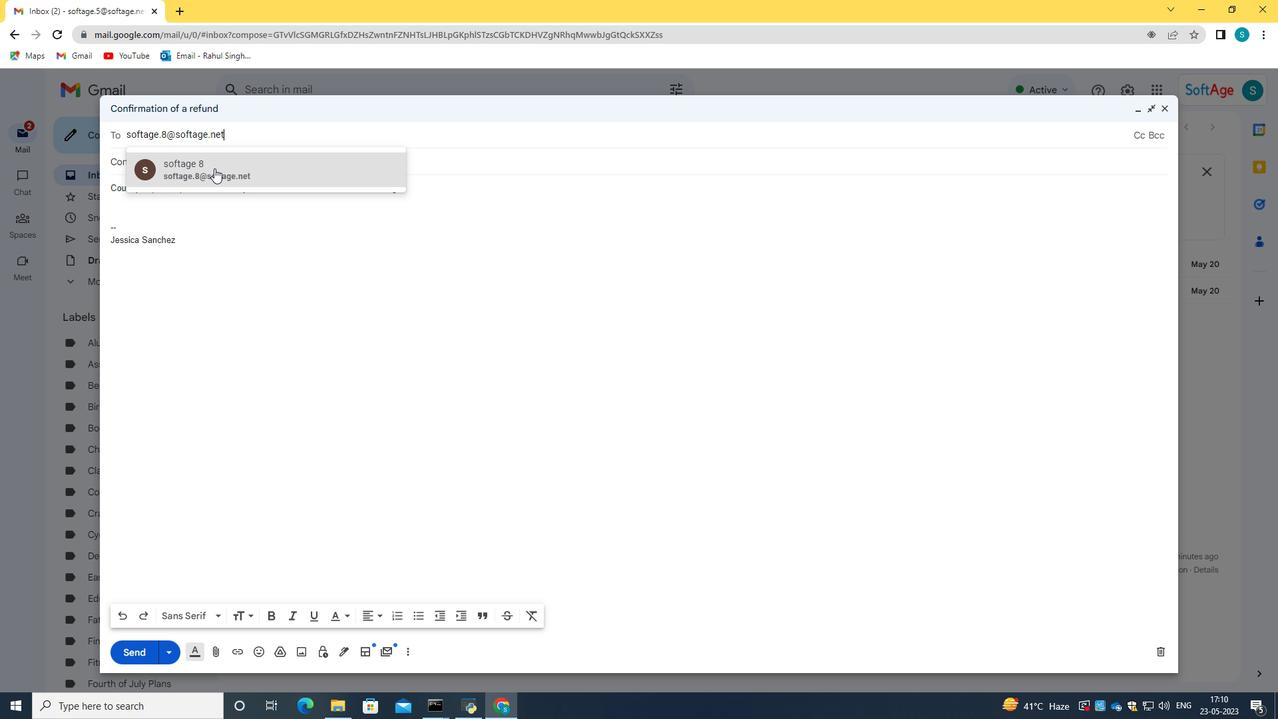 
Action: Mouse moved to (414, 205)
Screenshot: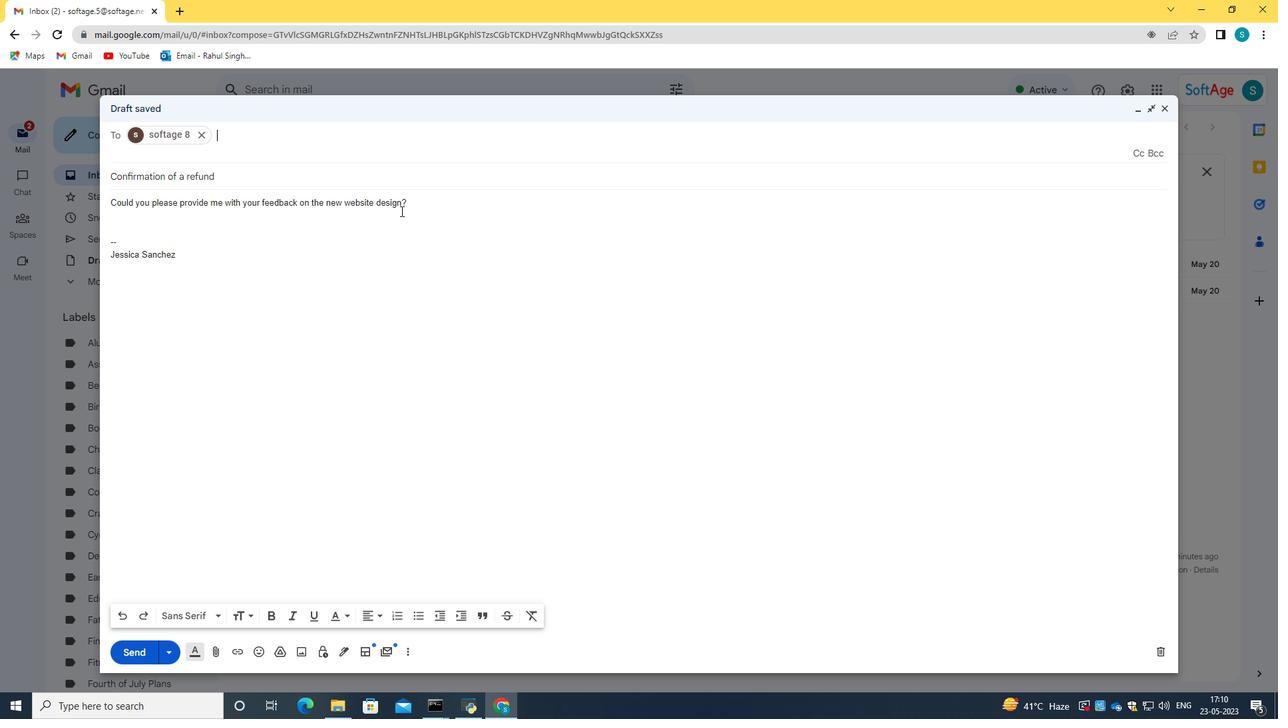 
Action: Mouse pressed left at (414, 205)
Screenshot: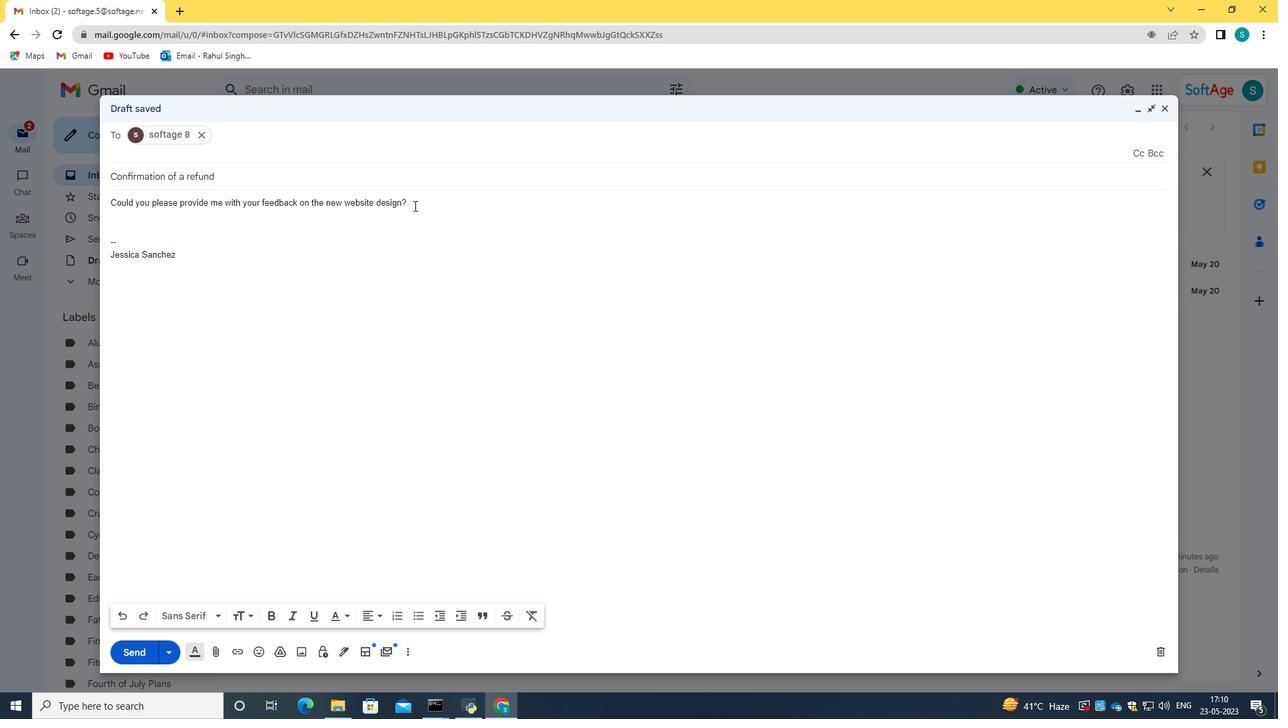 
Action: Mouse moved to (247, 614)
Screenshot: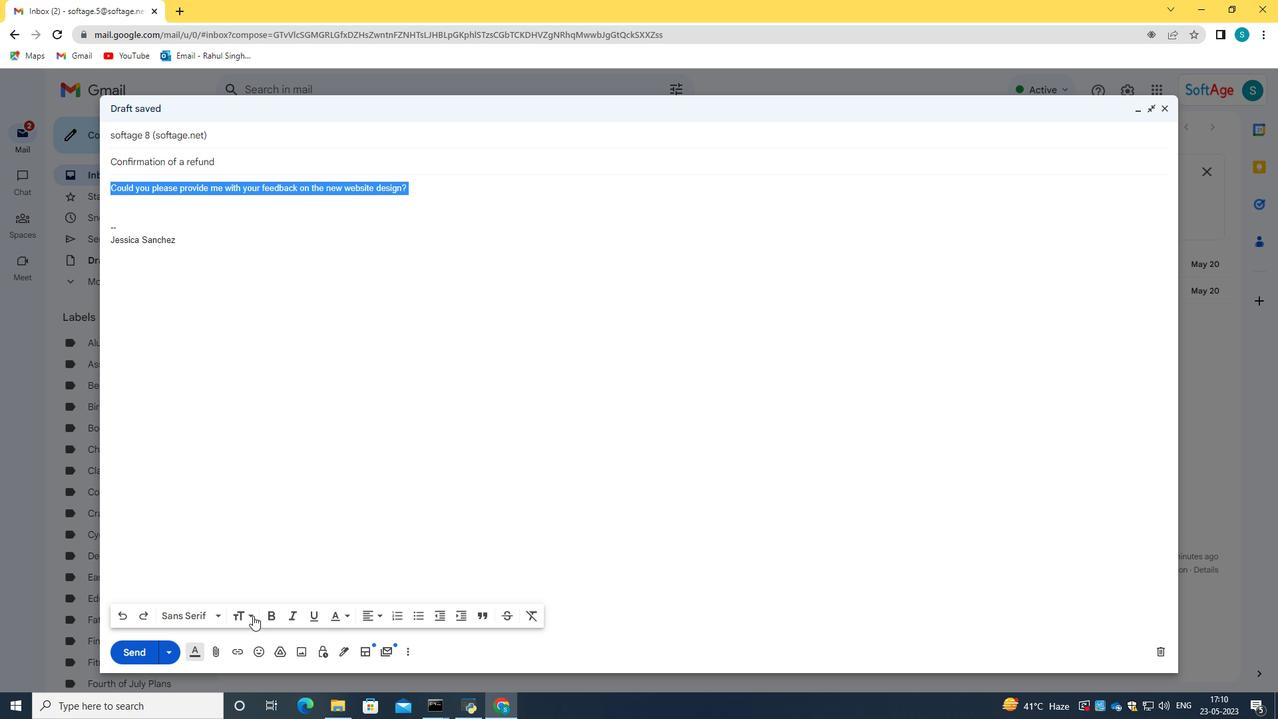 
Action: Mouse pressed left at (247, 614)
Screenshot: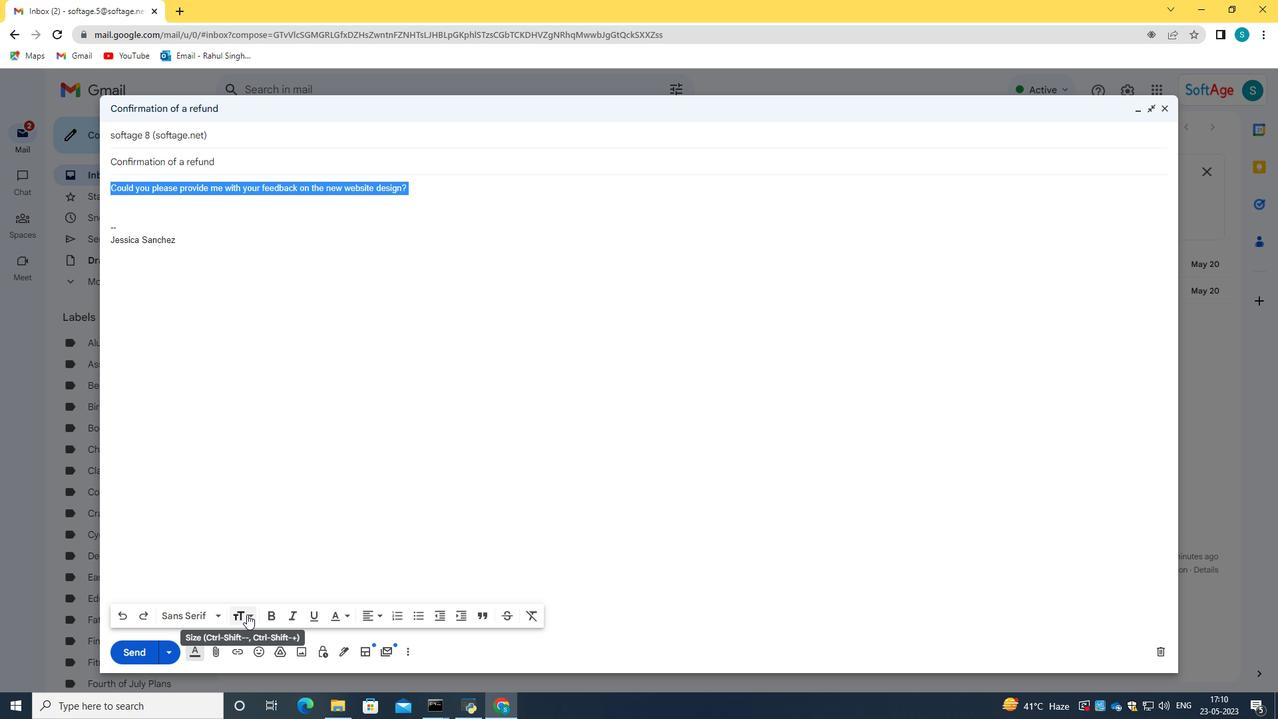 
Action: Mouse moved to (266, 601)
Screenshot: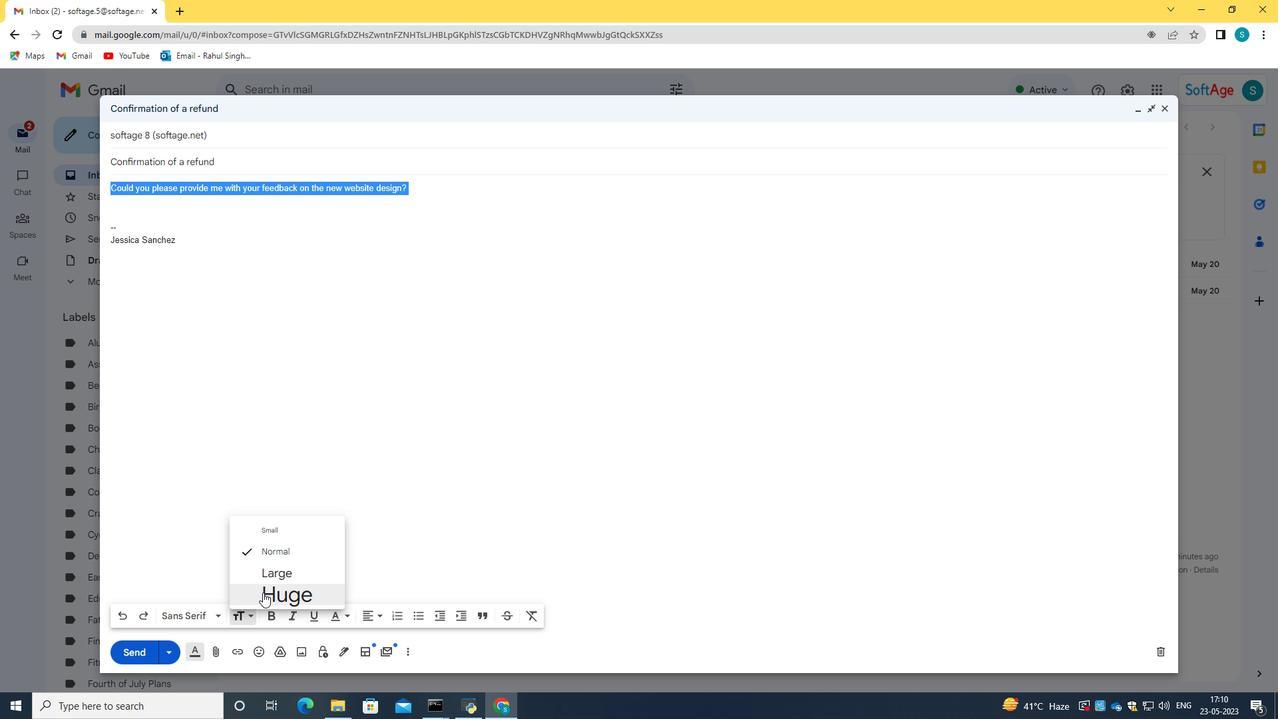 
Action: Mouse pressed left at (266, 601)
Screenshot: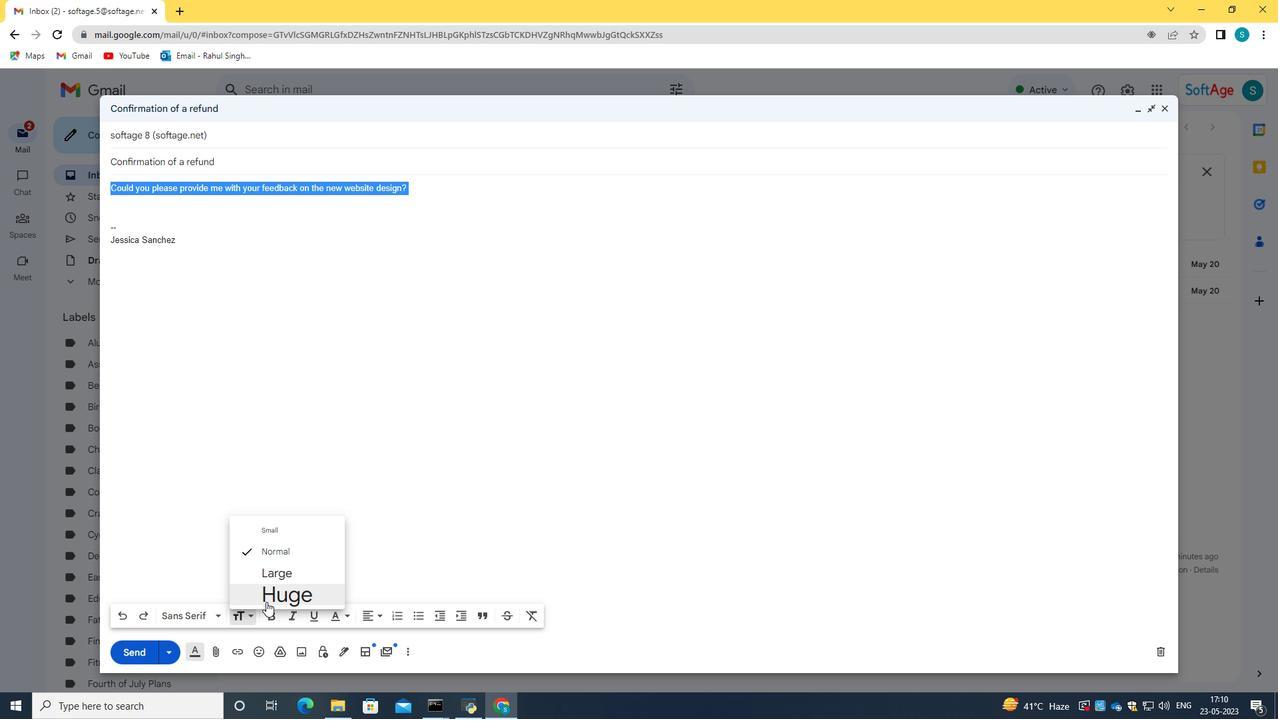 
Action: Mouse moved to (367, 617)
Screenshot: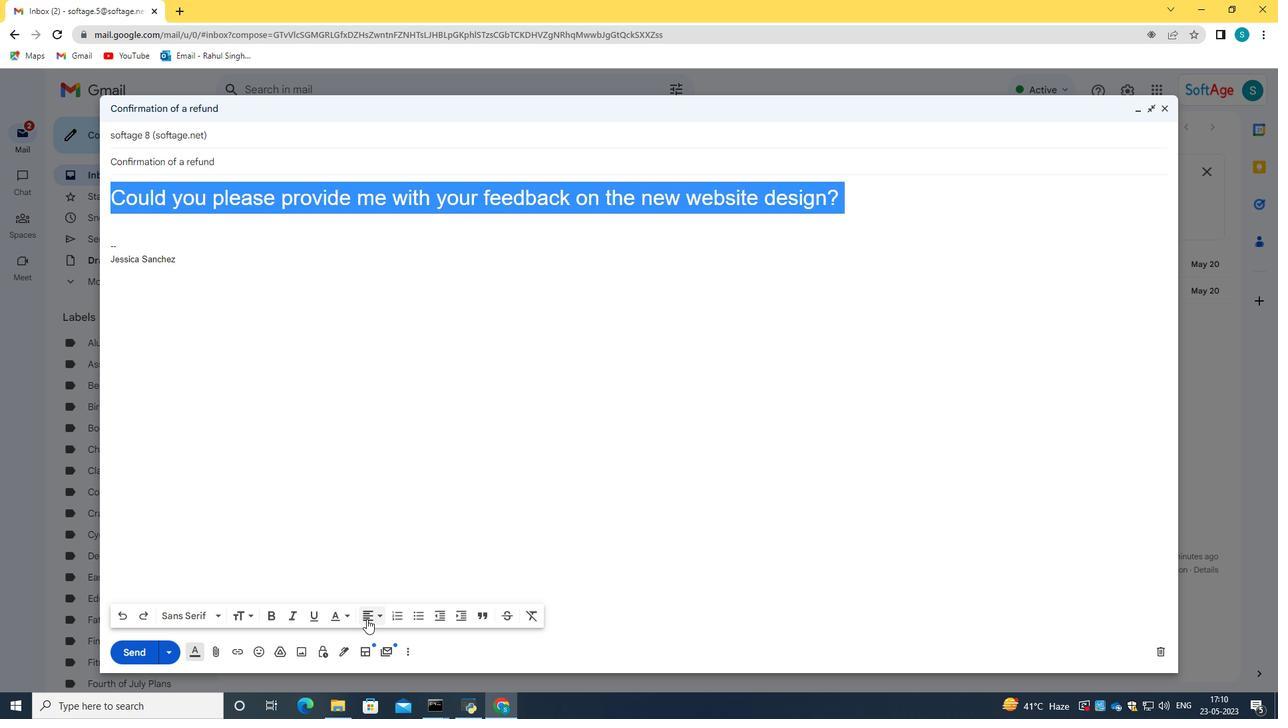 
Action: Mouse pressed left at (367, 617)
Screenshot: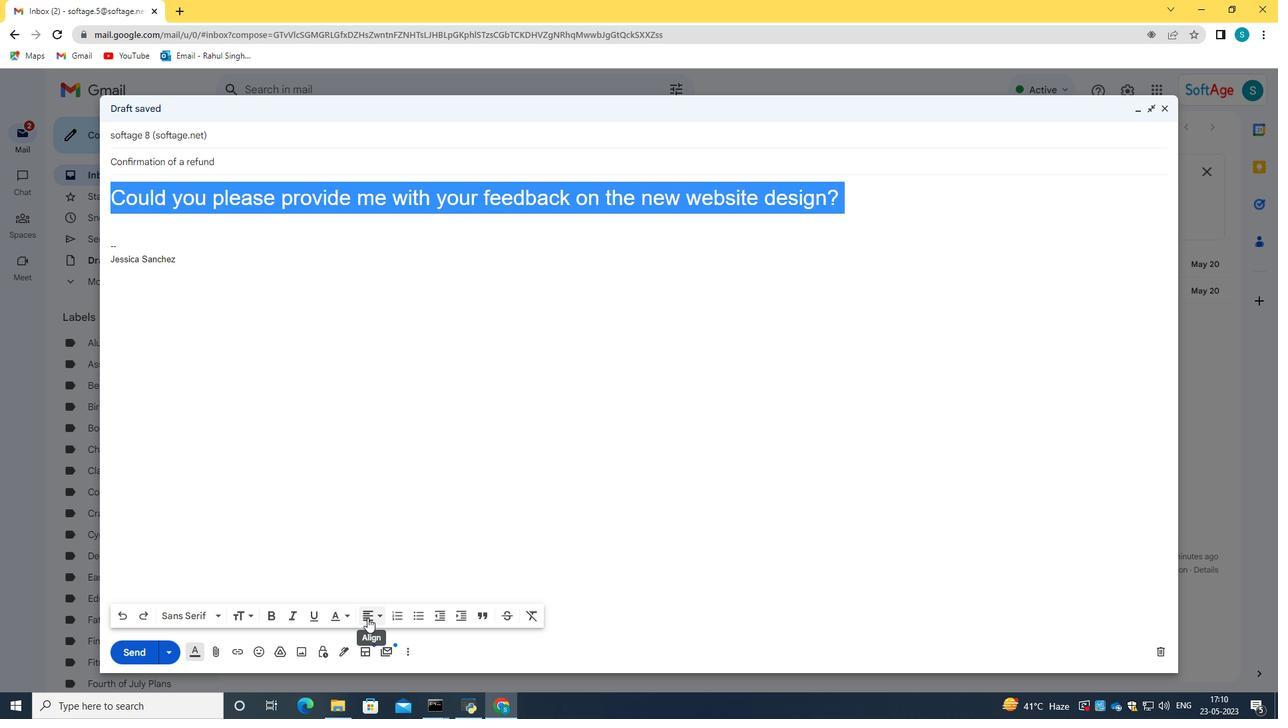 
Action: Mouse moved to (367, 595)
Screenshot: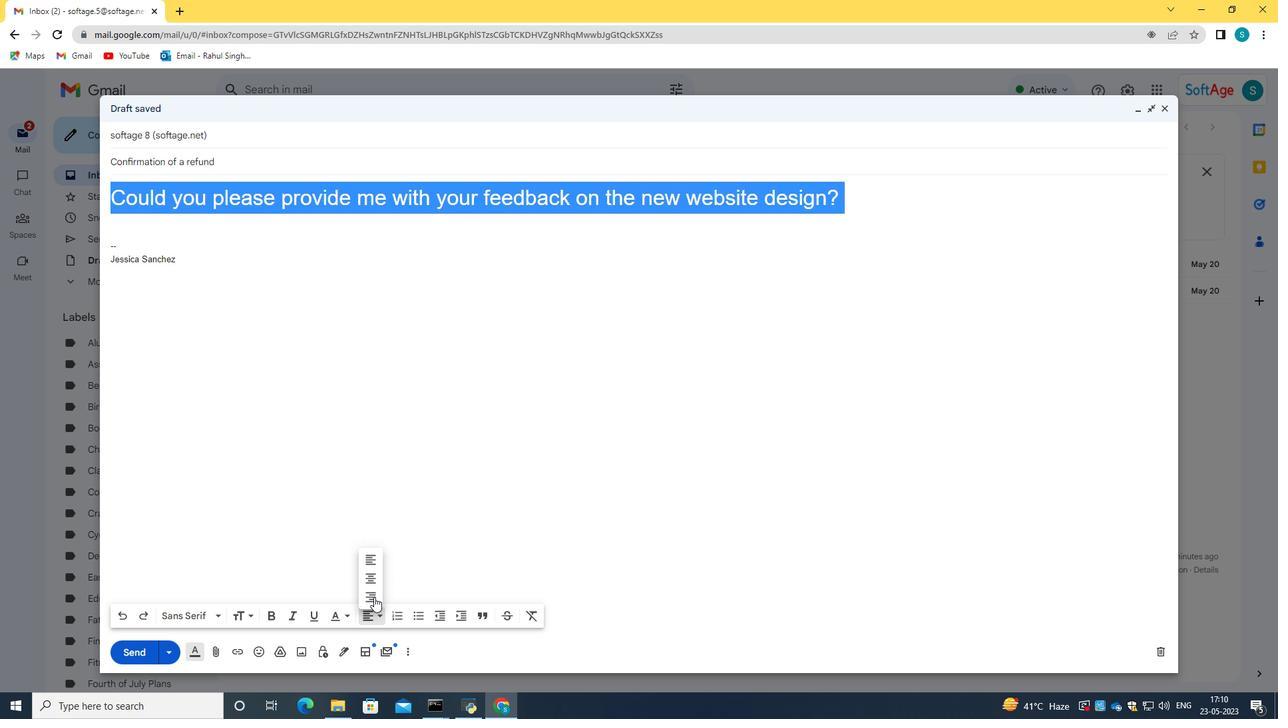 
Action: Mouse pressed left at (367, 595)
Screenshot: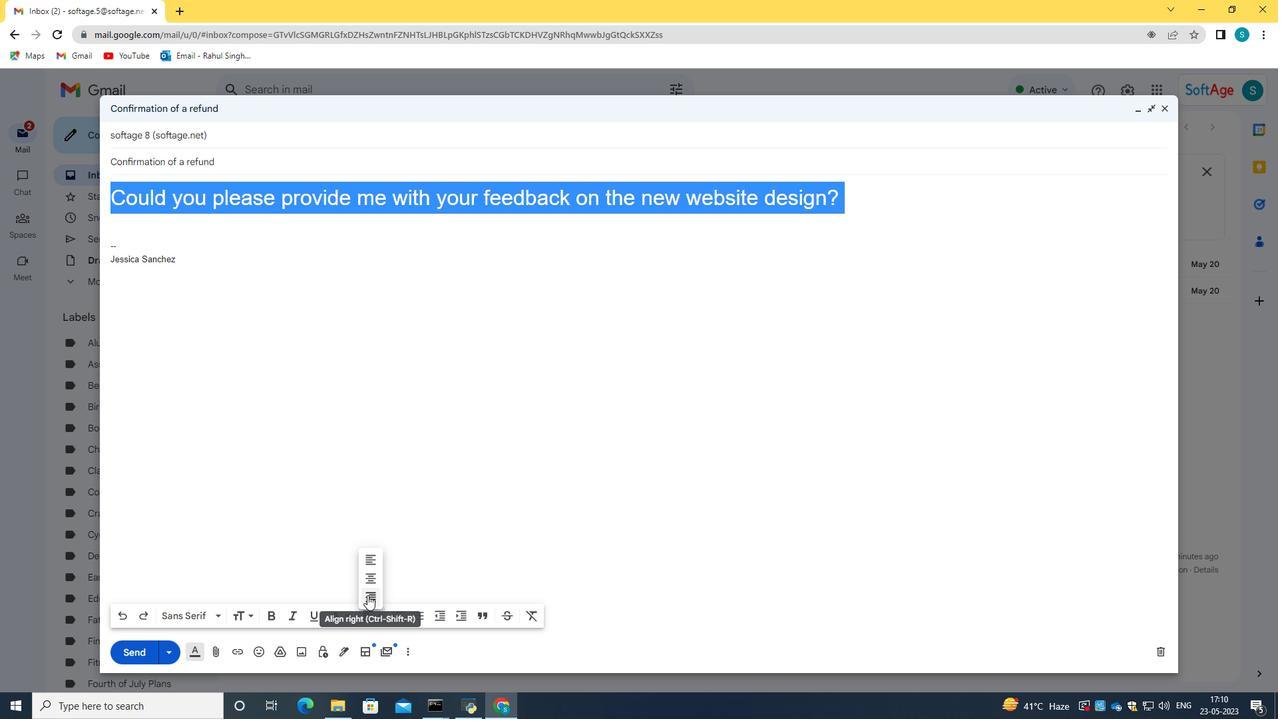 
Action: Mouse moved to (457, 468)
Screenshot: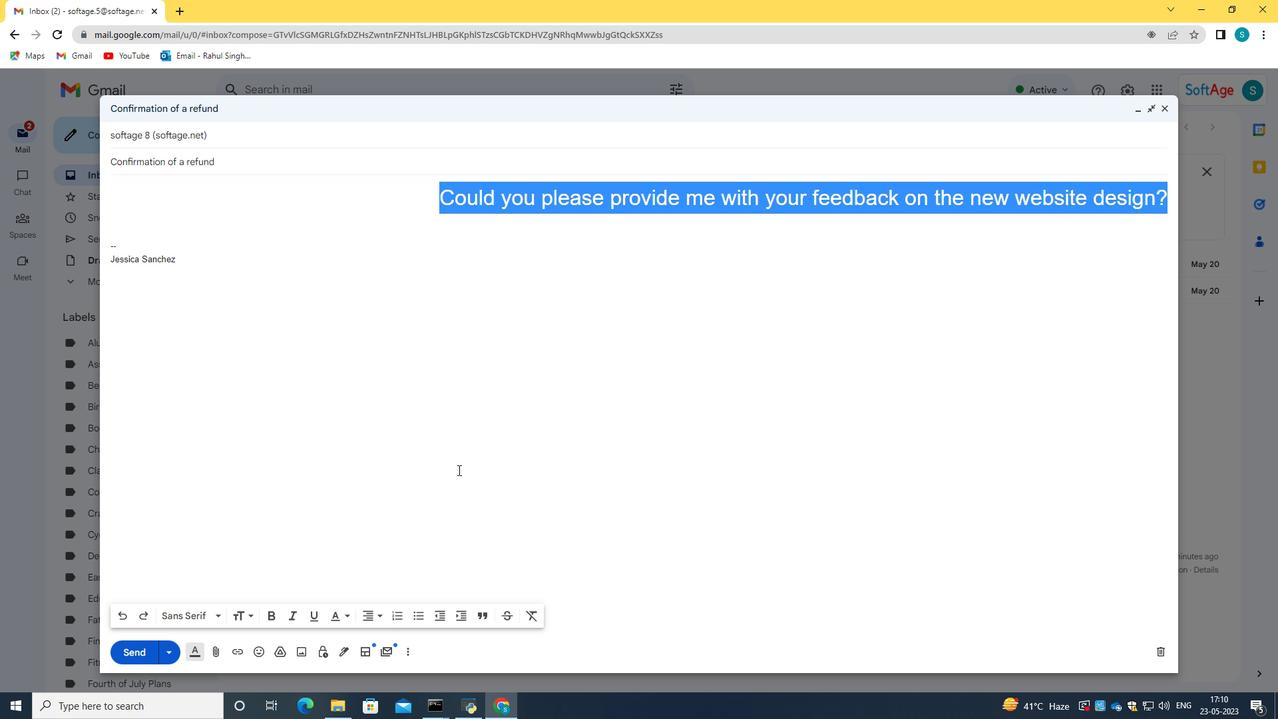 
Action: Mouse pressed left at (457, 468)
Screenshot: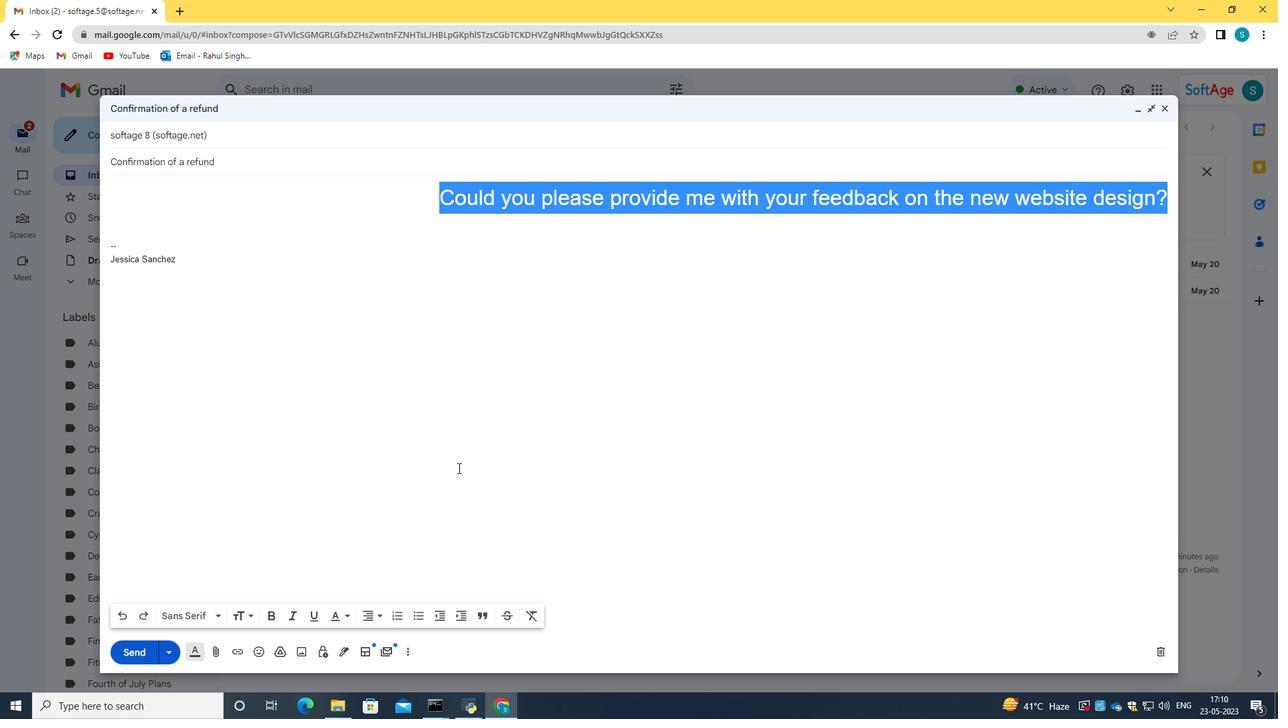 
Action: Mouse moved to (150, 647)
Screenshot: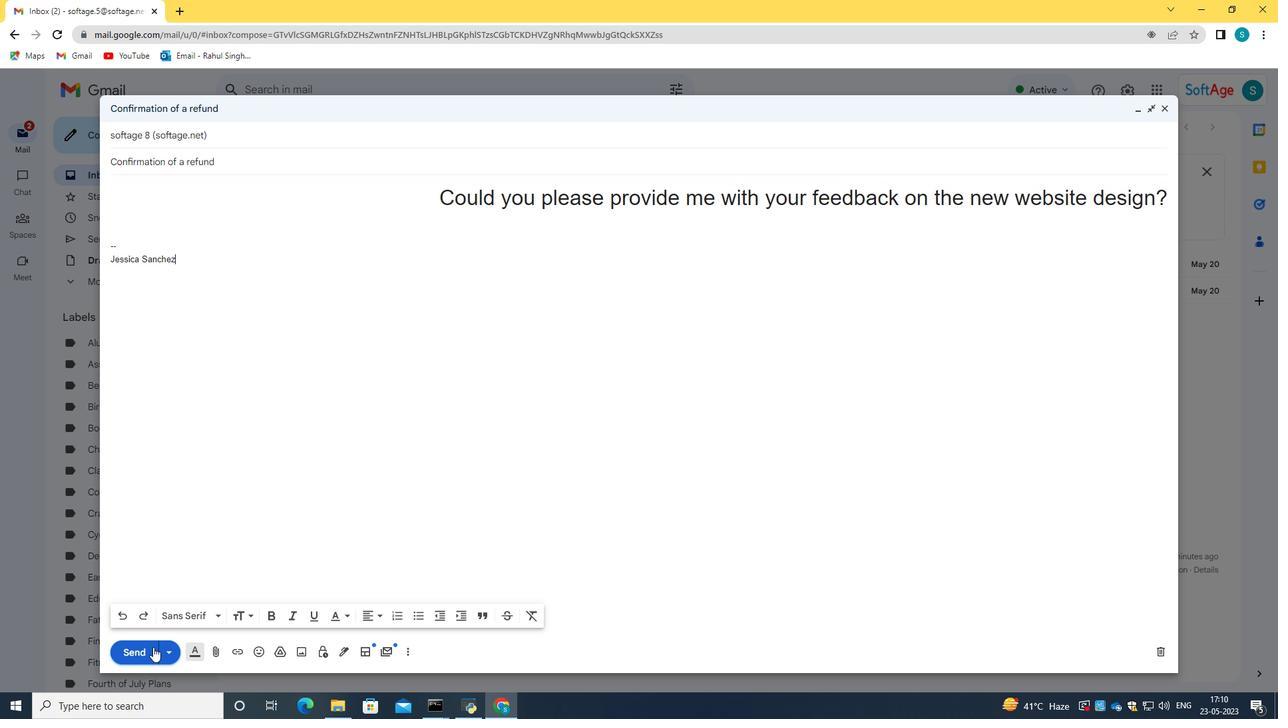 
Action: Mouse pressed left at (150, 647)
Screenshot: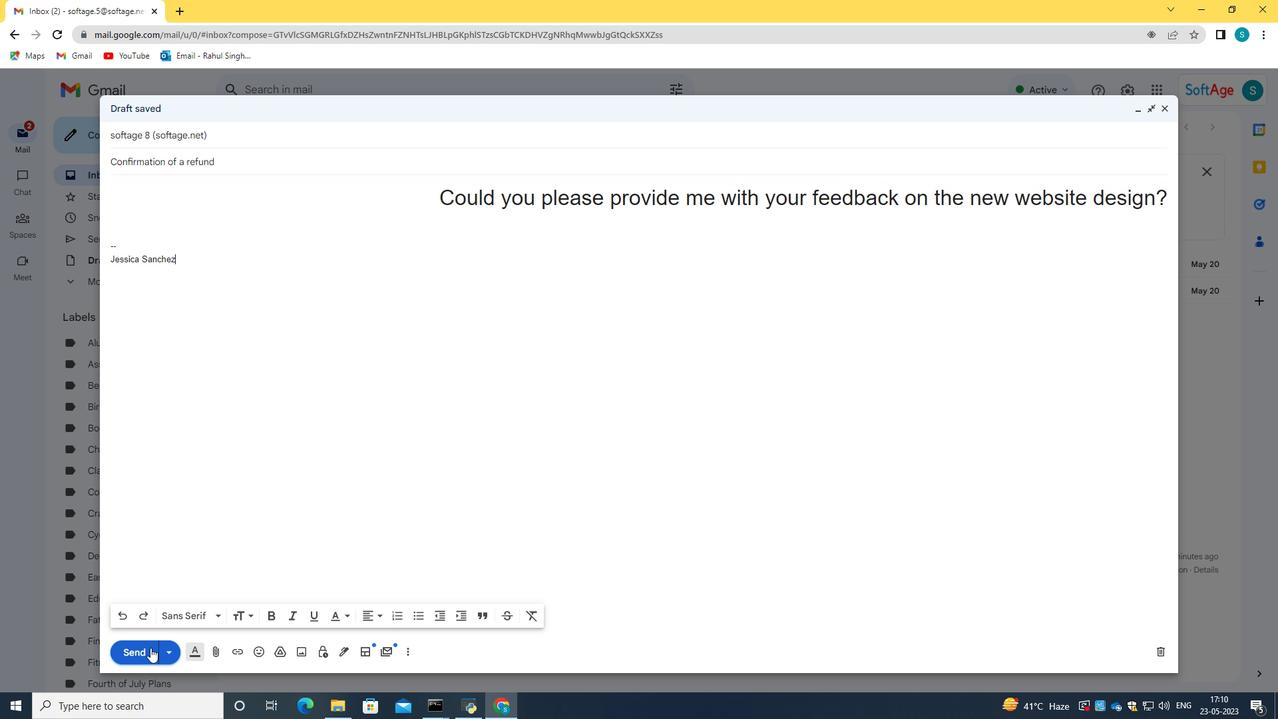 
Action: Mouse moved to (103, 244)
Screenshot: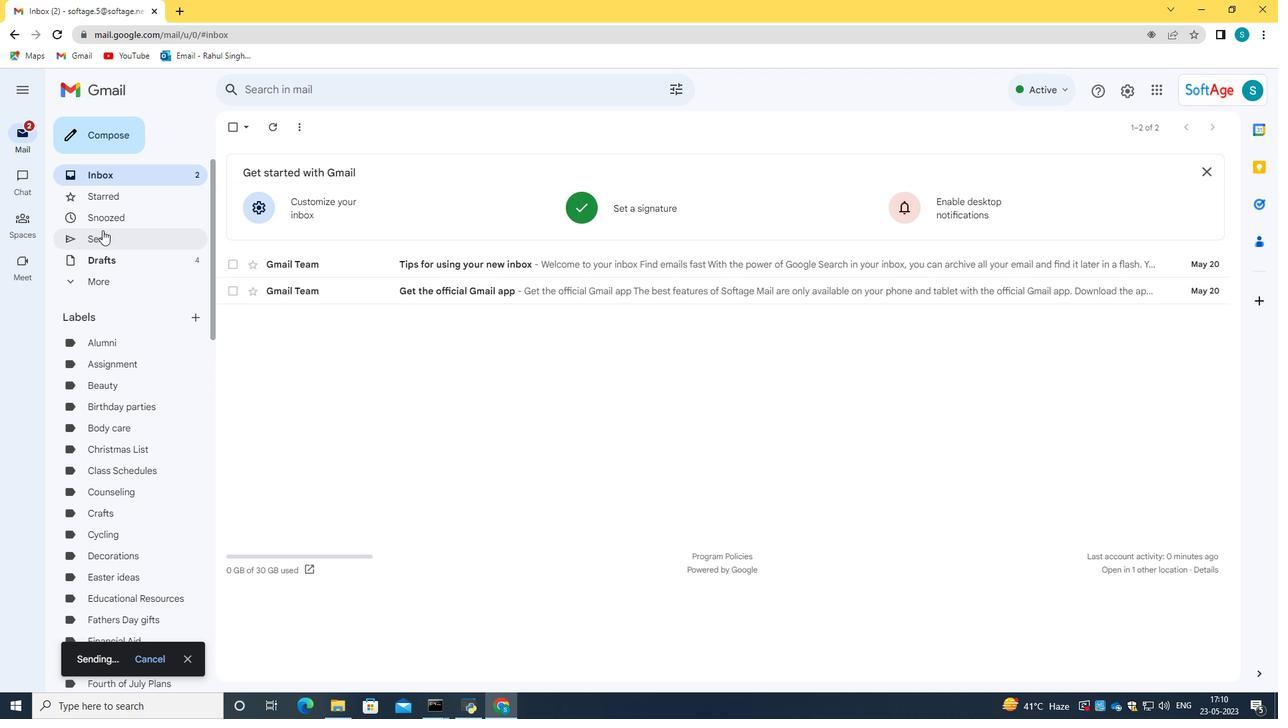 
Action: Mouse pressed left at (103, 244)
Screenshot: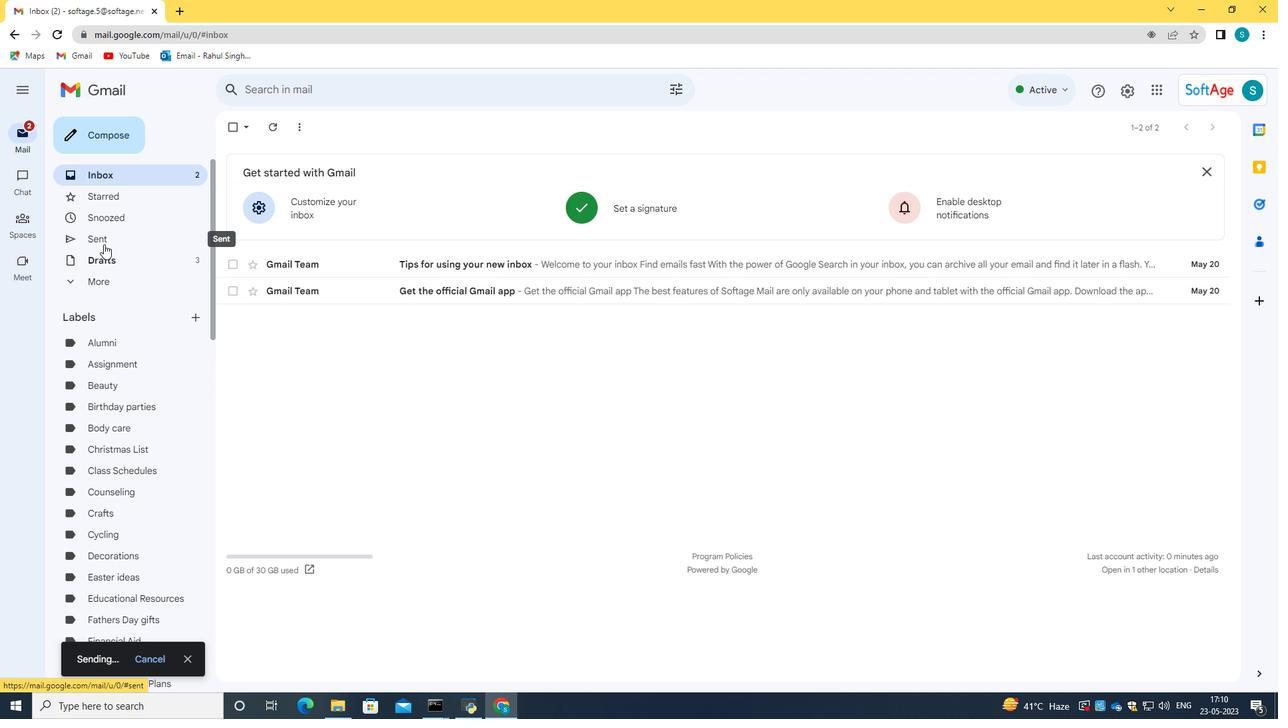 
Action: Mouse moved to (338, 191)
Screenshot: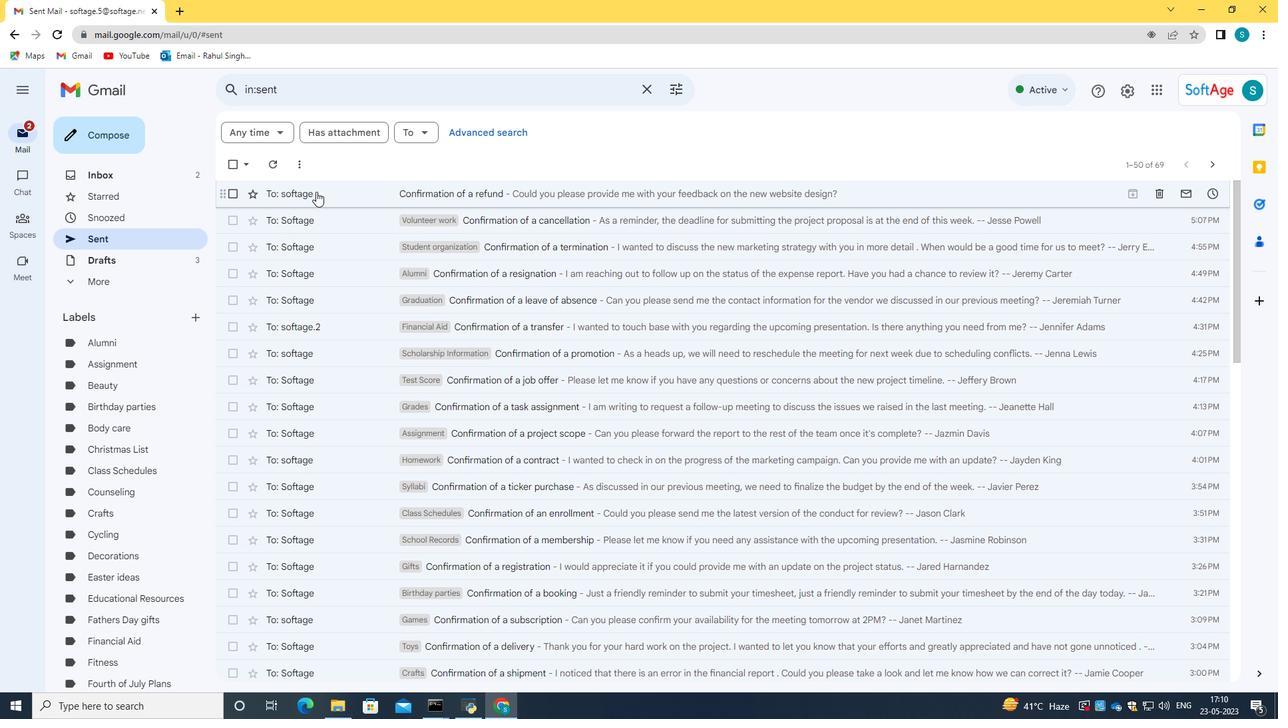 
Action: Mouse pressed left at (338, 191)
Screenshot: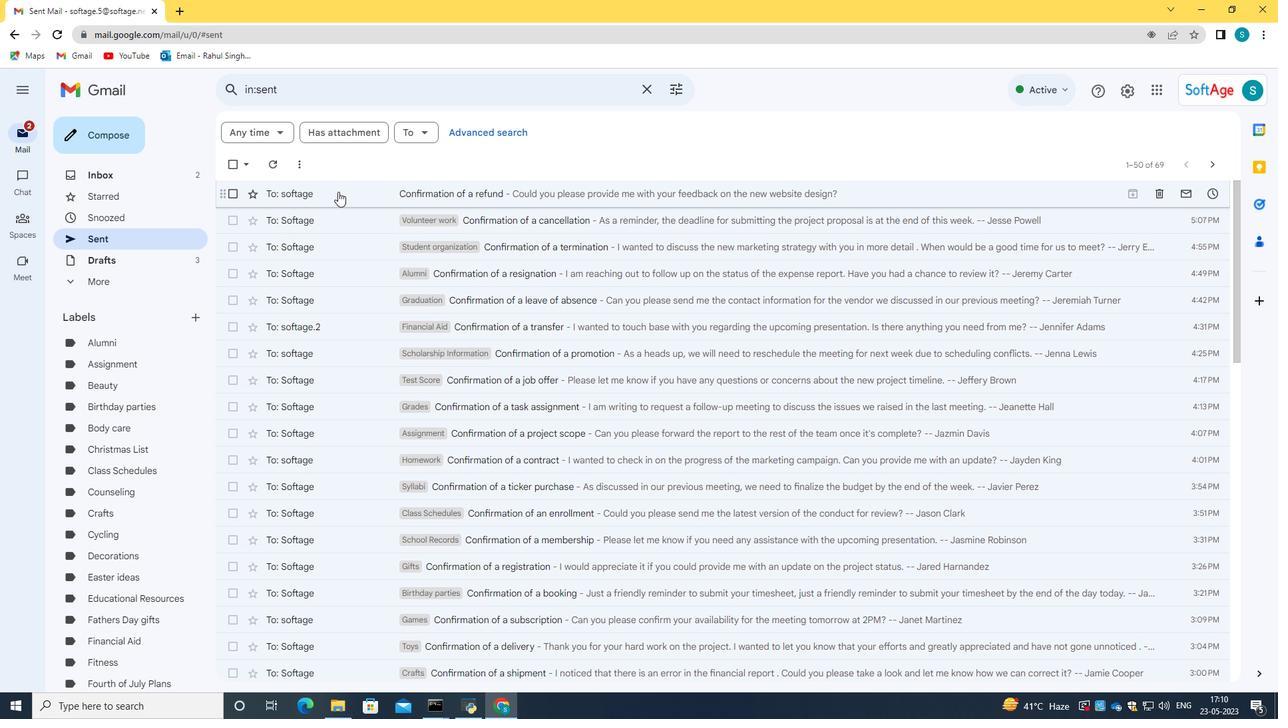 
Action: Mouse moved to (235, 129)
Screenshot: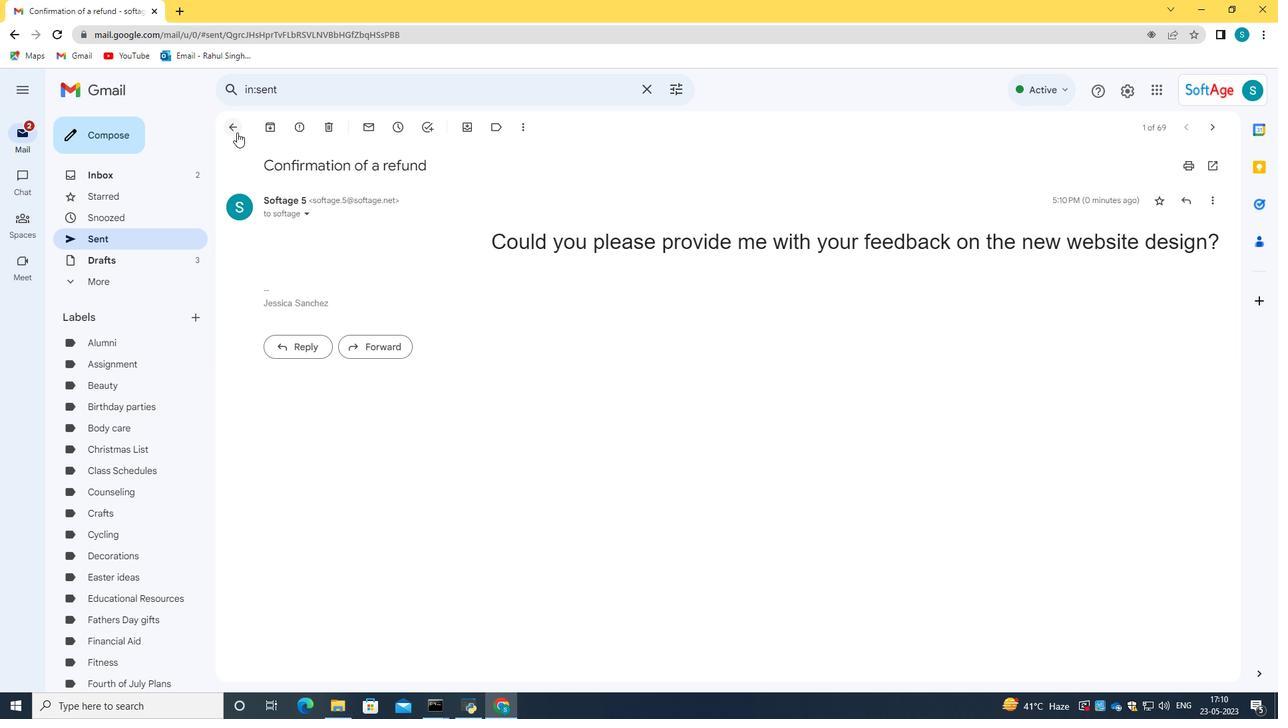 
Action: Mouse pressed left at (235, 129)
Screenshot: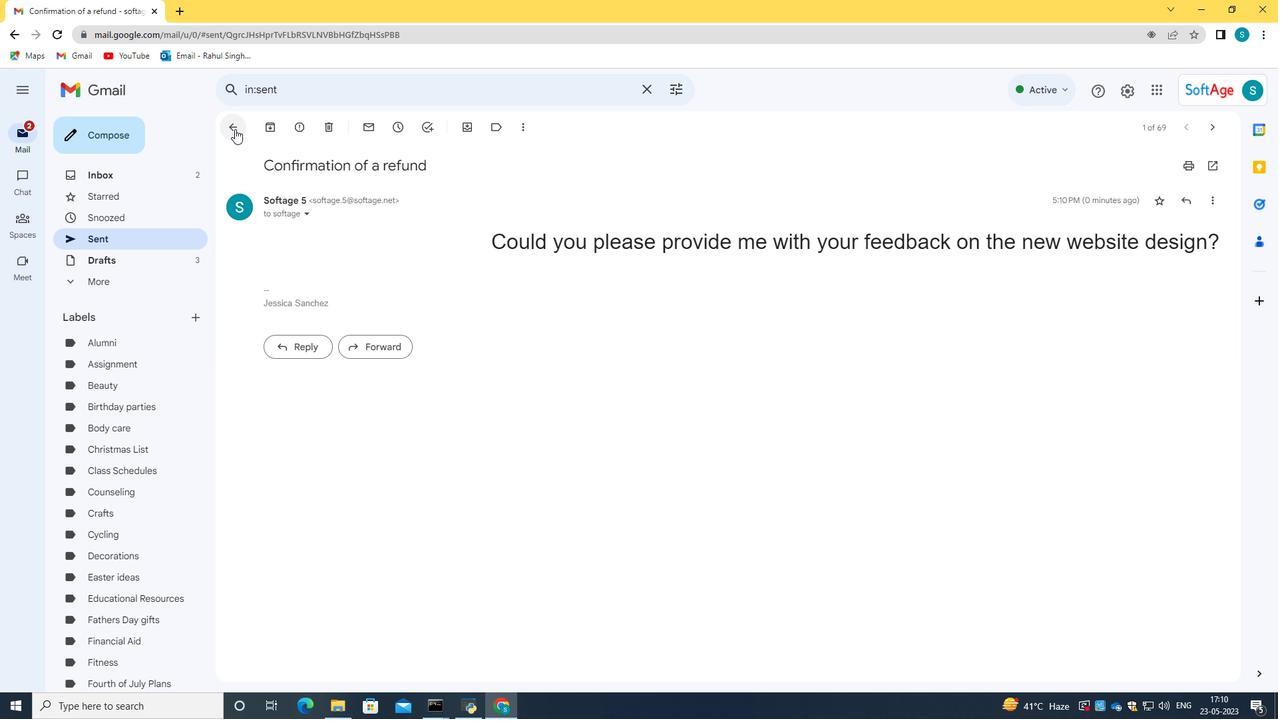 
Action: Mouse moved to (316, 197)
Screenshot: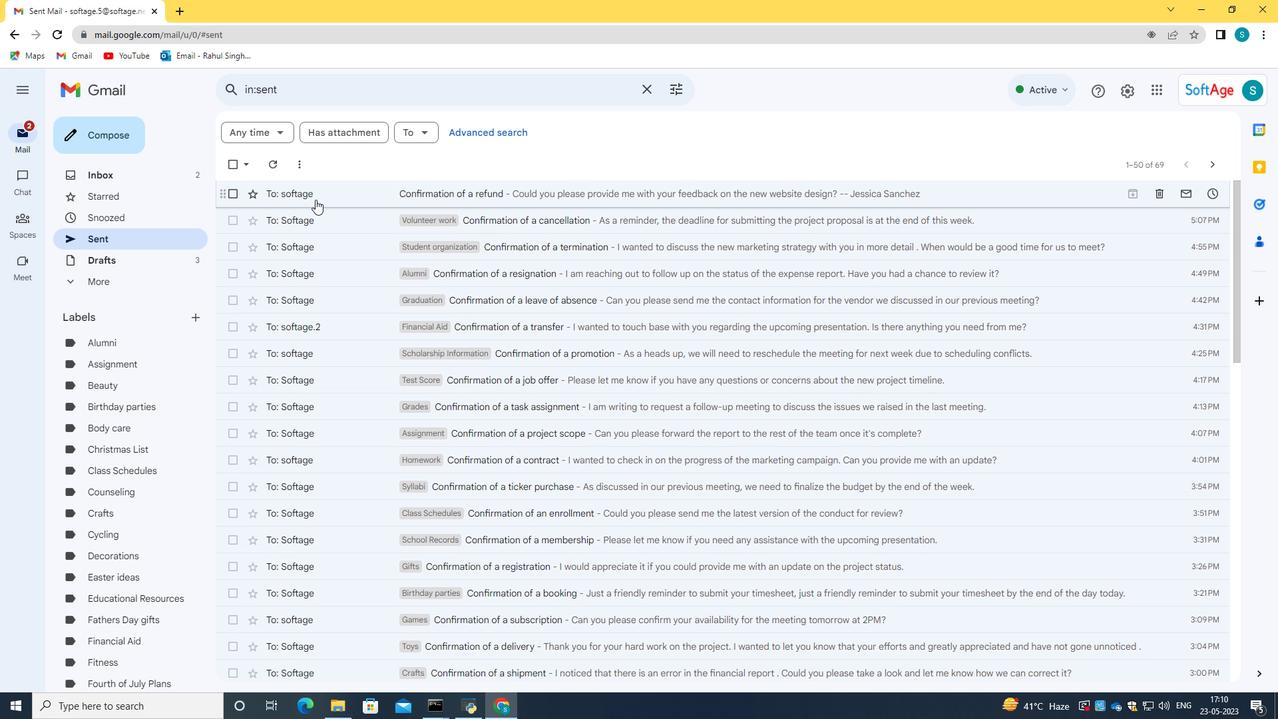 
Action: Mouse pressed right at (316, 197)
Screenshot: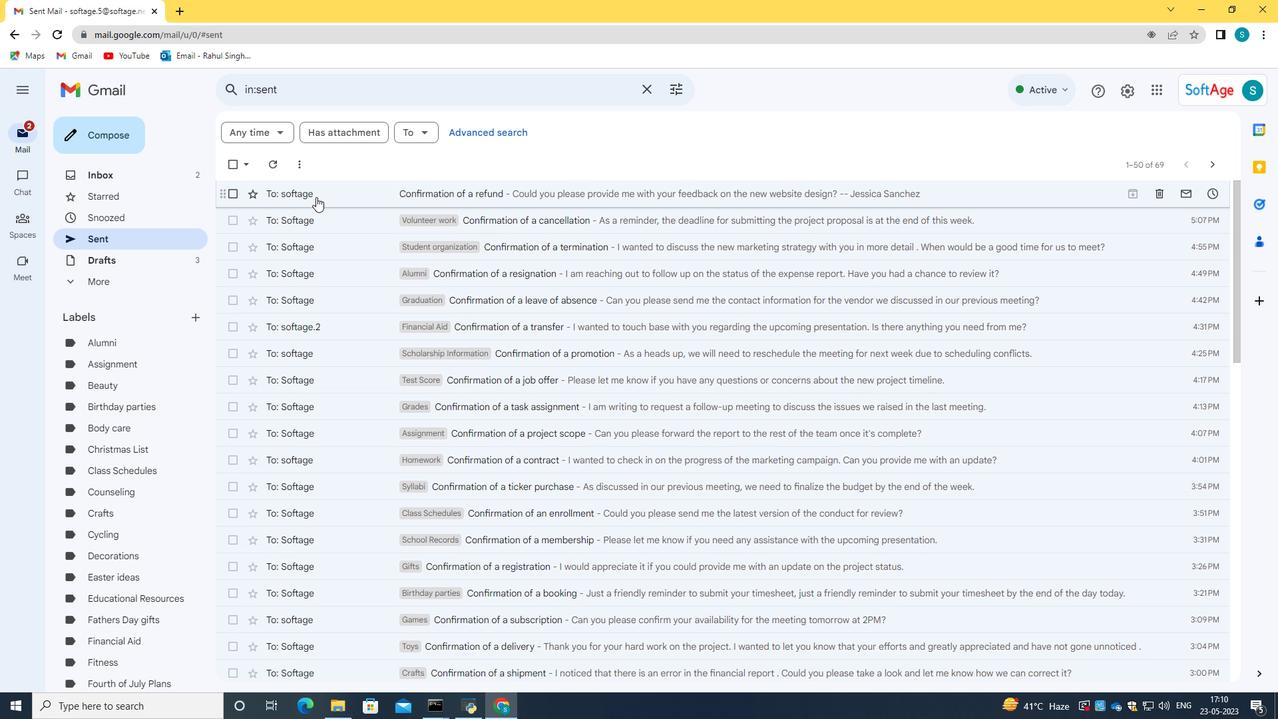 
Action: Mouse moved to (540, 395)
Screenshot: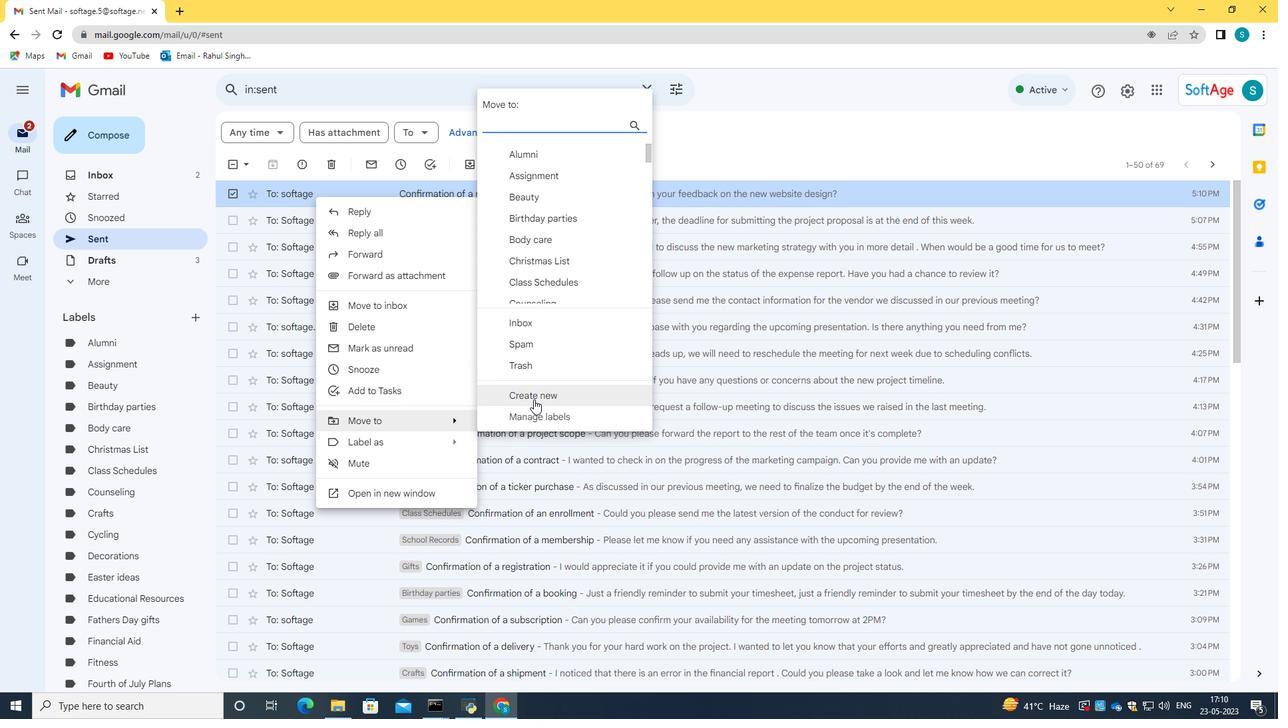
Action: Mouse pressed left at (540, 395)
Screenshot: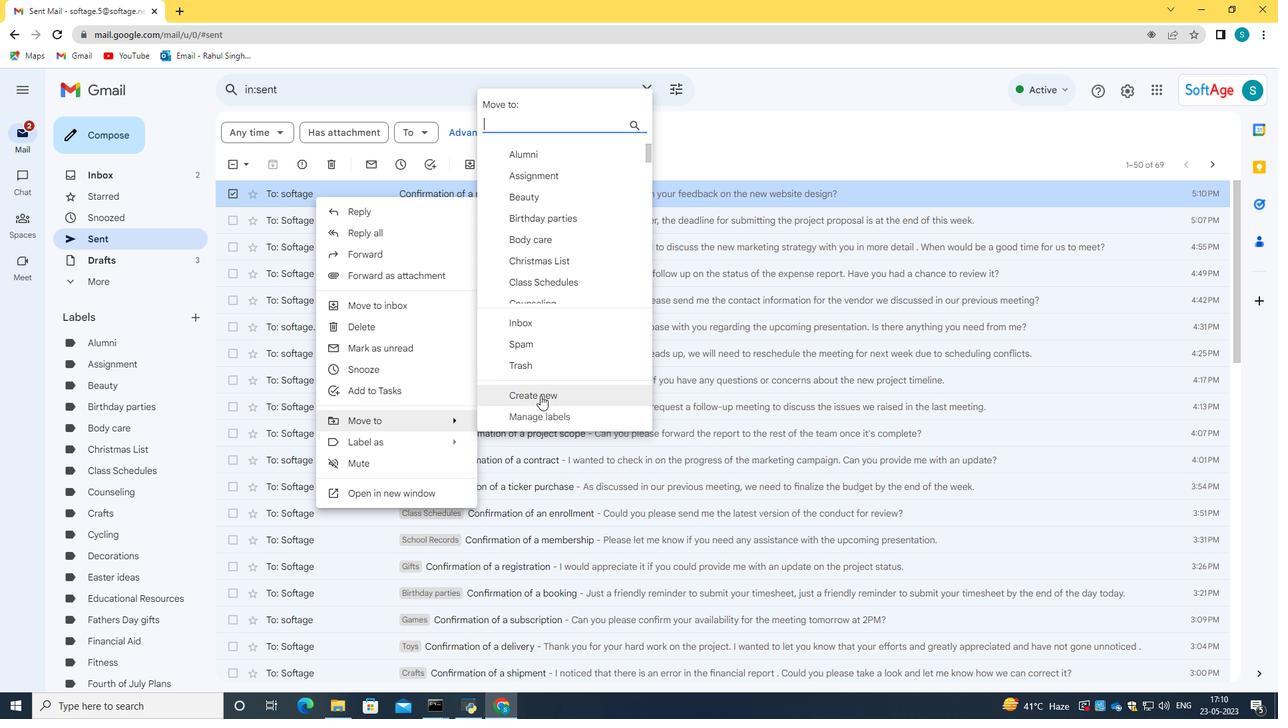 
Action: Mouse moved to (540, 394)
Screenshot: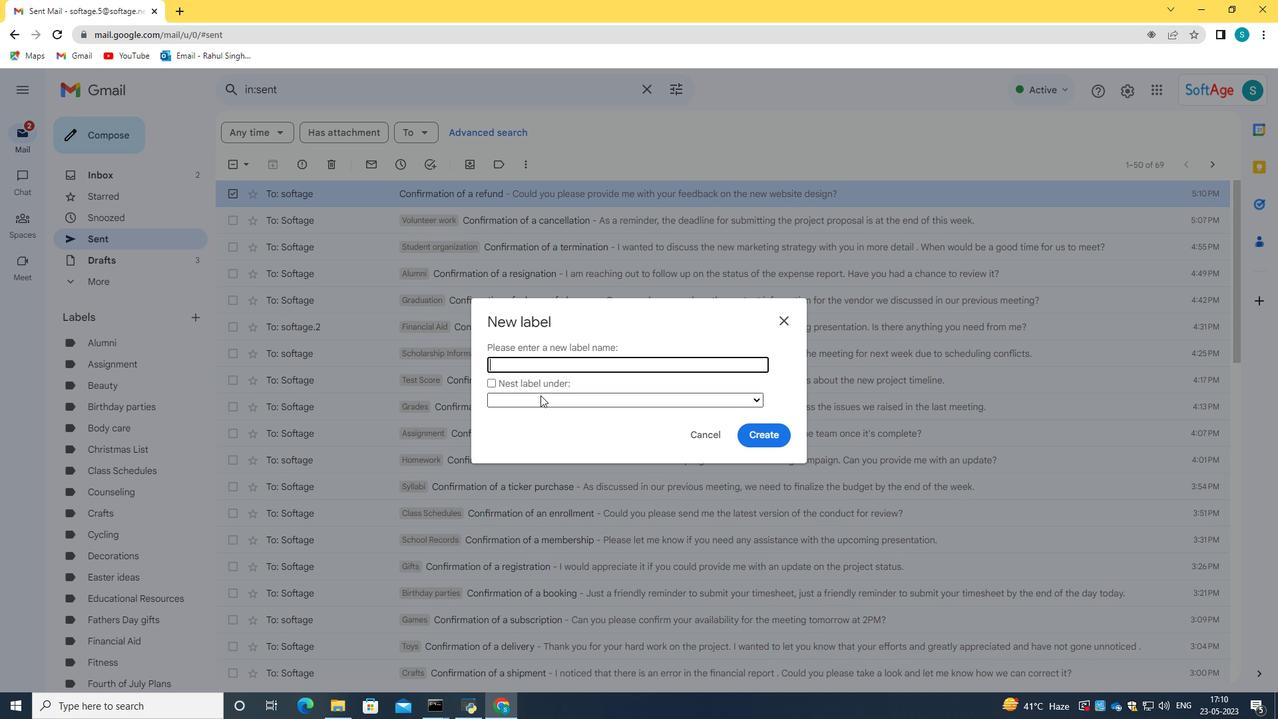 
Action: Key pressed <Key.caps_lock>C<Key.caps_lock>ommunity<Key.space><Key.caps_lock><Key.caps_lock>service
Screenshot: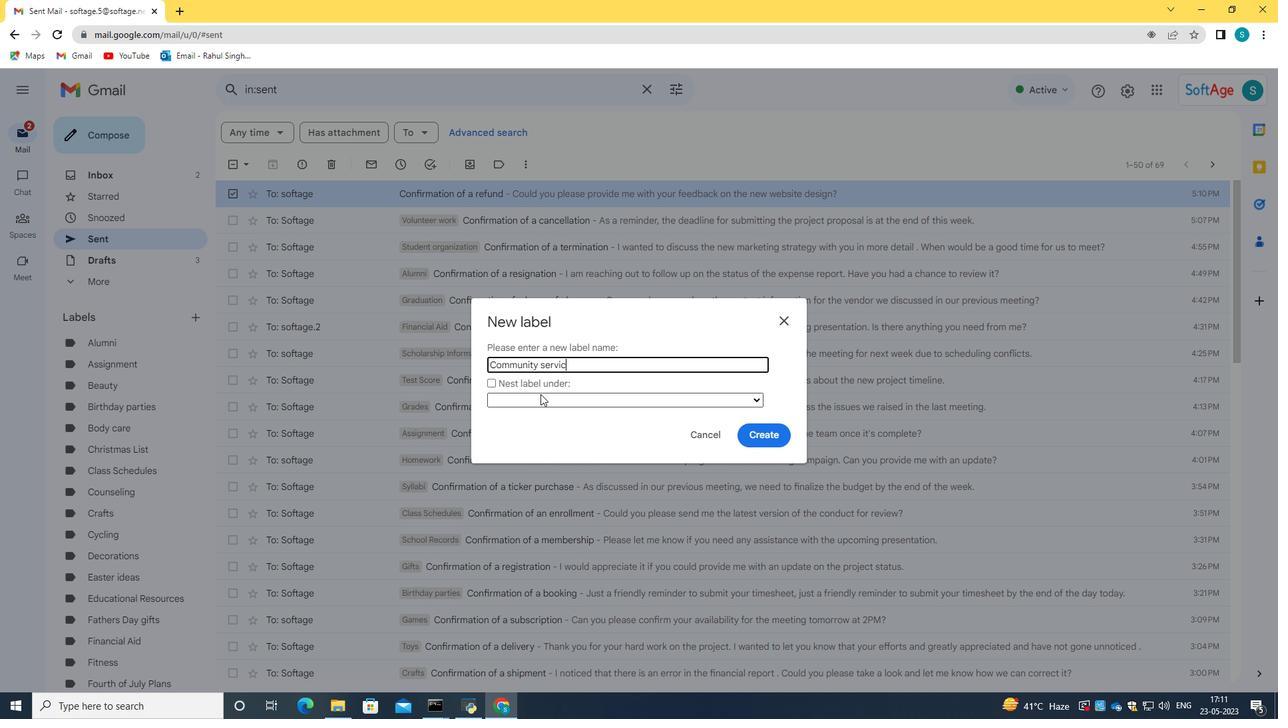 
Action: Mouse moved to (773, 431)
Screenshot: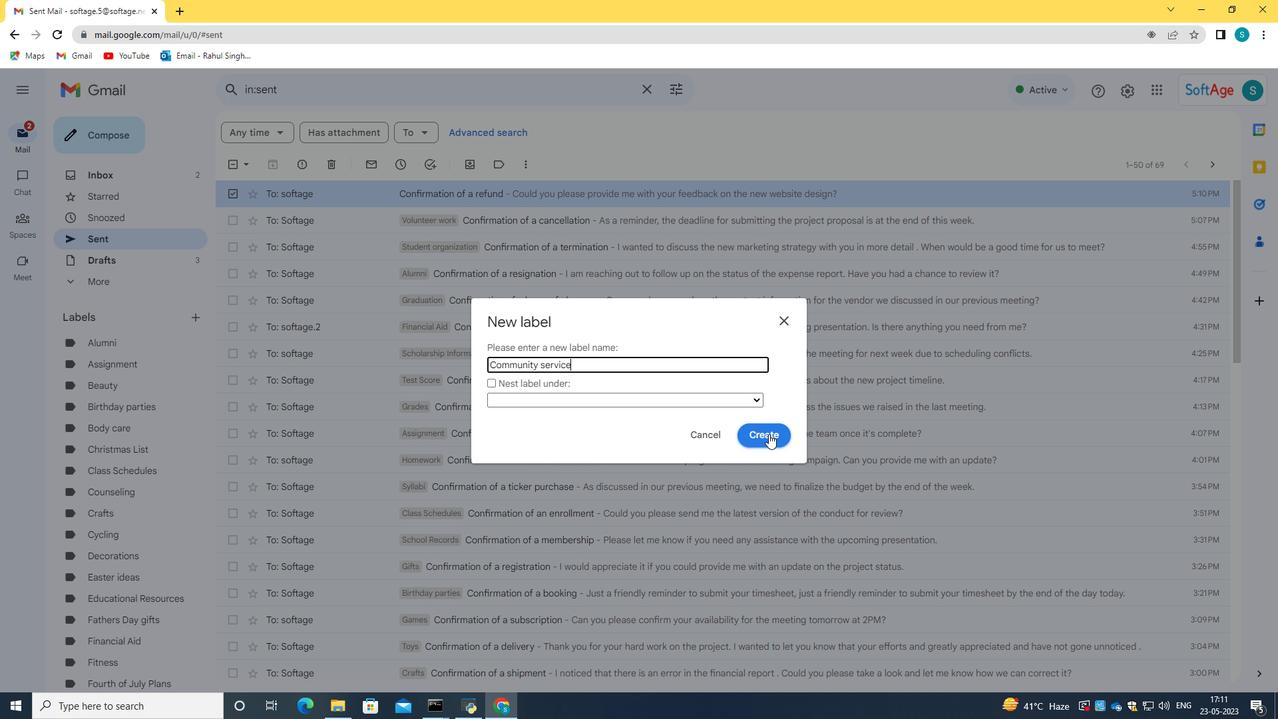 
Action: Mouse pressed left at (773, 431)
Screenshot: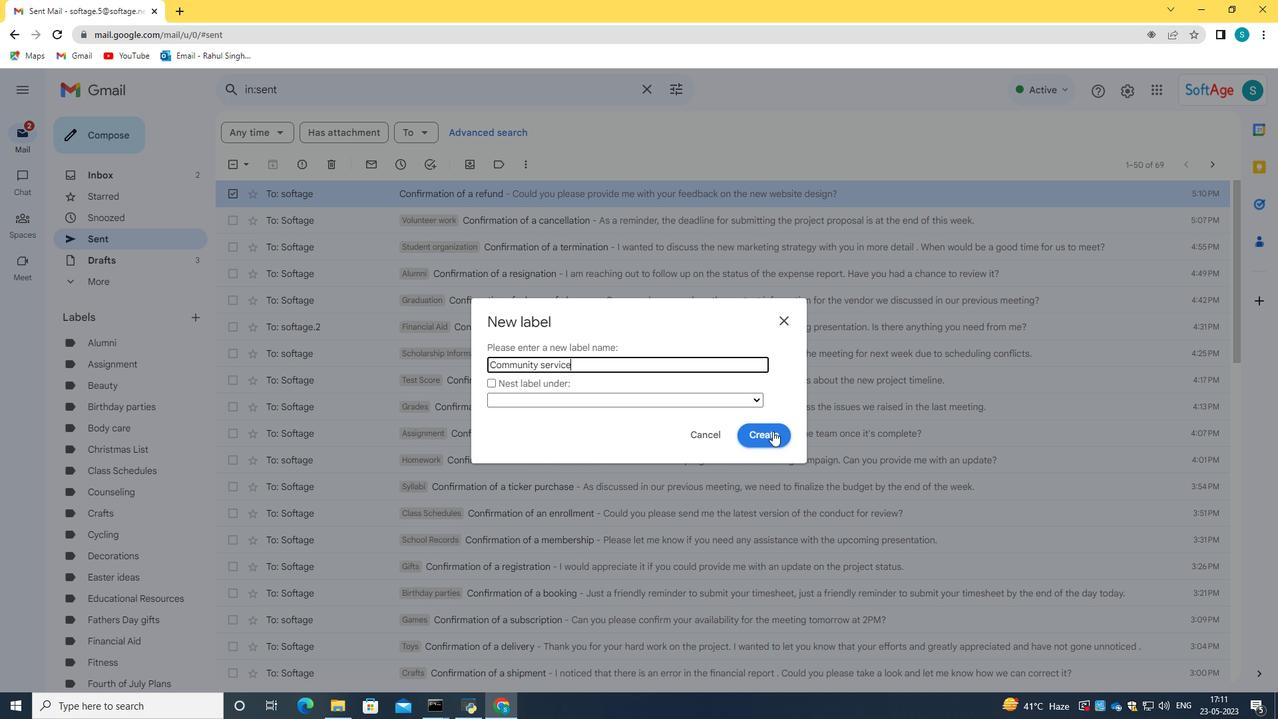 
Action: Mouse moved to (538, 398)
Screenshot: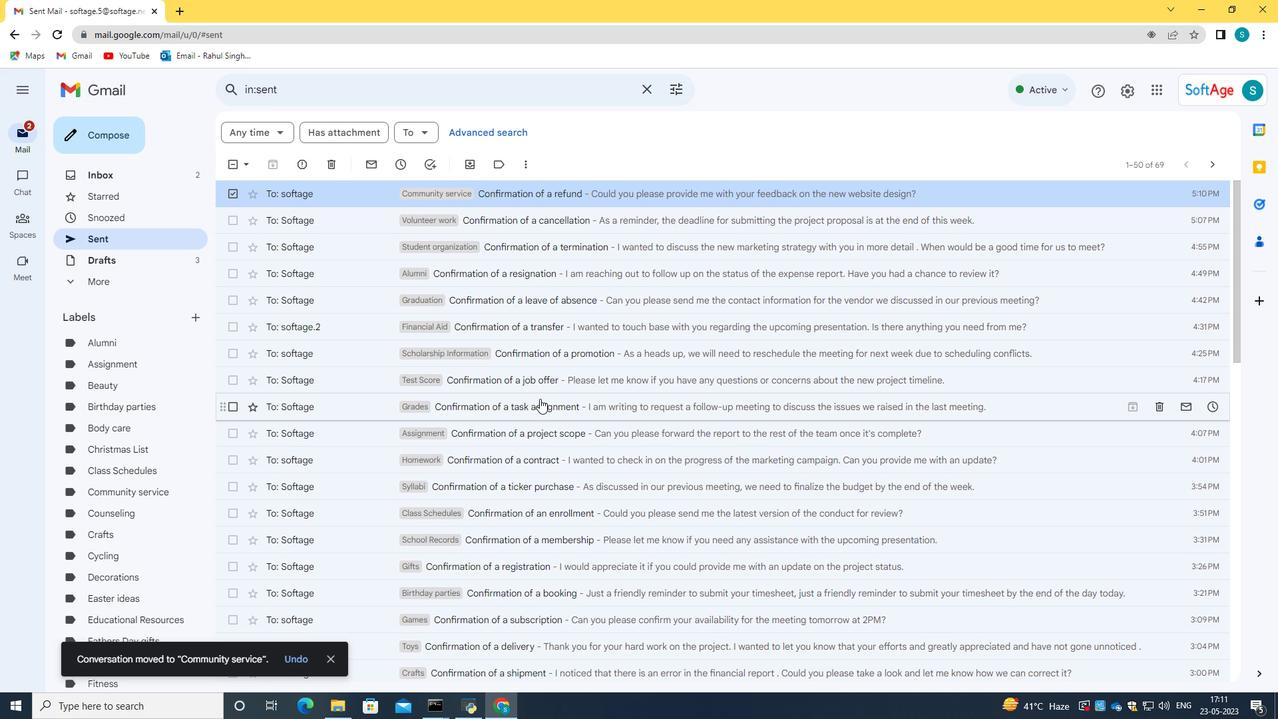 
Action: Mouse scrolled (538, 398) with delta (0, 0)
Screenshot: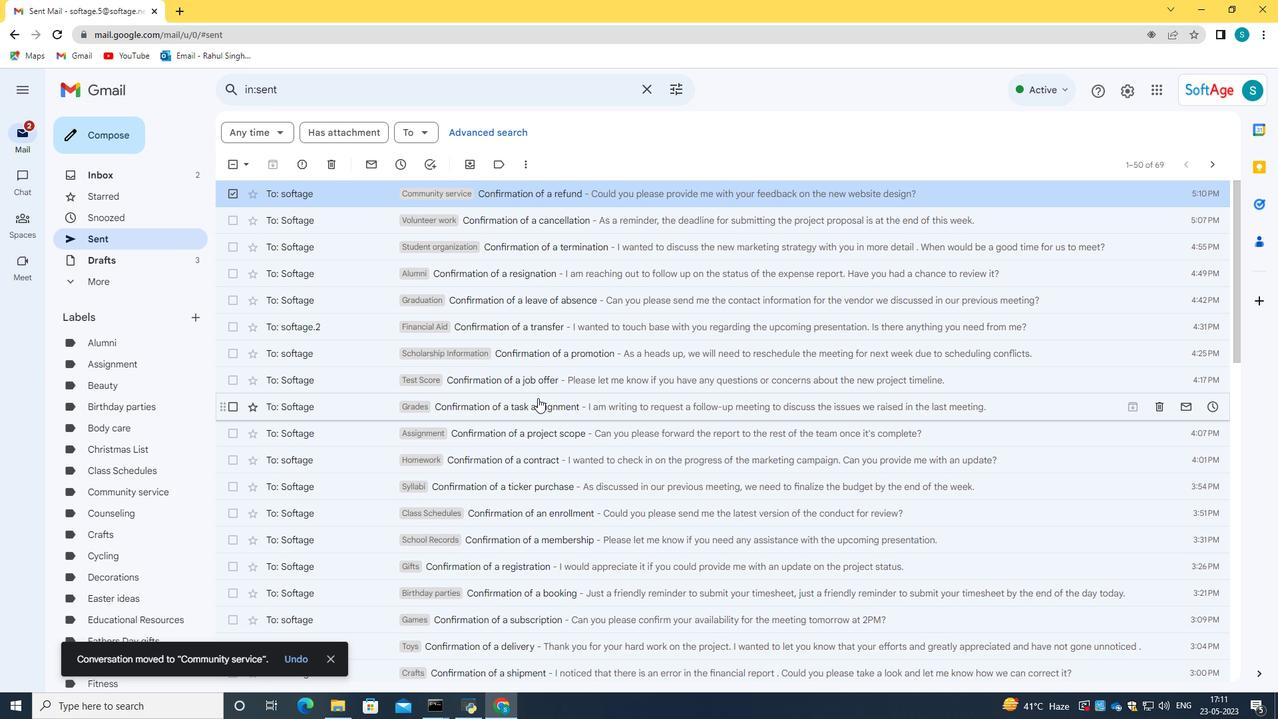 
Action: Mouse scrolled (538, 398) with delta (0, 0)
Screenshot: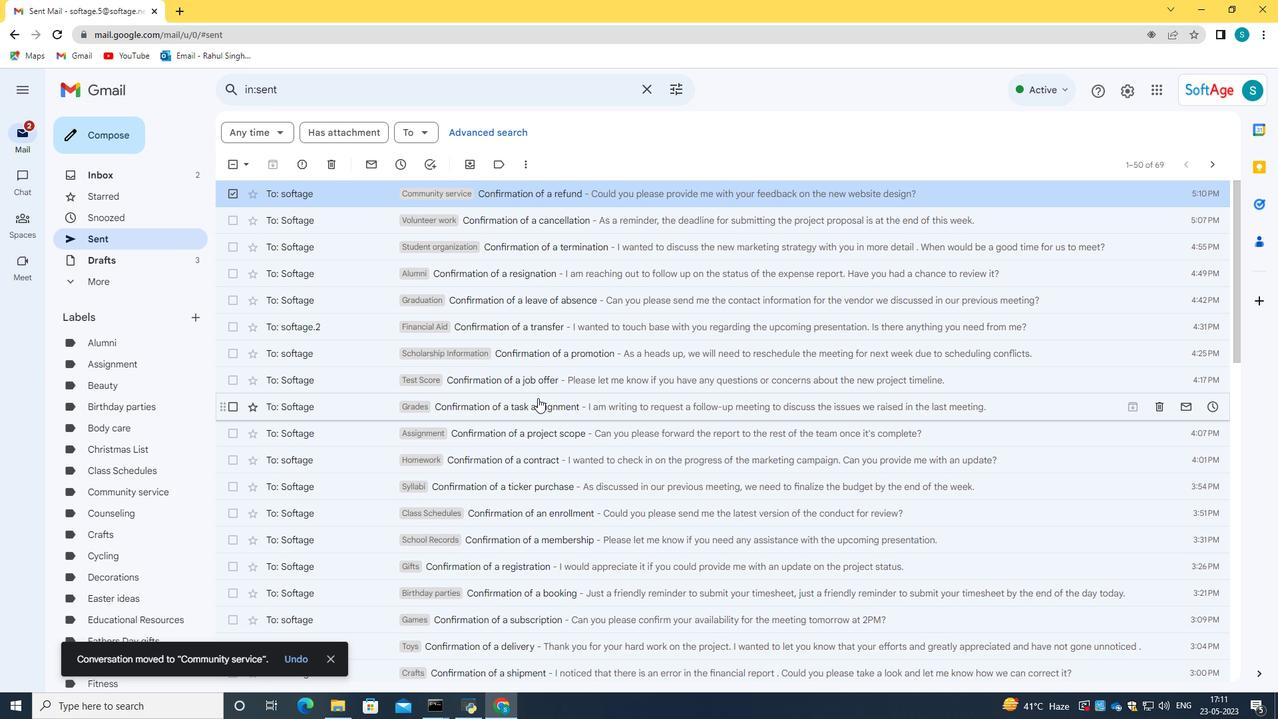 
Action: Mouse moved to (534, 400)
Screenshot: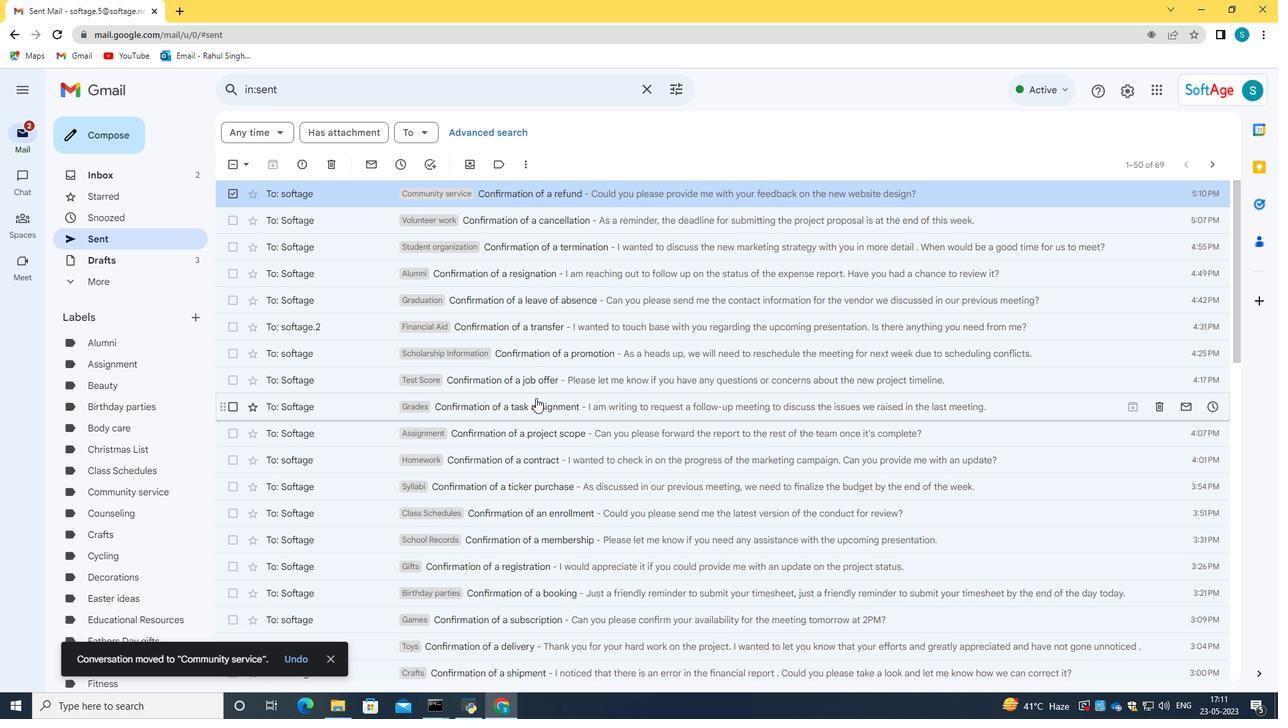 
